 Task: Search one way flight ticket for 3 adults, 3 children in premium economy from Daytona Beach: Daytona Beach International Airport to South Bend: South Bend International Airport on 8-6-2023. Choice of flights is Westjet. Number of bags: 1 carry on bag. Price is upto 108000. Outbound departure time preference is 18:30.
Action: Mouse moved to (315, 447)
Screenshot: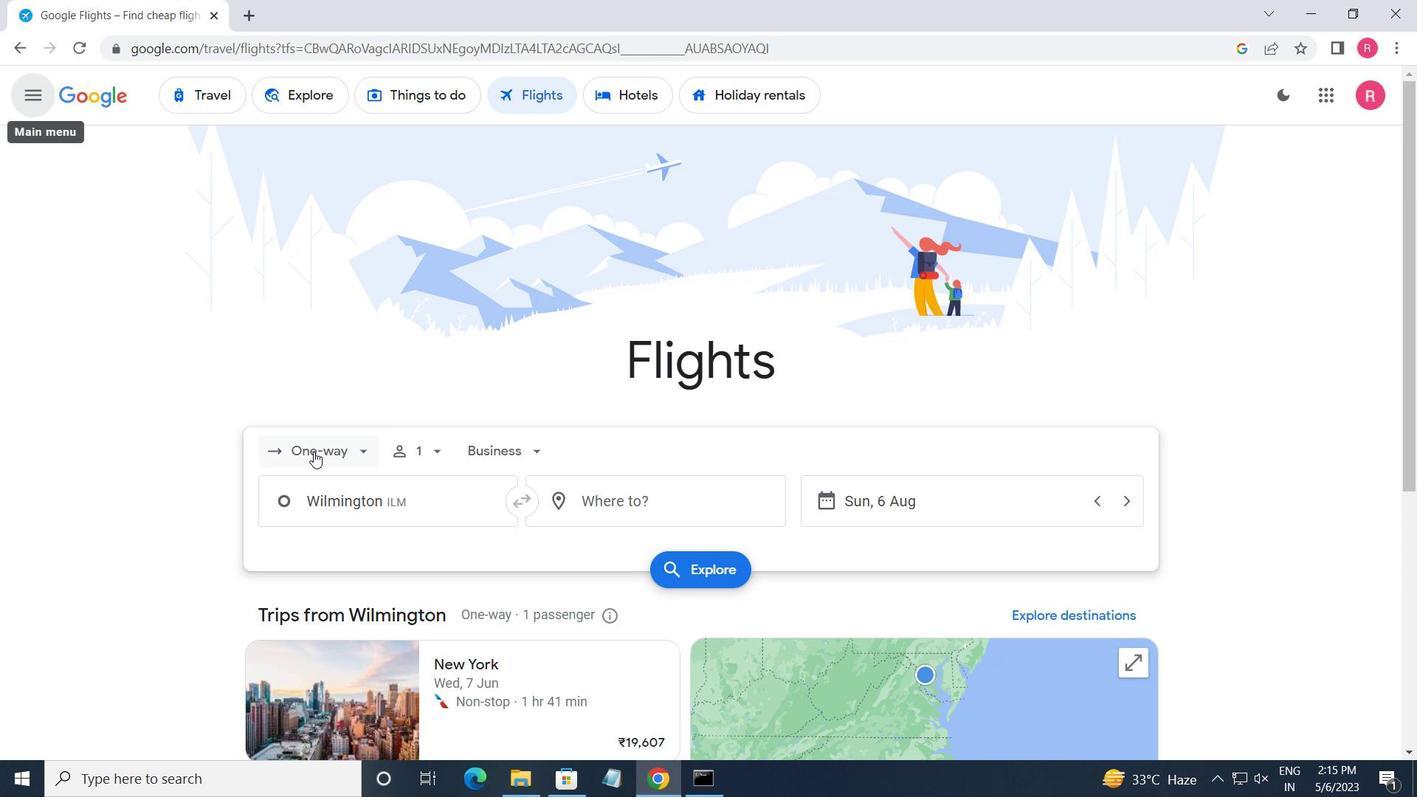 
Action: Mouse pressed left at (315, 447)
Screenshot: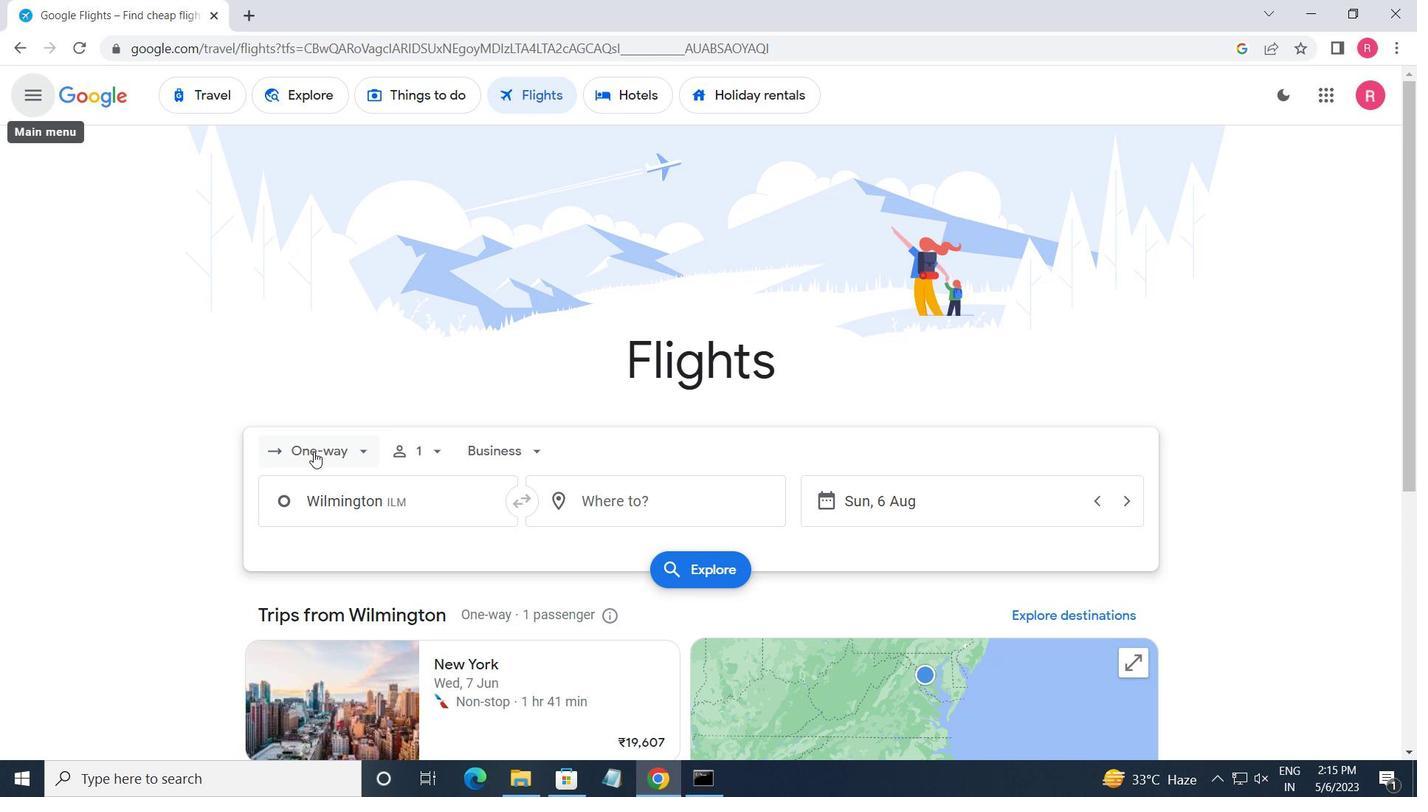 
Action: Mouse moved to (335, 547)
Screenshot: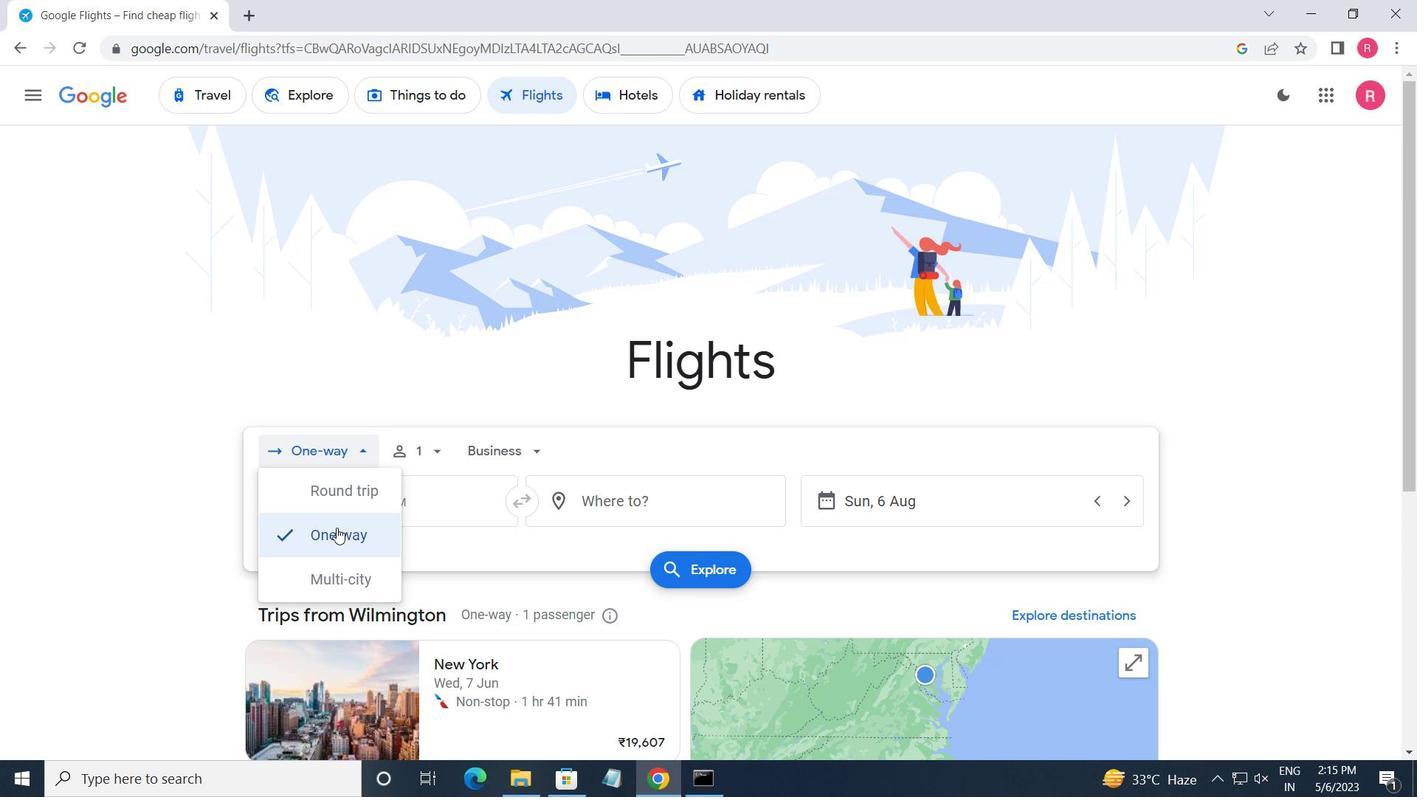 
Action: Mouse pressed left at (335, 547)
Screenshot: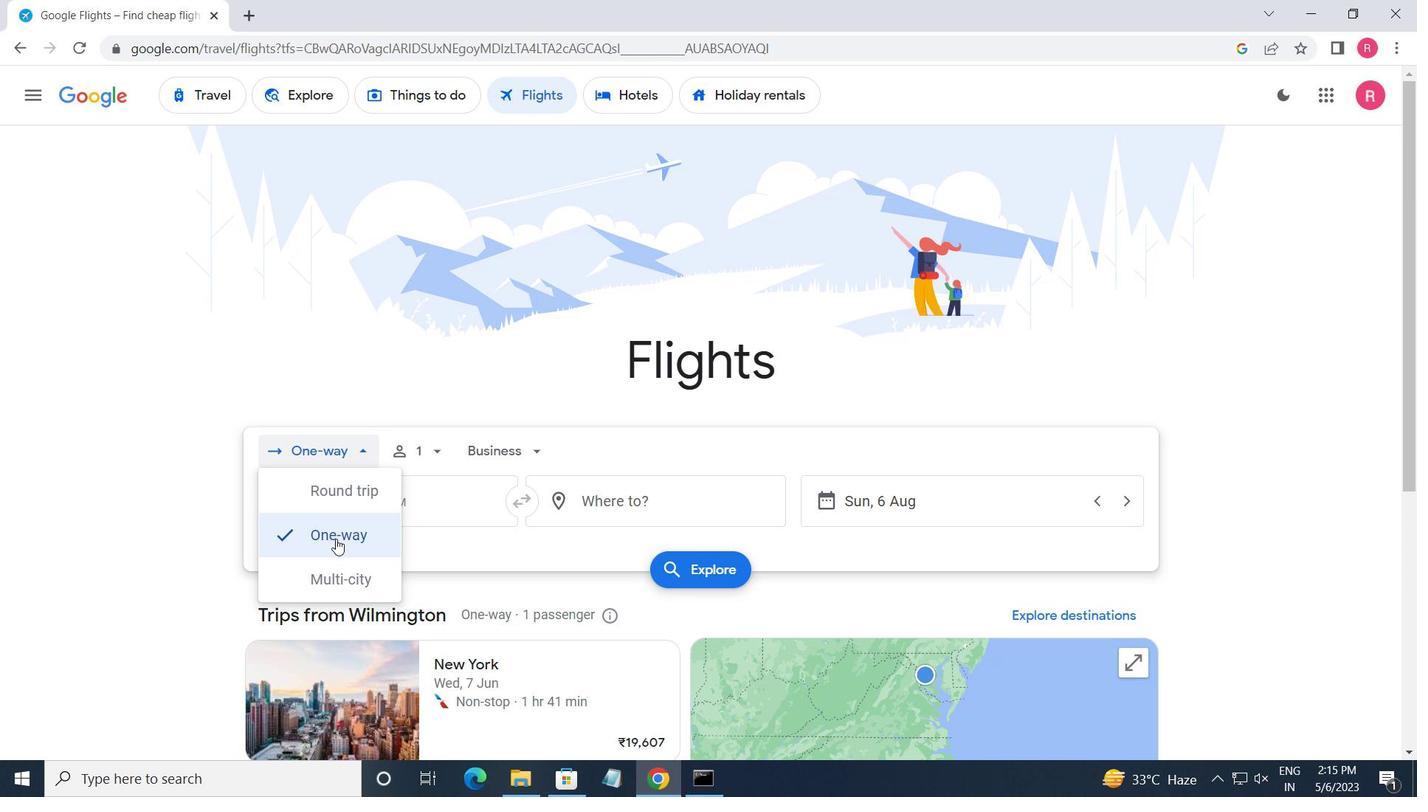 
Action: Mouse moved to (396, 446)
Screenshot: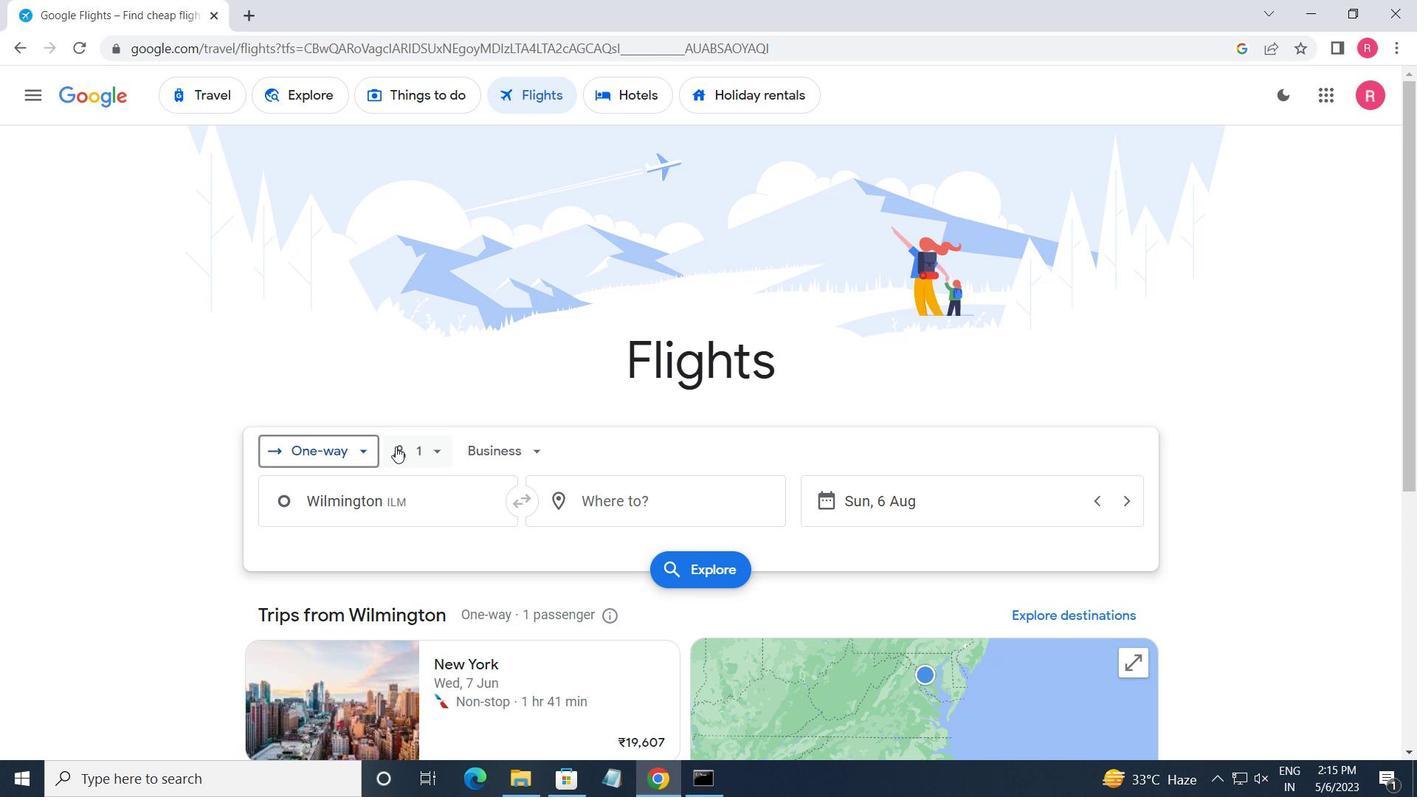 
Action: Mouse pressed left at (396, 446)
Screenshot: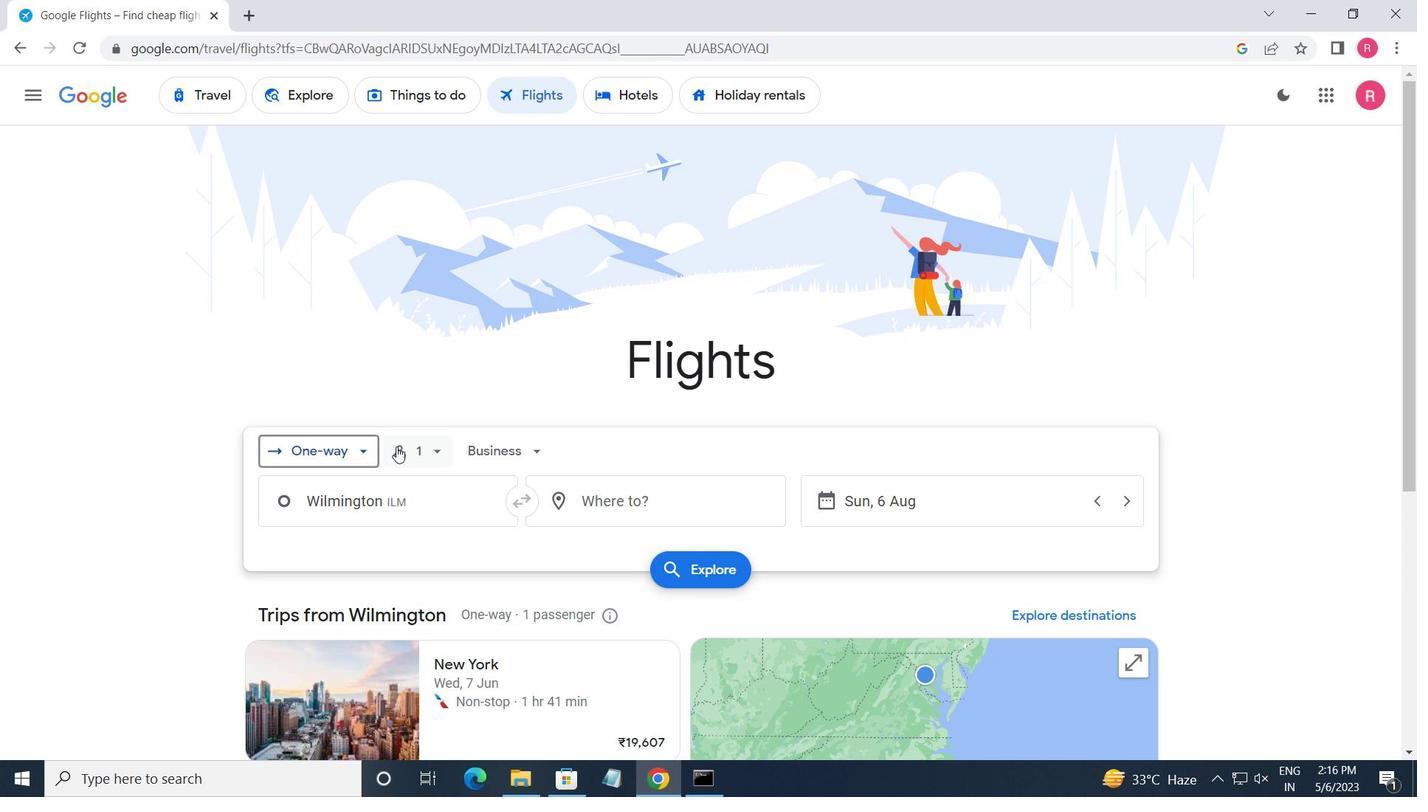 
Action: Mouse moved to (575, 496)
Screenshot: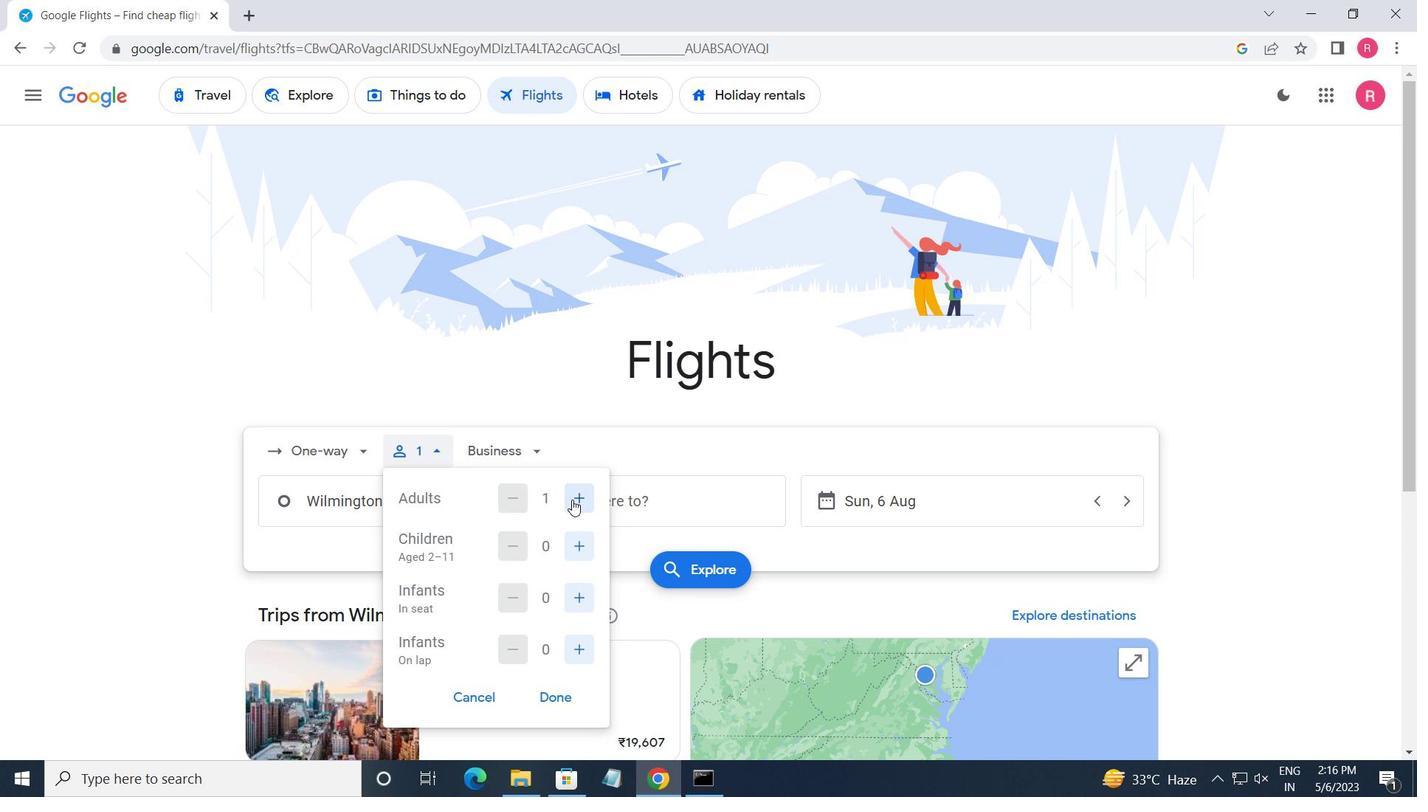 
Action: Mouse pressed left at (575, 496)
Screenshot: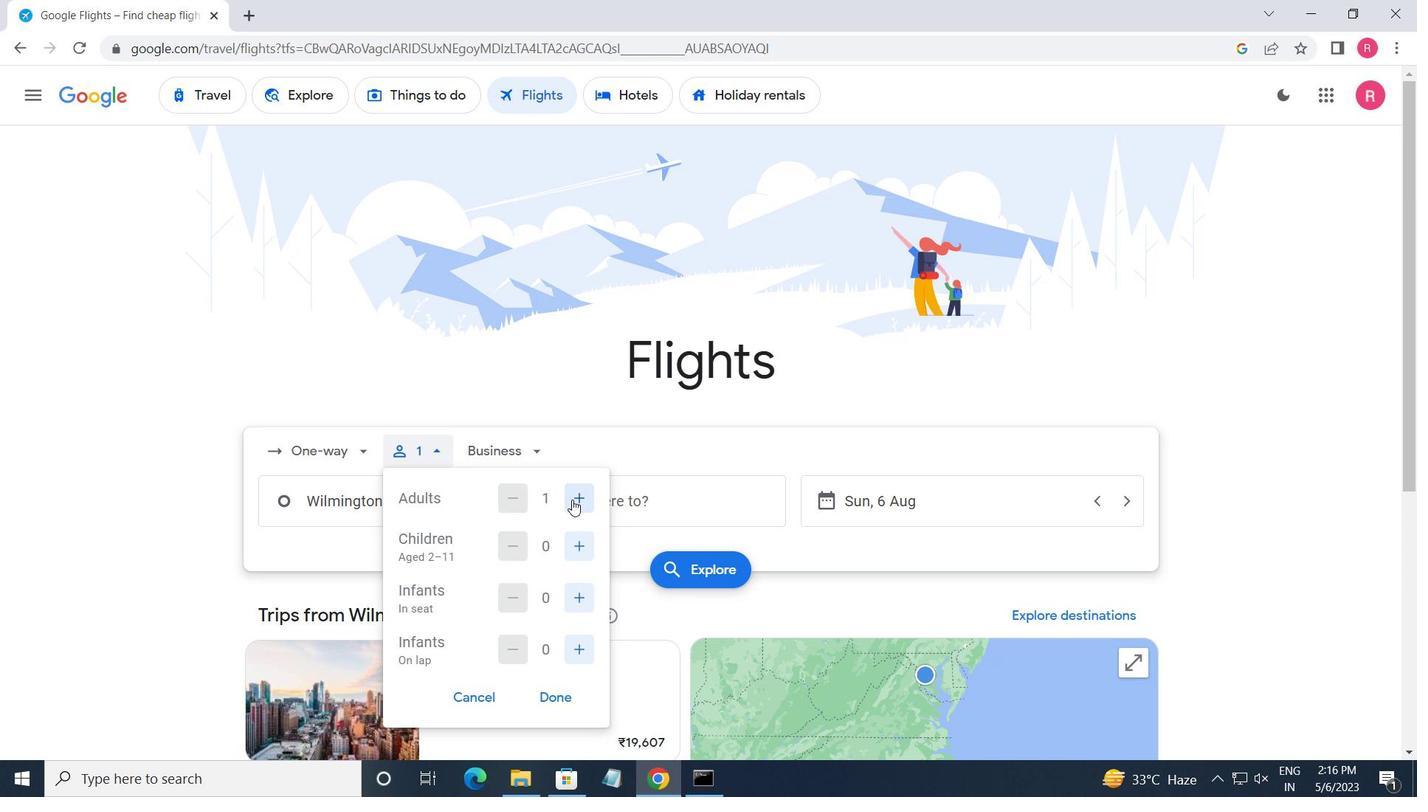 
Action: Mouse pressed left at (575, 496)
Screenshot: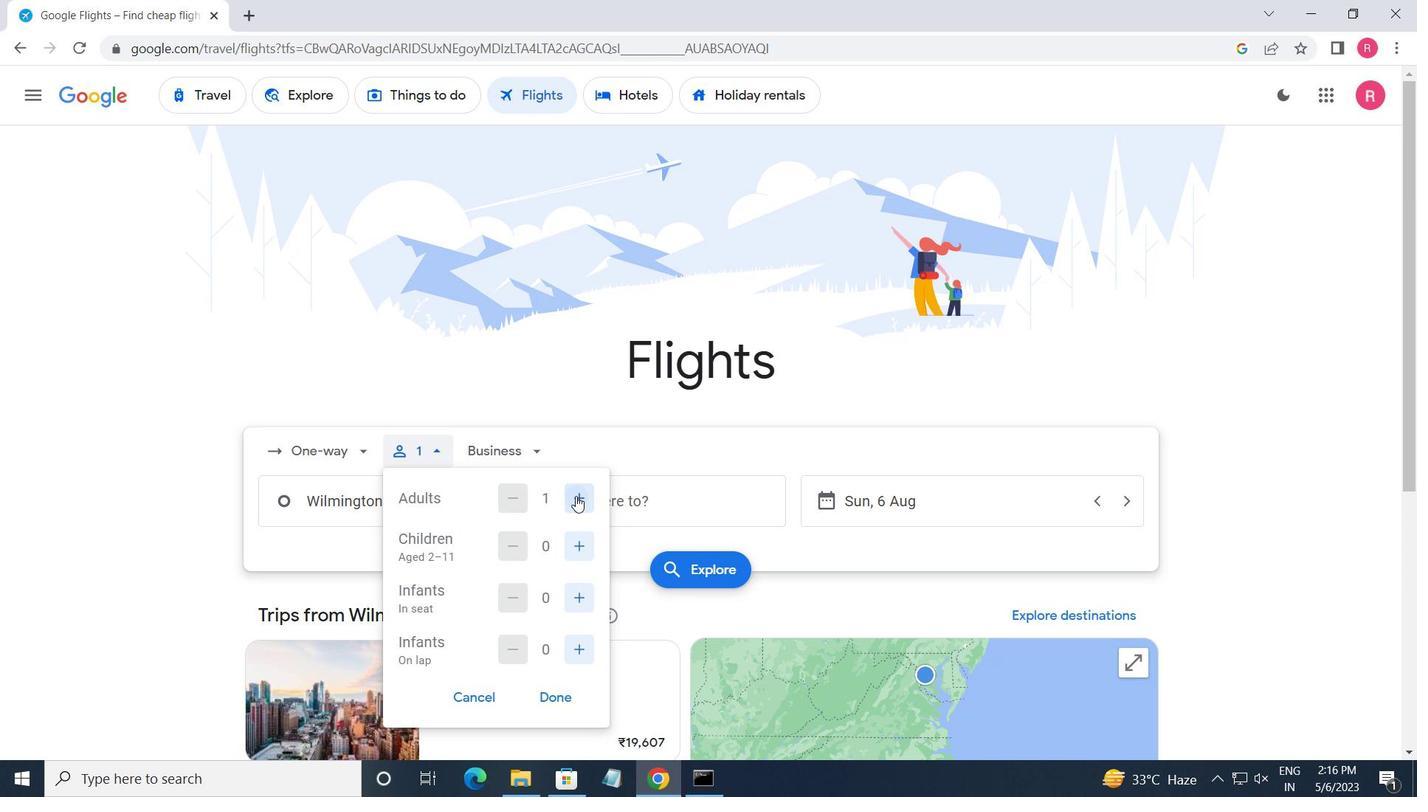 
Action: Mouse moved to (573, 542)
Screenshot: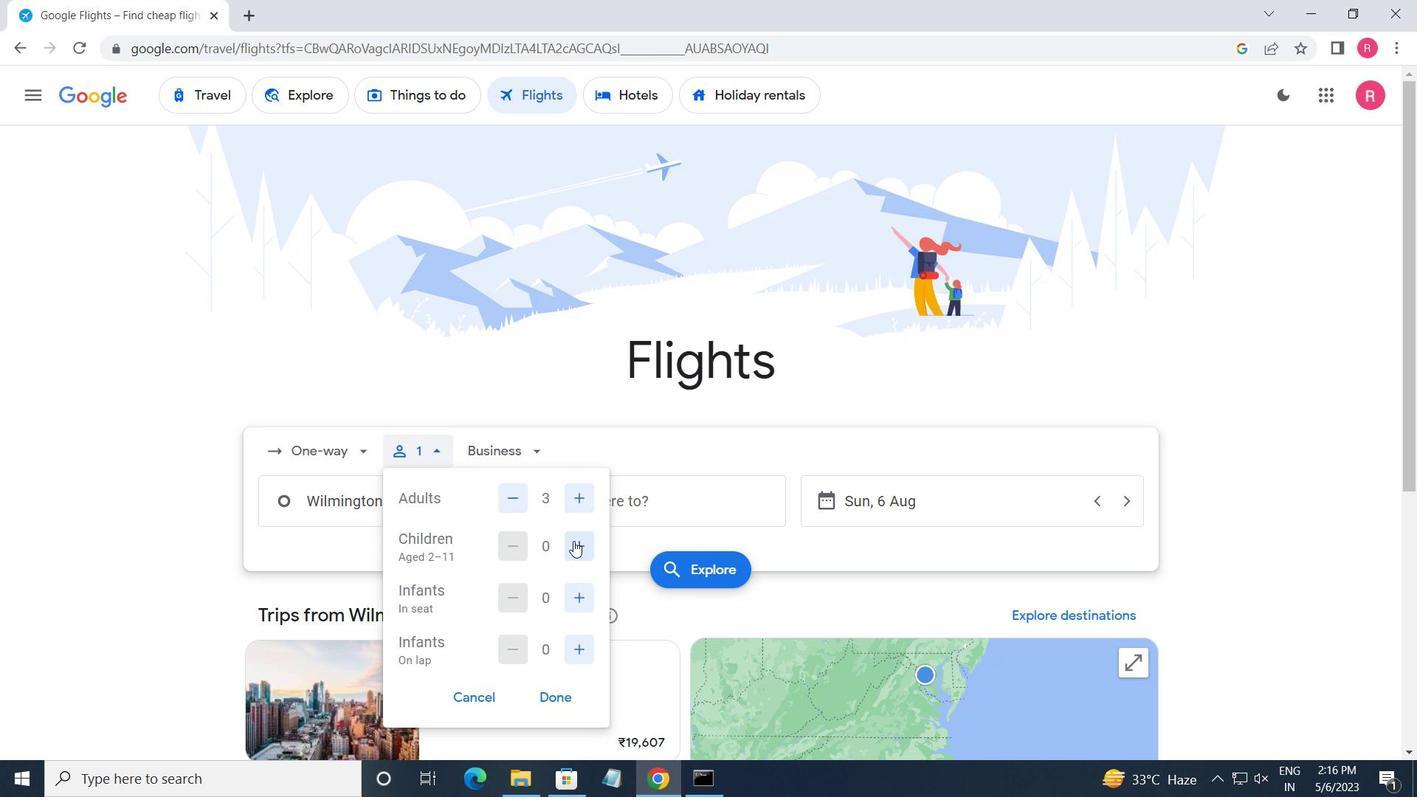 
Action: Mouse pressed left at (573, 542)
Screenshot: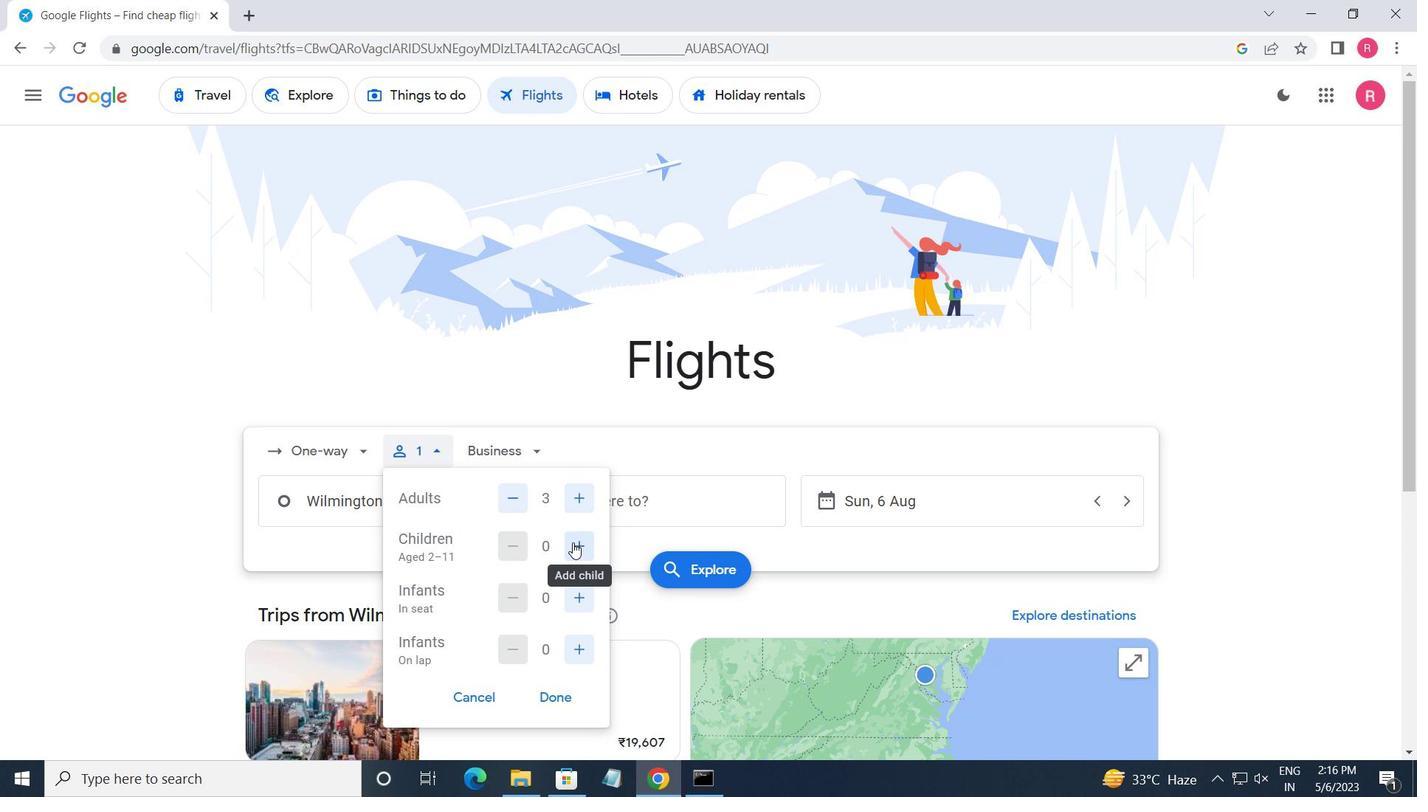 
Action: Mouse pressed left at (573, 542)
Screenshot: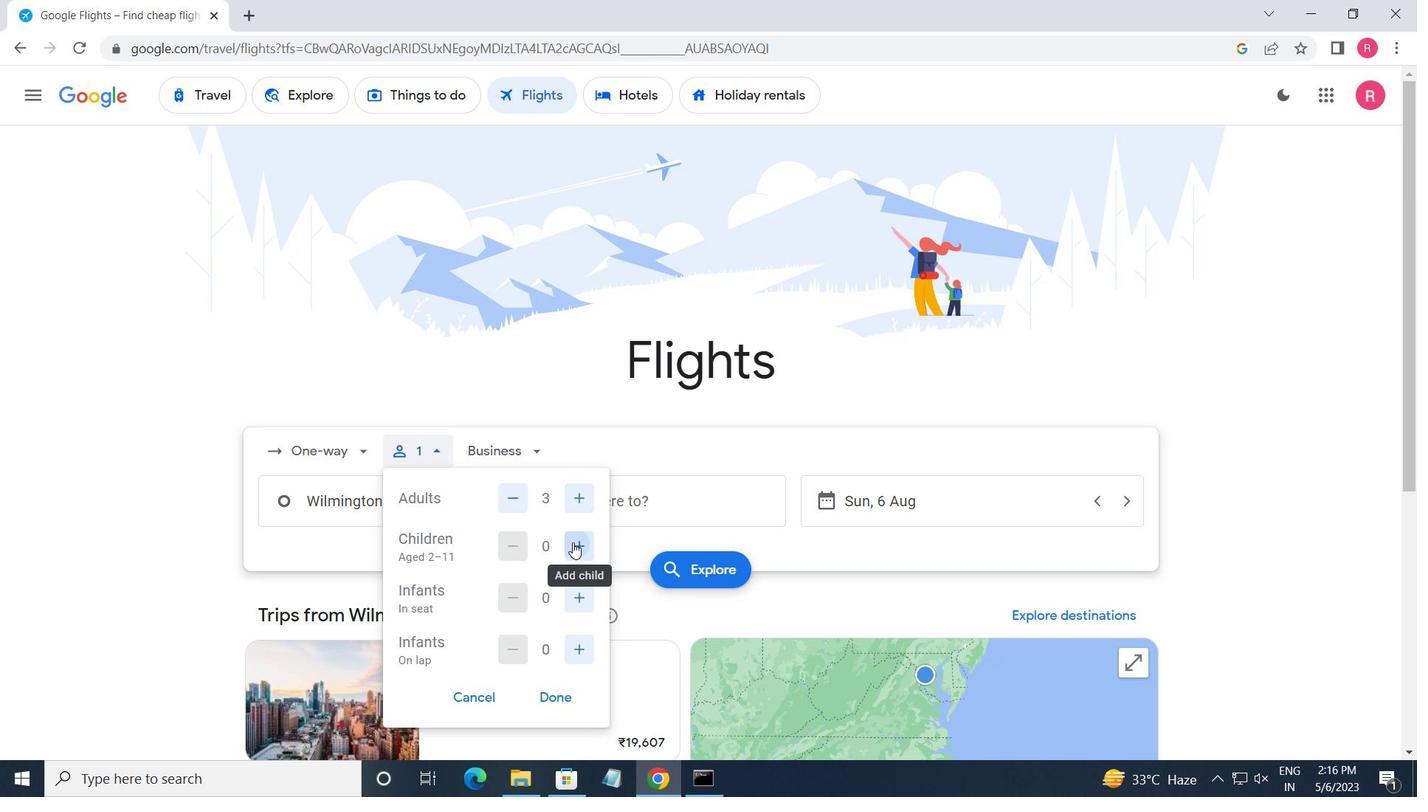 
Action: Mouse moved to (567, 553)
Screenshot: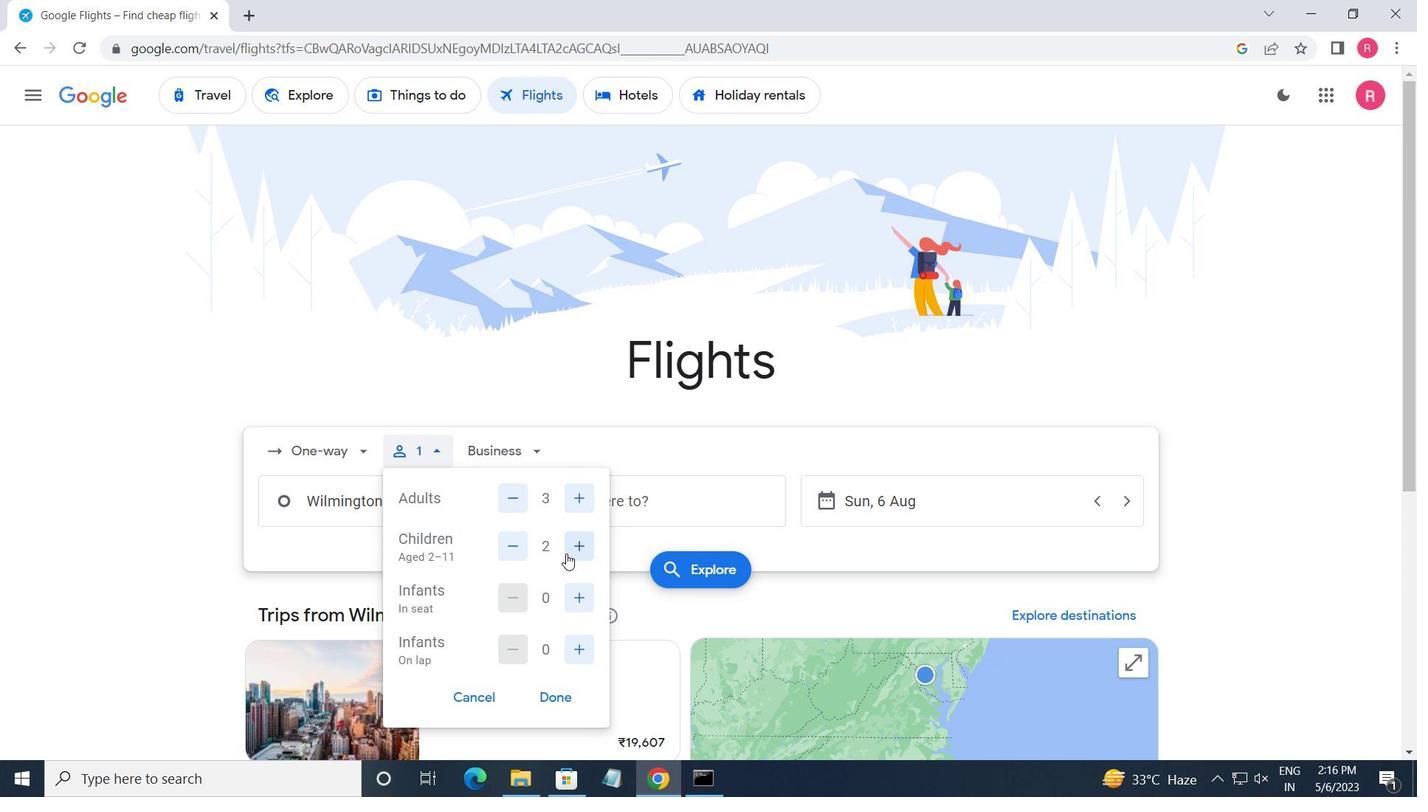 
Action: Mouse pressed left at (567, 553)
Screenshot: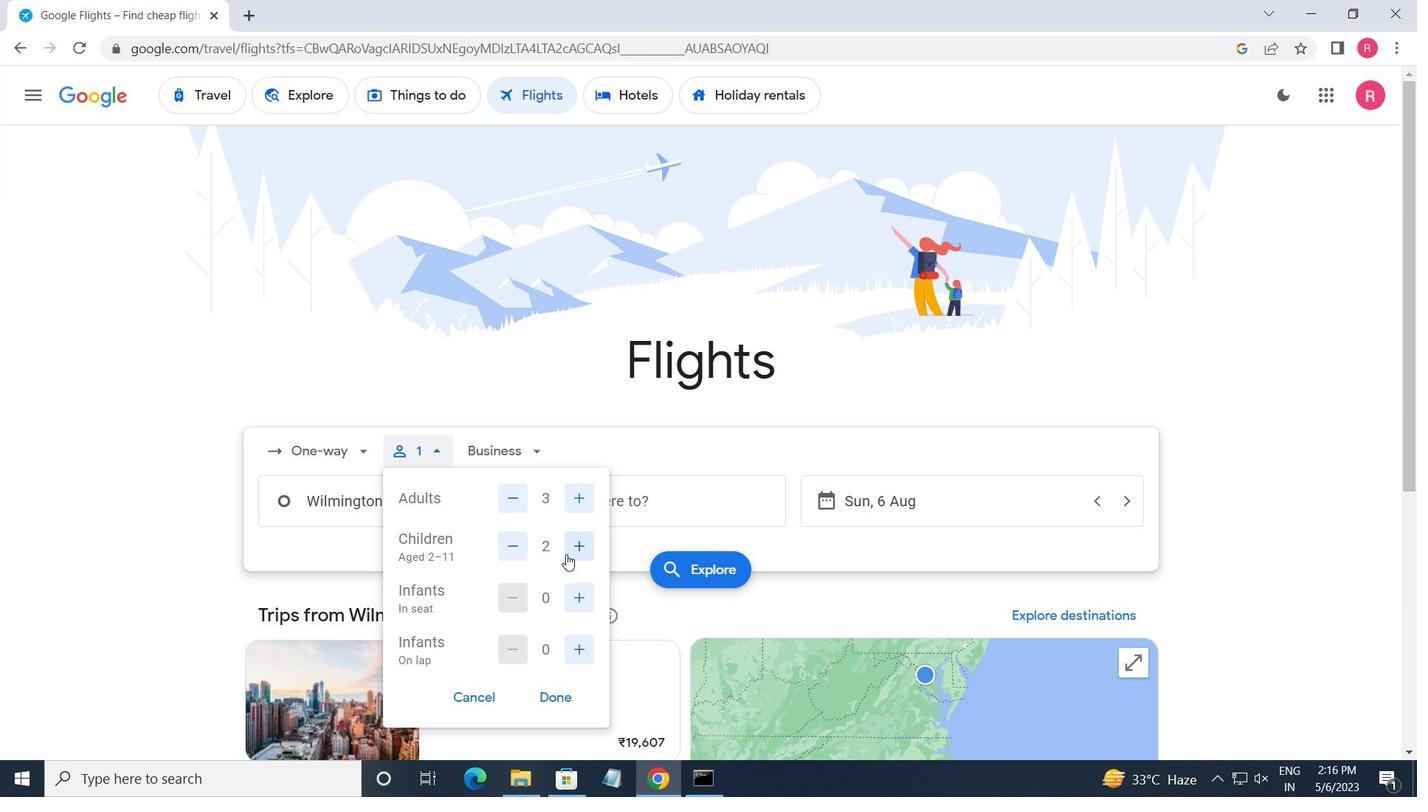 
Action: Mouse moved to (561, 701)
Screenshot: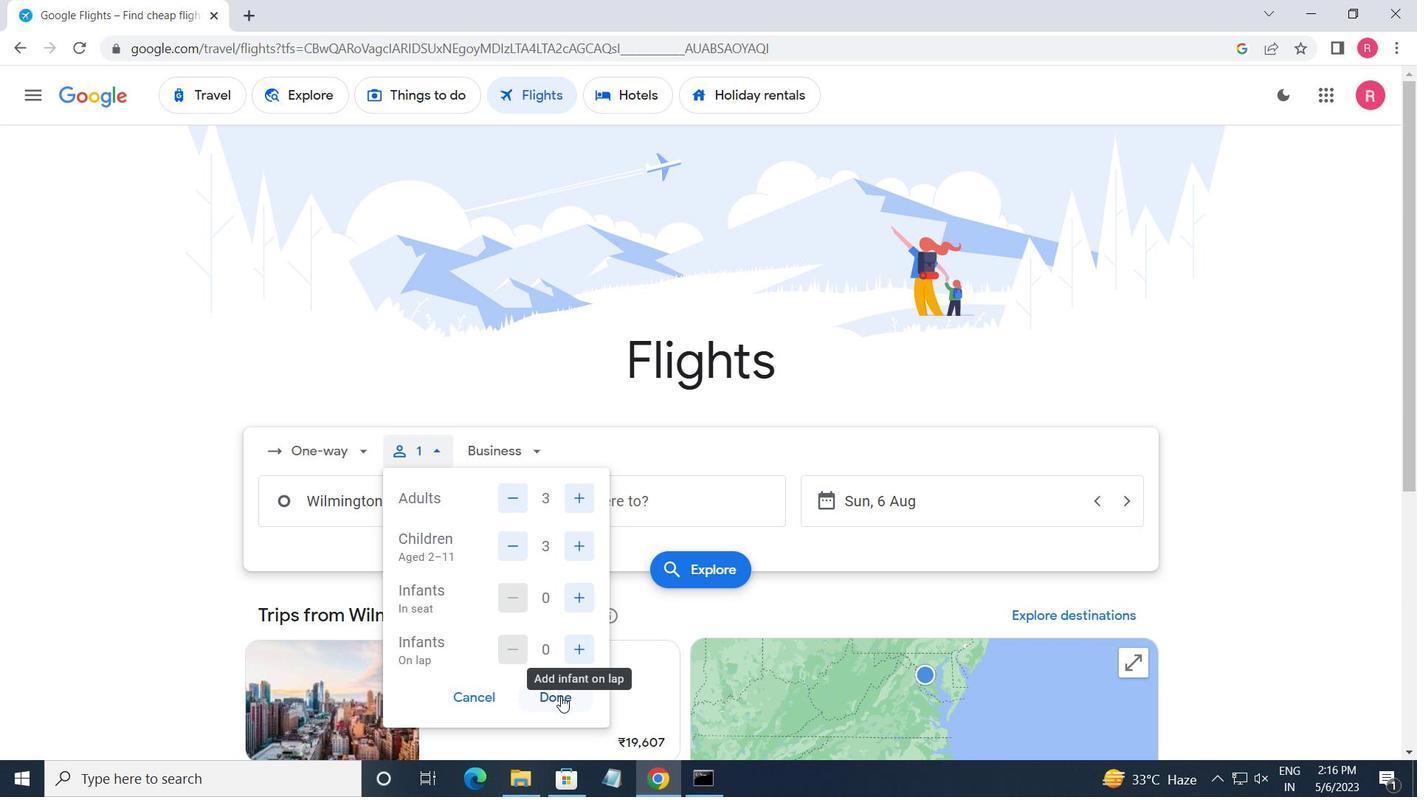 
Action: Mouse pressed left at (561, 701)
Screenshot: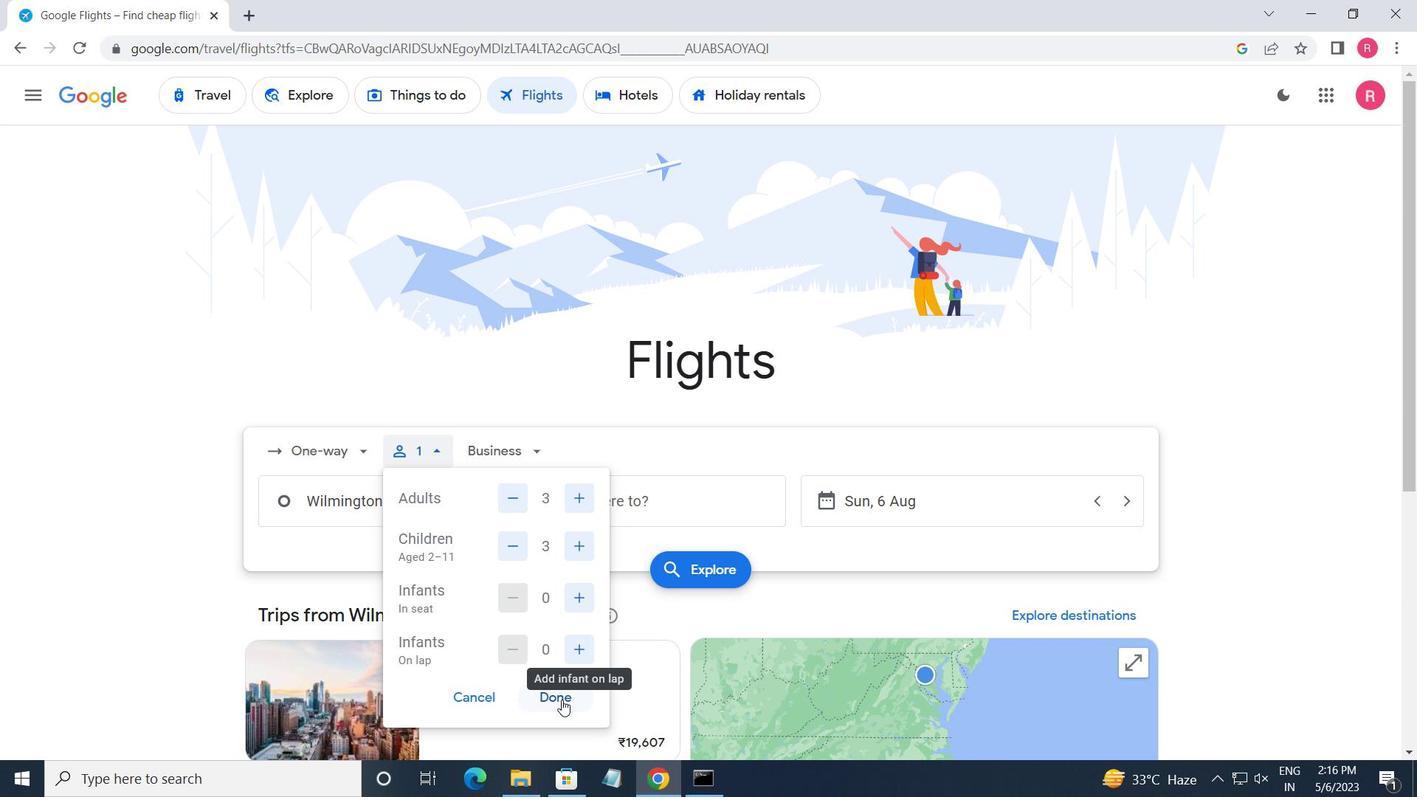 
Action: Mouse moved to (511, 459)
Screenshot: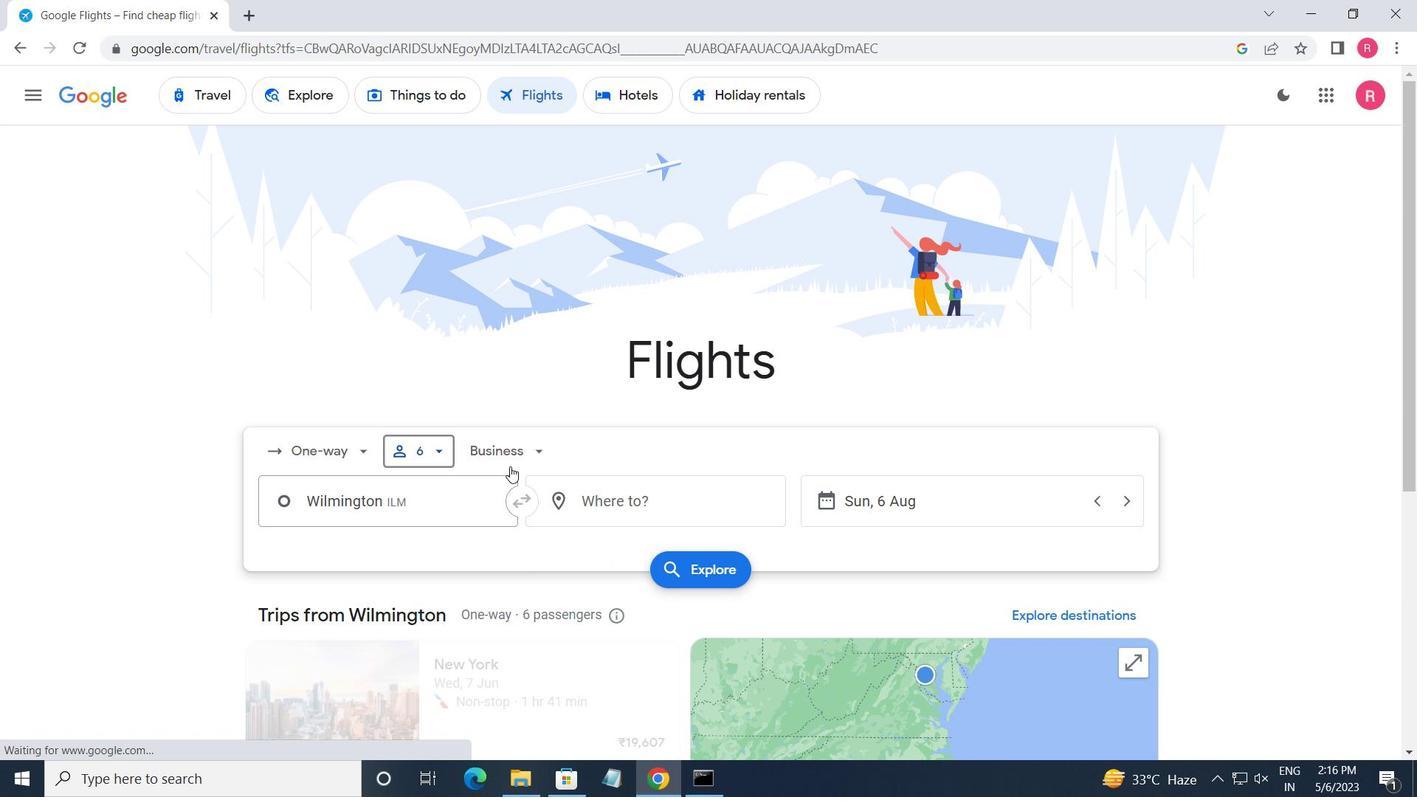 
Action: Mouse pressed left at (511, 459)
Screenshot: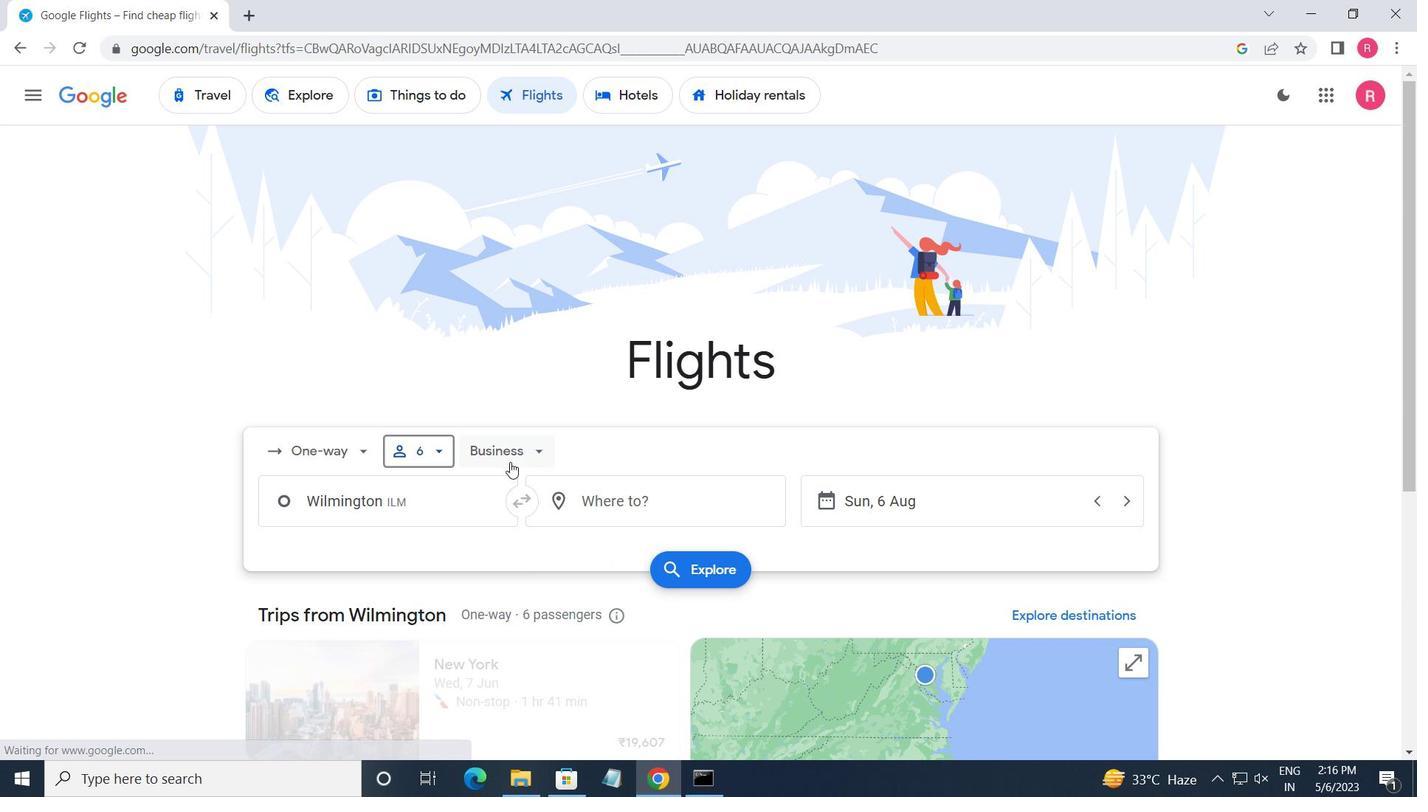 
Action: Mouse moved to (564, 546)
Screenshot: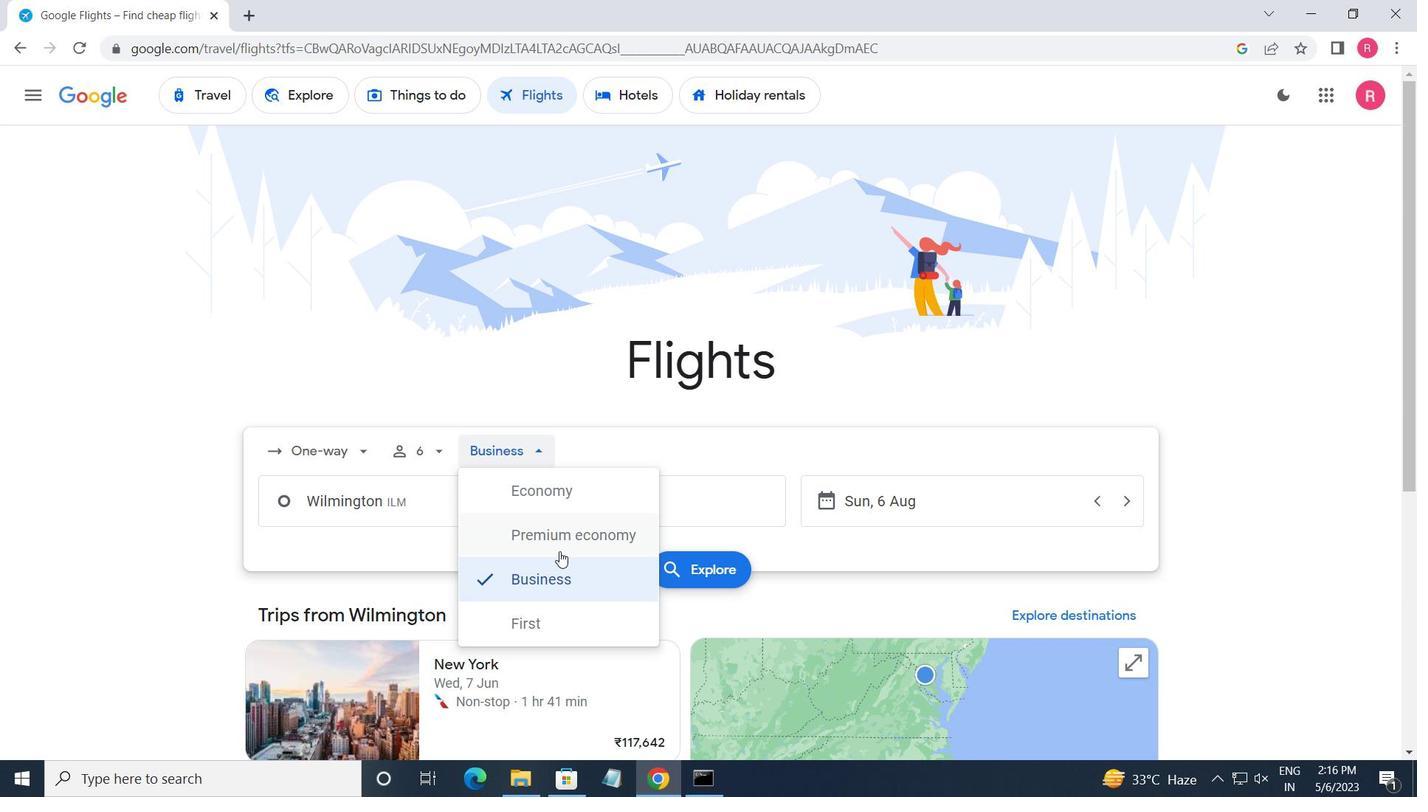 
Action: Mouse pressed left at (564, 546)
Screenshot: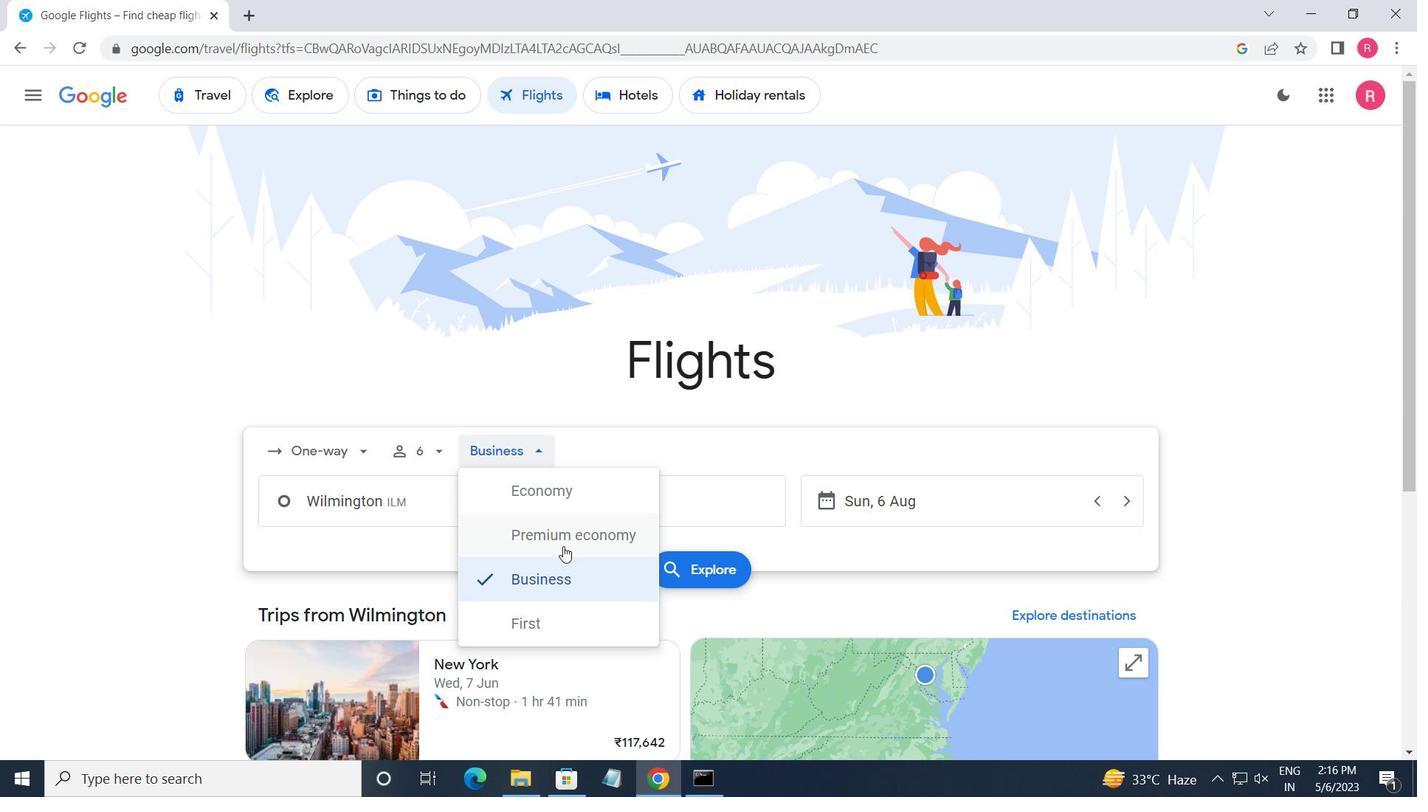 
Action: Mouse moved to (402, 505)
Screenshot: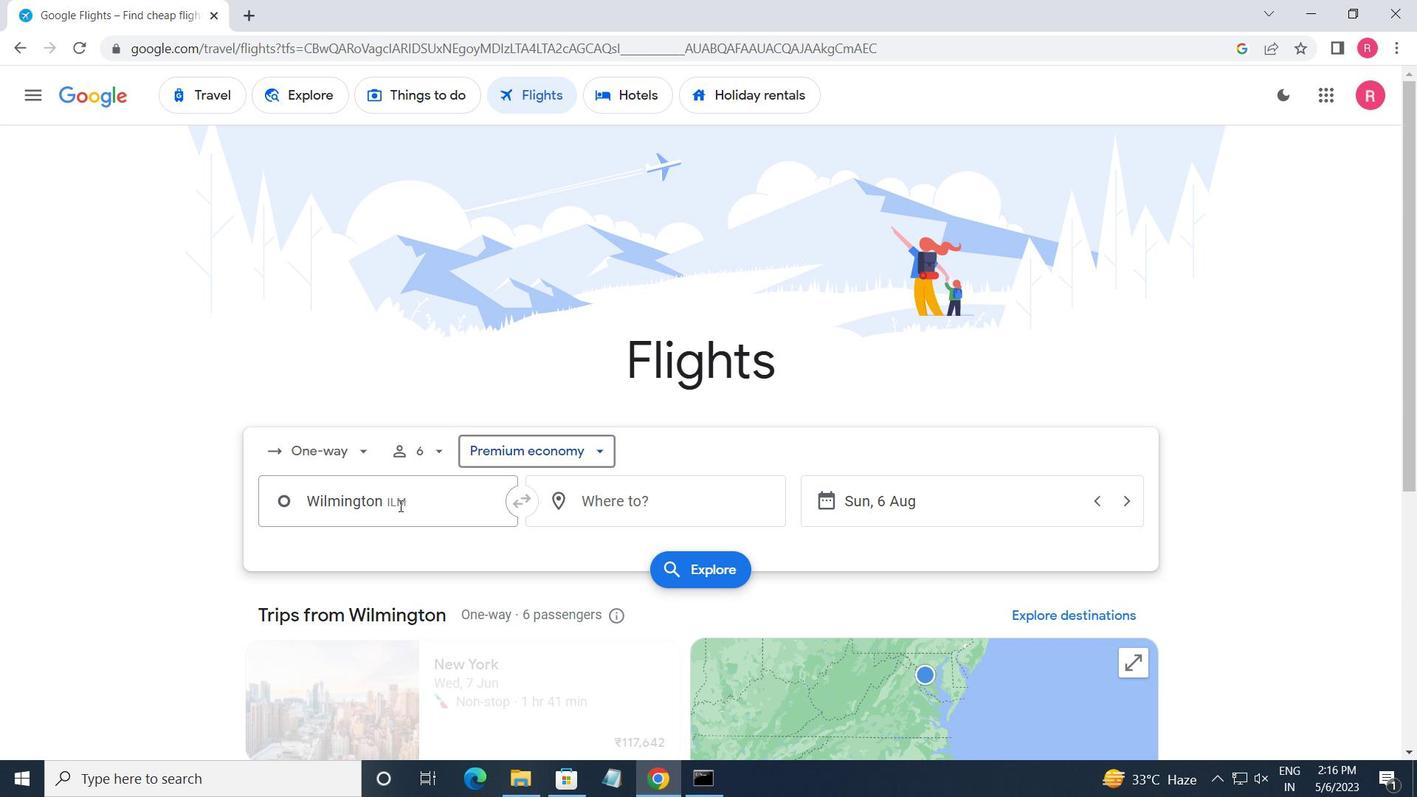 
Action: Mouse pressed left at (402, 505)
Screenshot: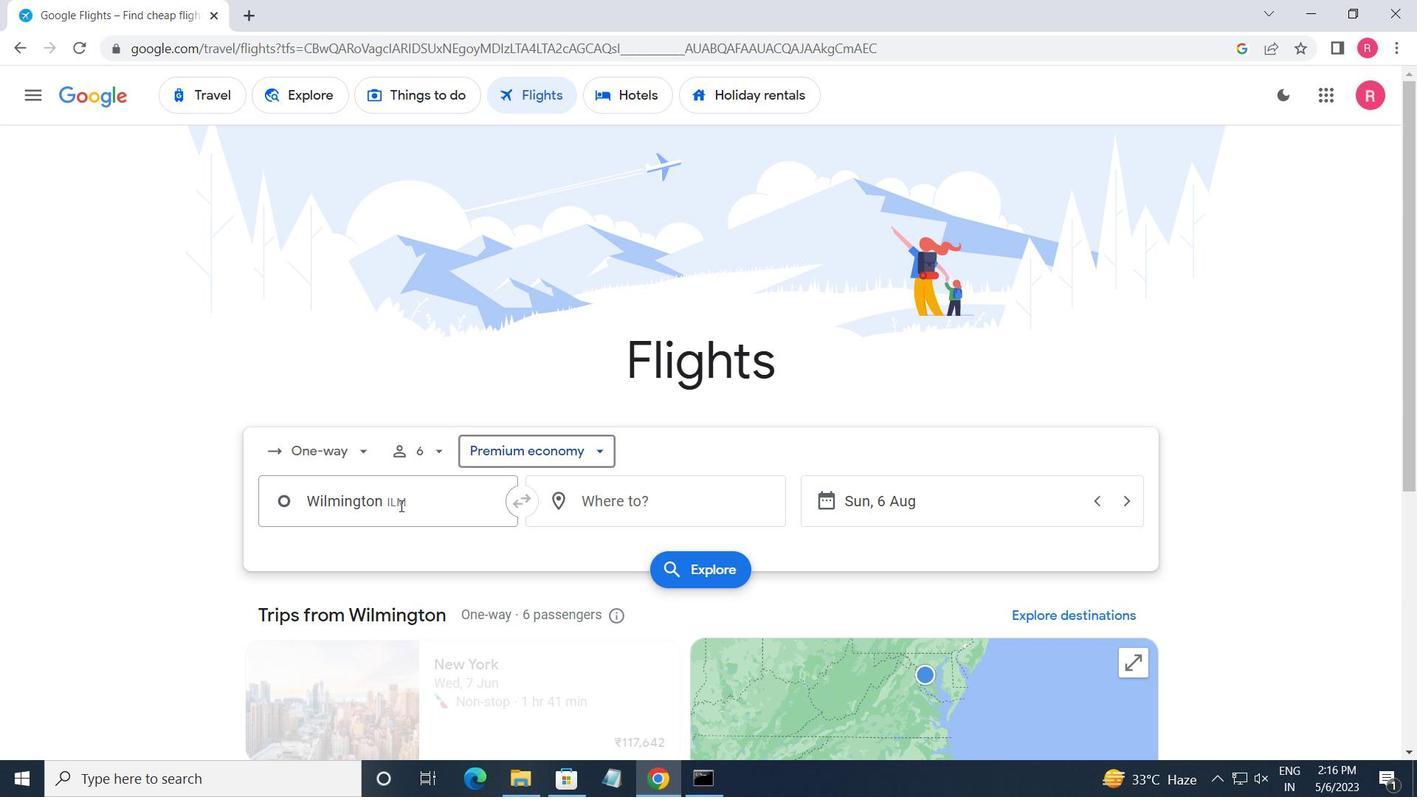 
Action: Mouse moved to (403, 516)
Screenshot: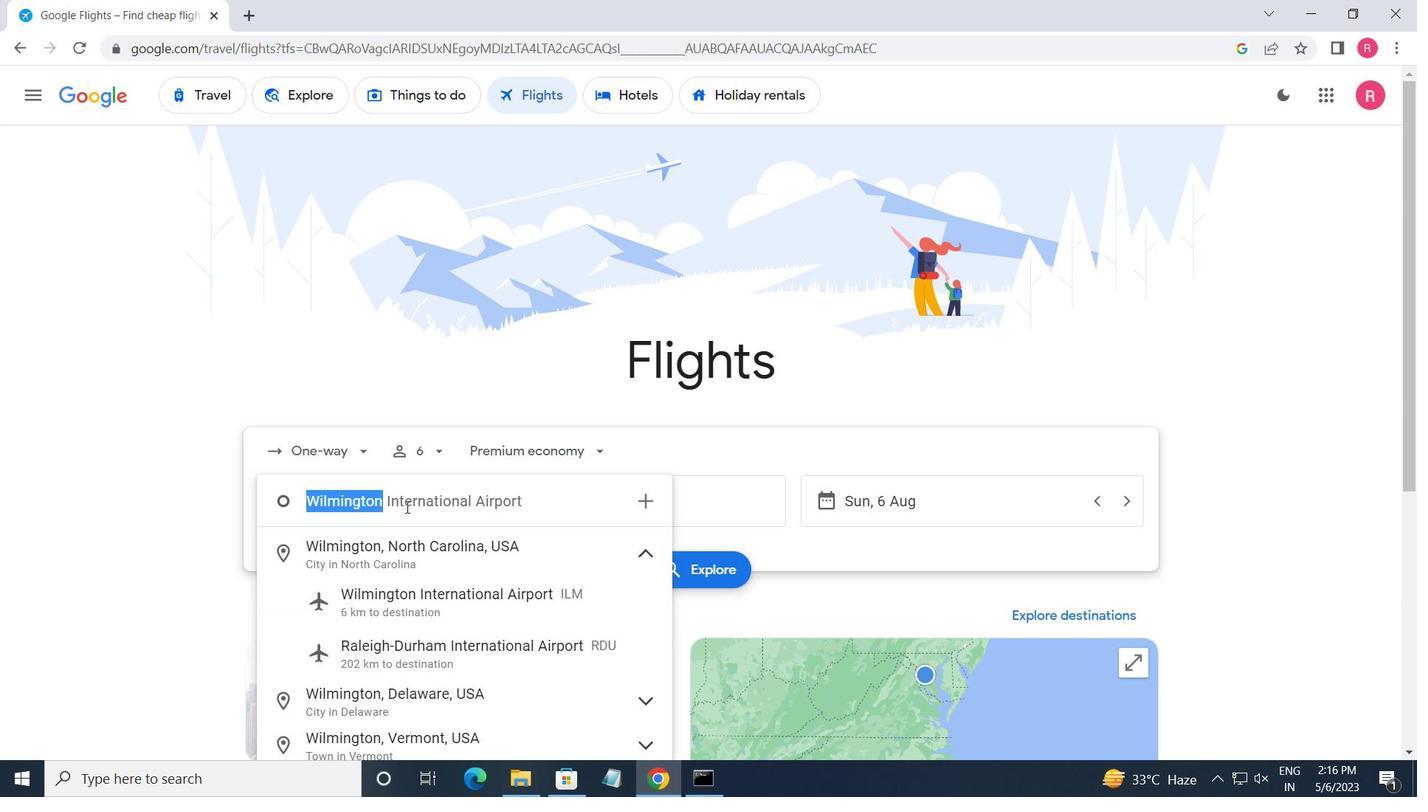 
Action: Key pressed <Key.shift>DAYTO
Screenshot: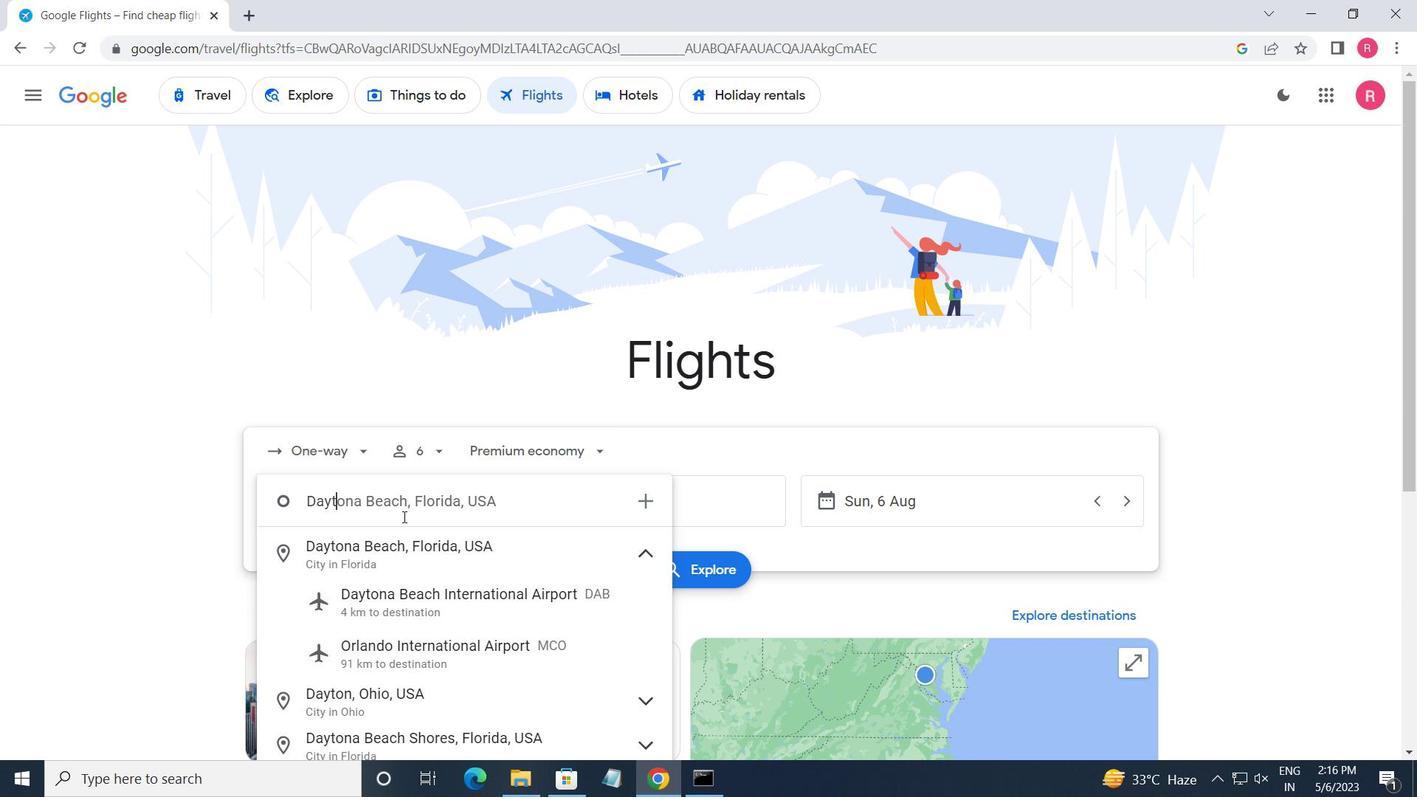 
Action: Mouse moved to (403, 516)
Screenshot: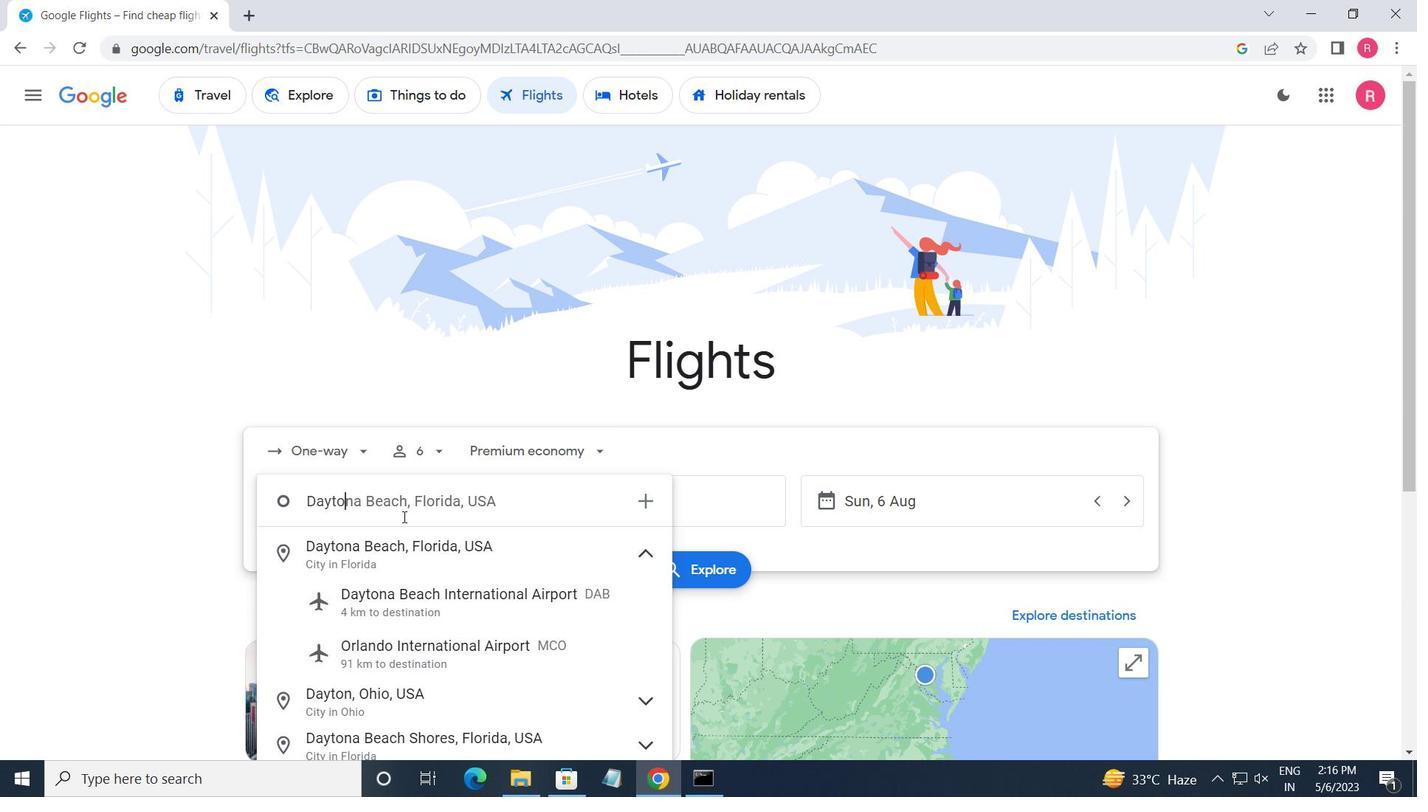 
Action: Key pressed NA
Screenshot: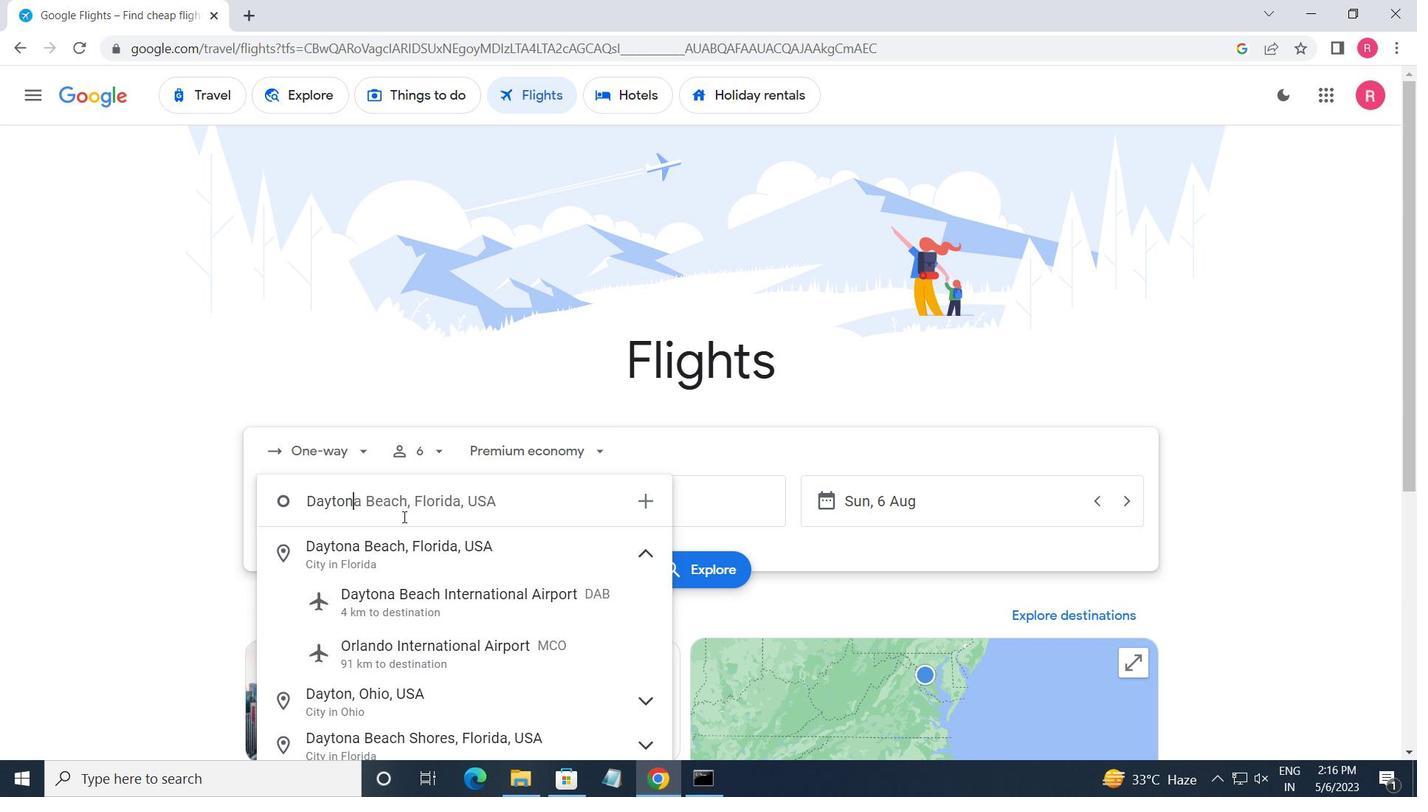 
Action: Mouse moved to (424, 606)
Screenshot: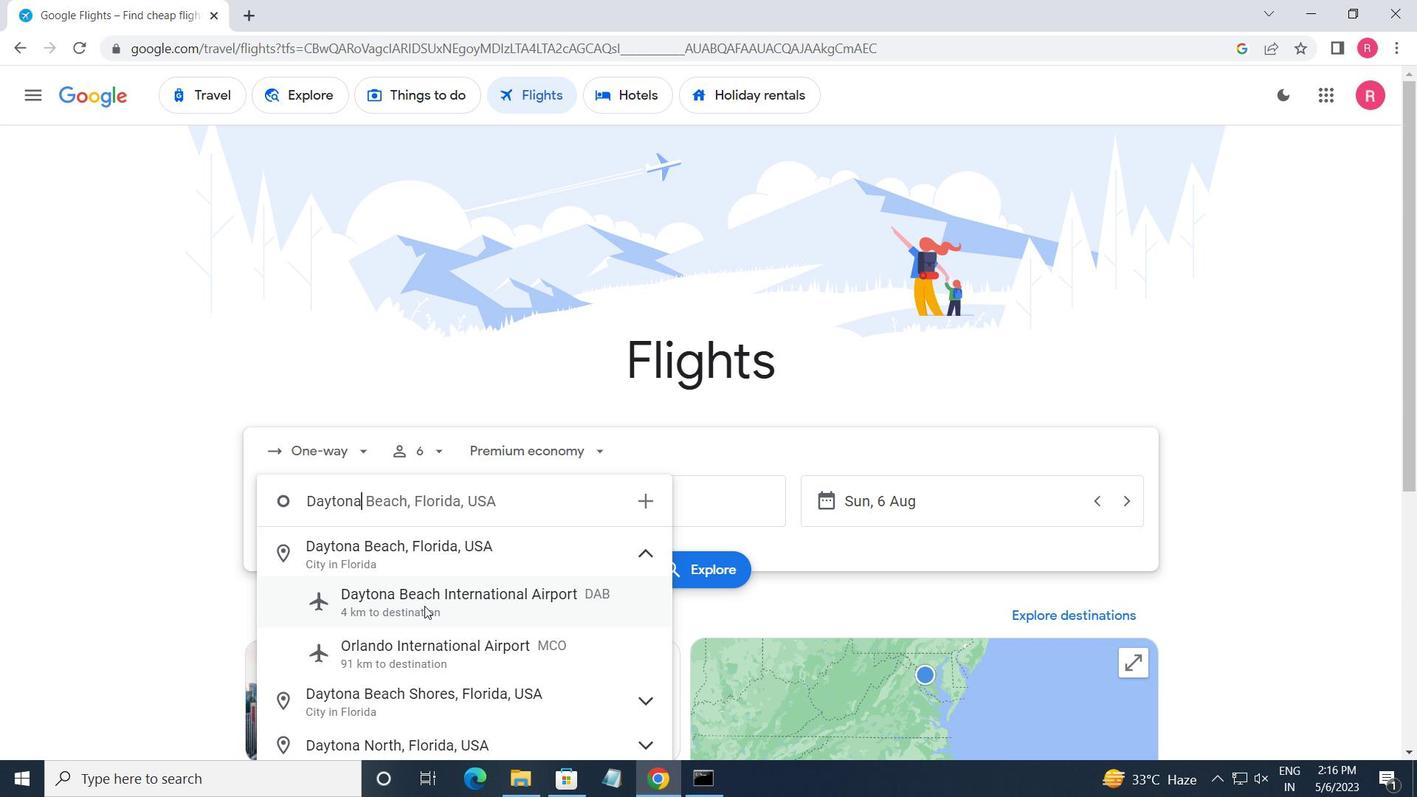 
Action: Mouse pressed left at (424, 606)
Screenshot: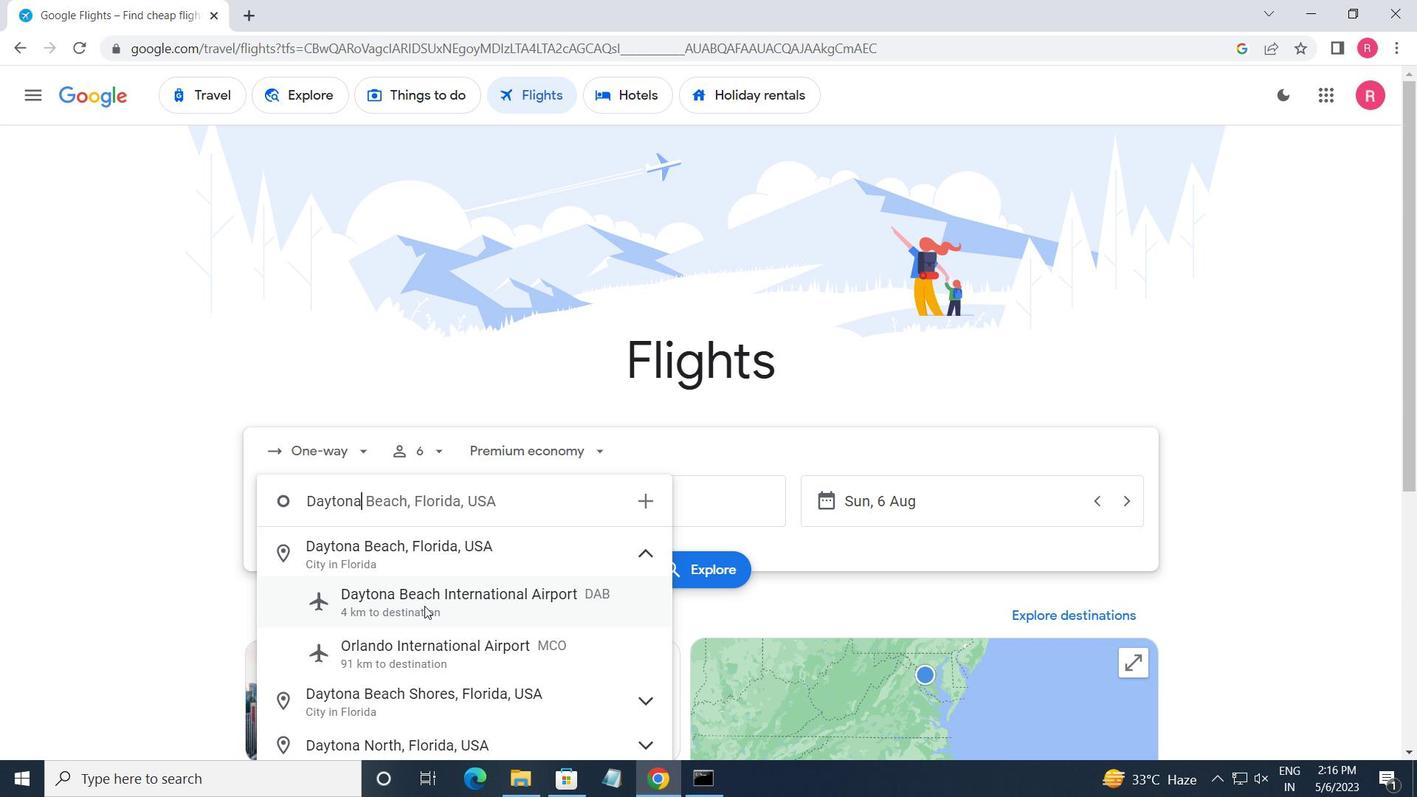 
Action: Mouse moved to (644, 491)
Screenshot: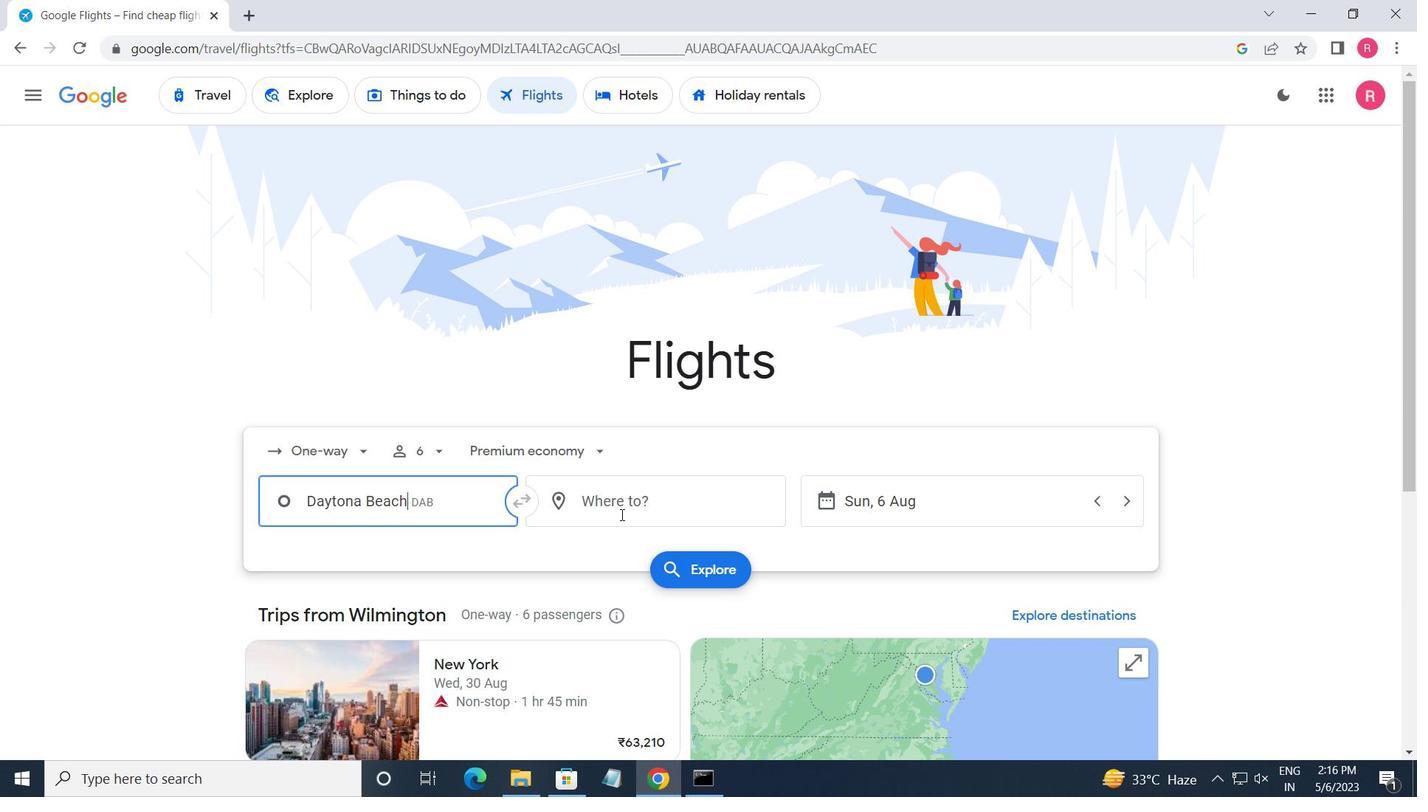 
Action: Mouse pressed left at (644, 491)
Screenshot: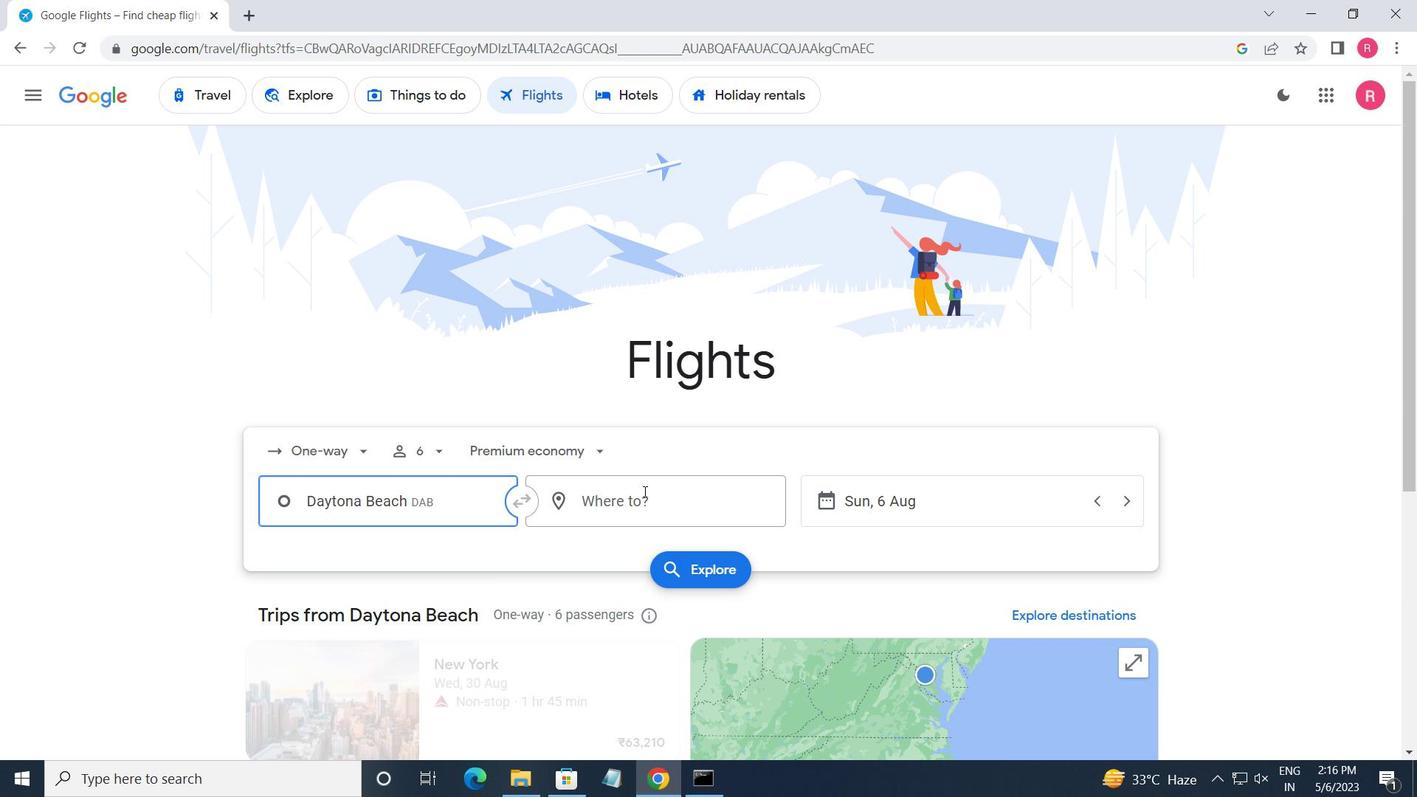 
Action: Mouse moved to (646, 491)
Screenshot: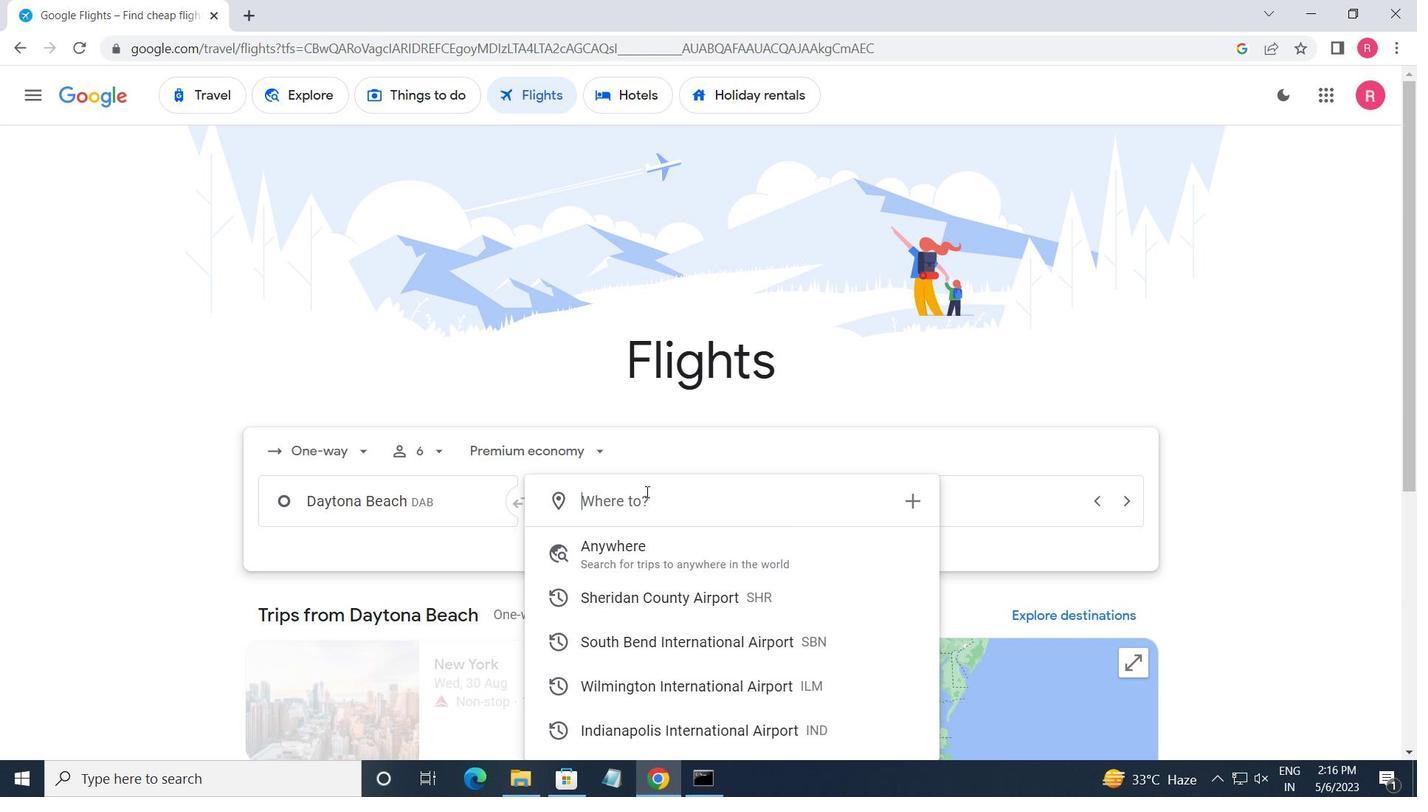 
Action: Key pressed <Key.shift>WEL<Key.backspace><Key.backspace>ILMIG<Key.backspace><Key.backspace>IN
Screenshot: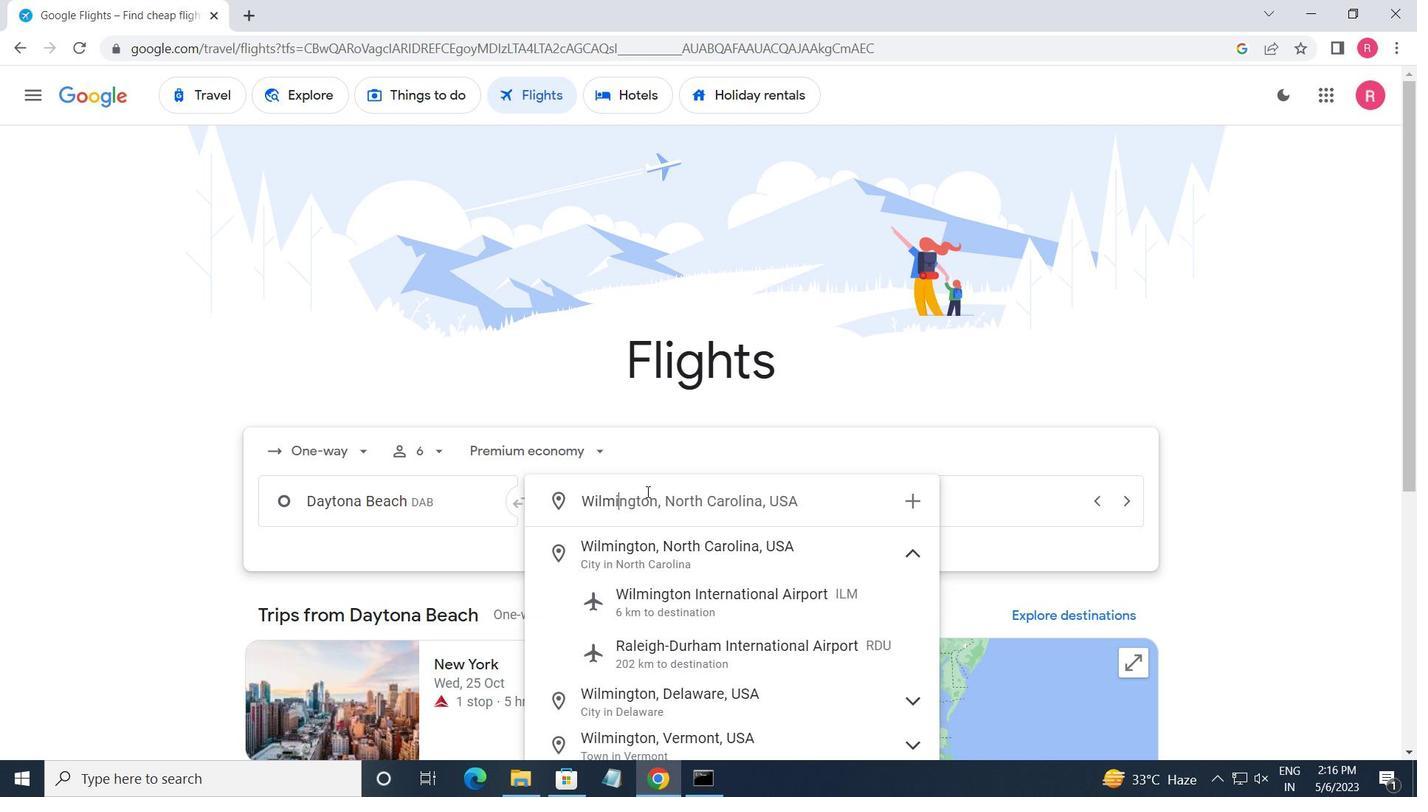 
Action: Mouse moved to (704, 606)
Screenshot: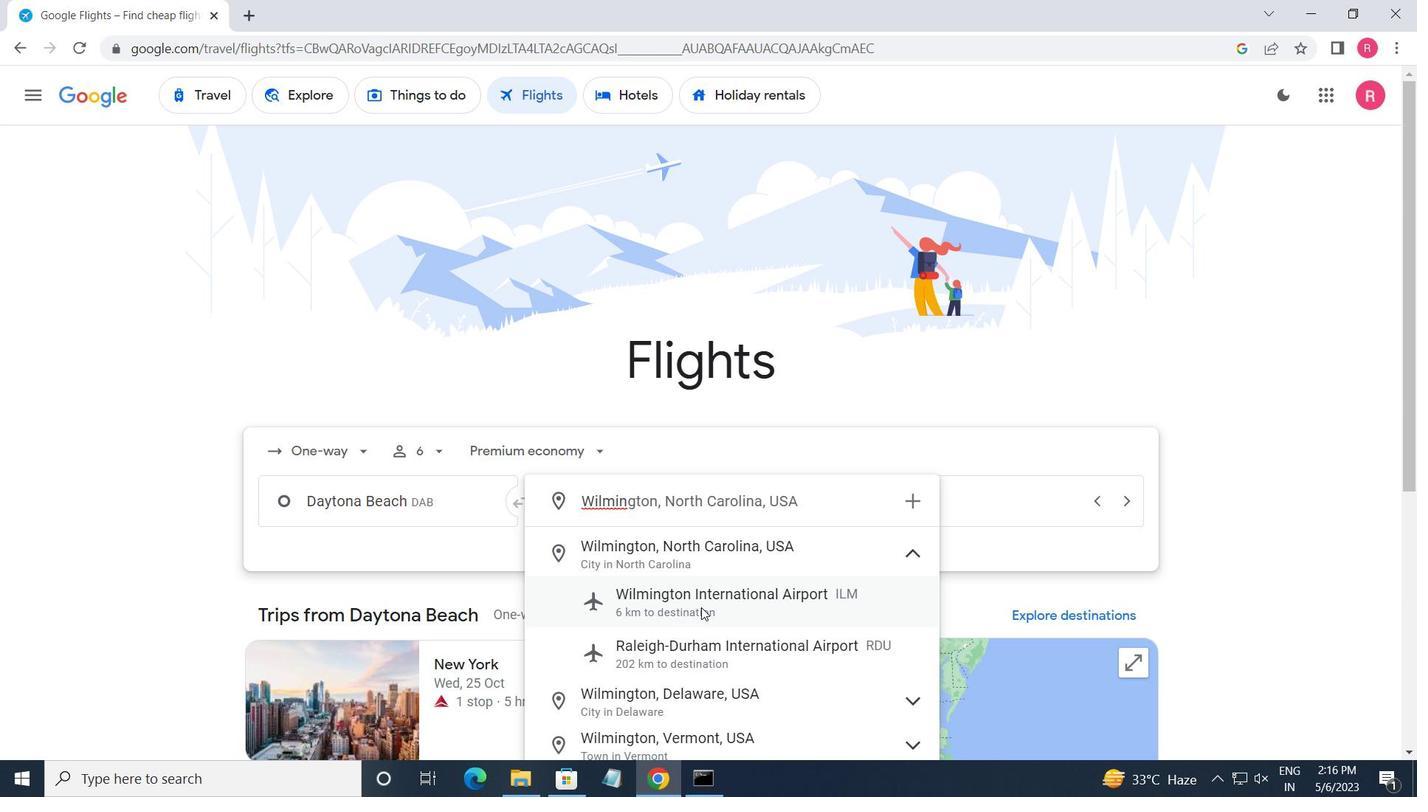
Action: Mouse pressed left at (704, 606)
Screenshot: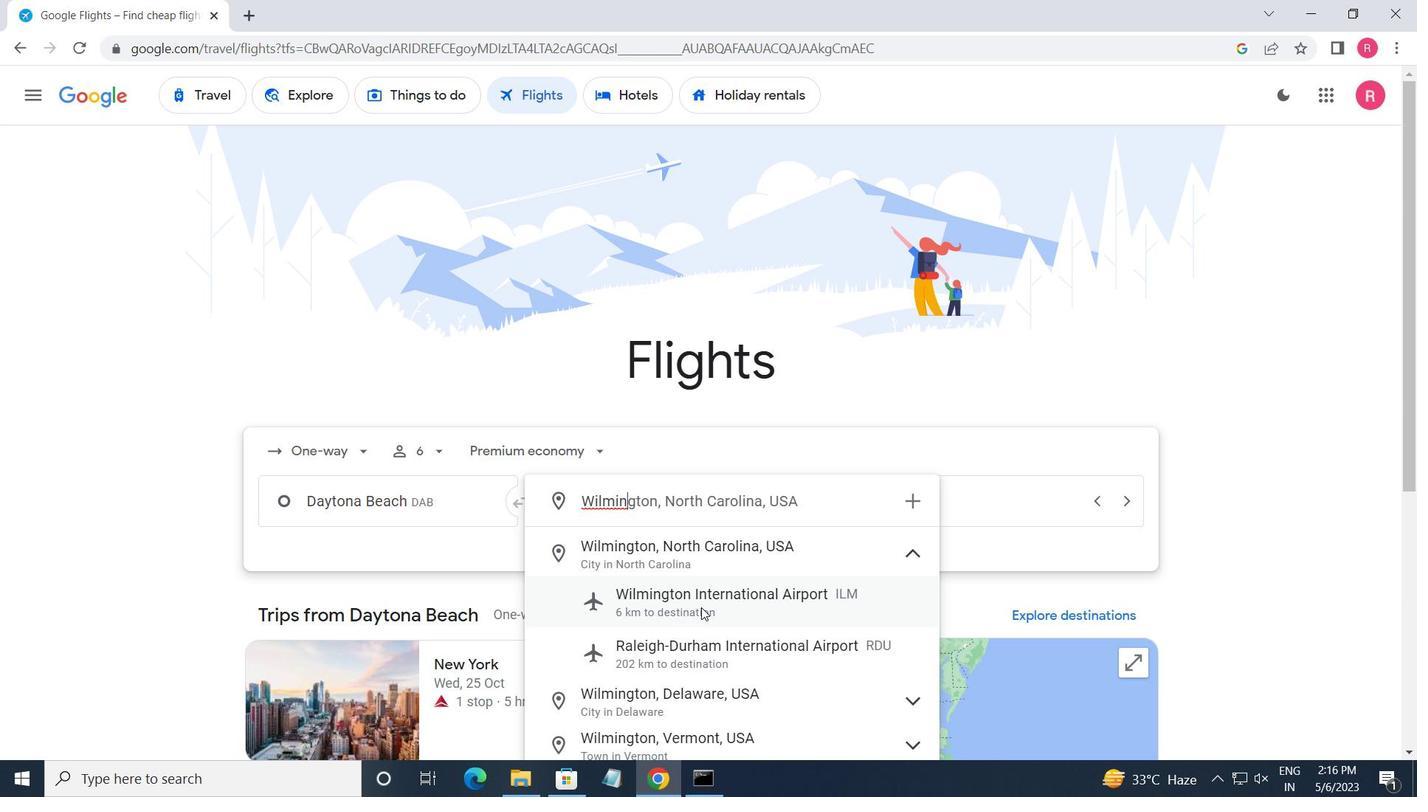 
Action: Mouse moved to (1000, 508)
Screenshot: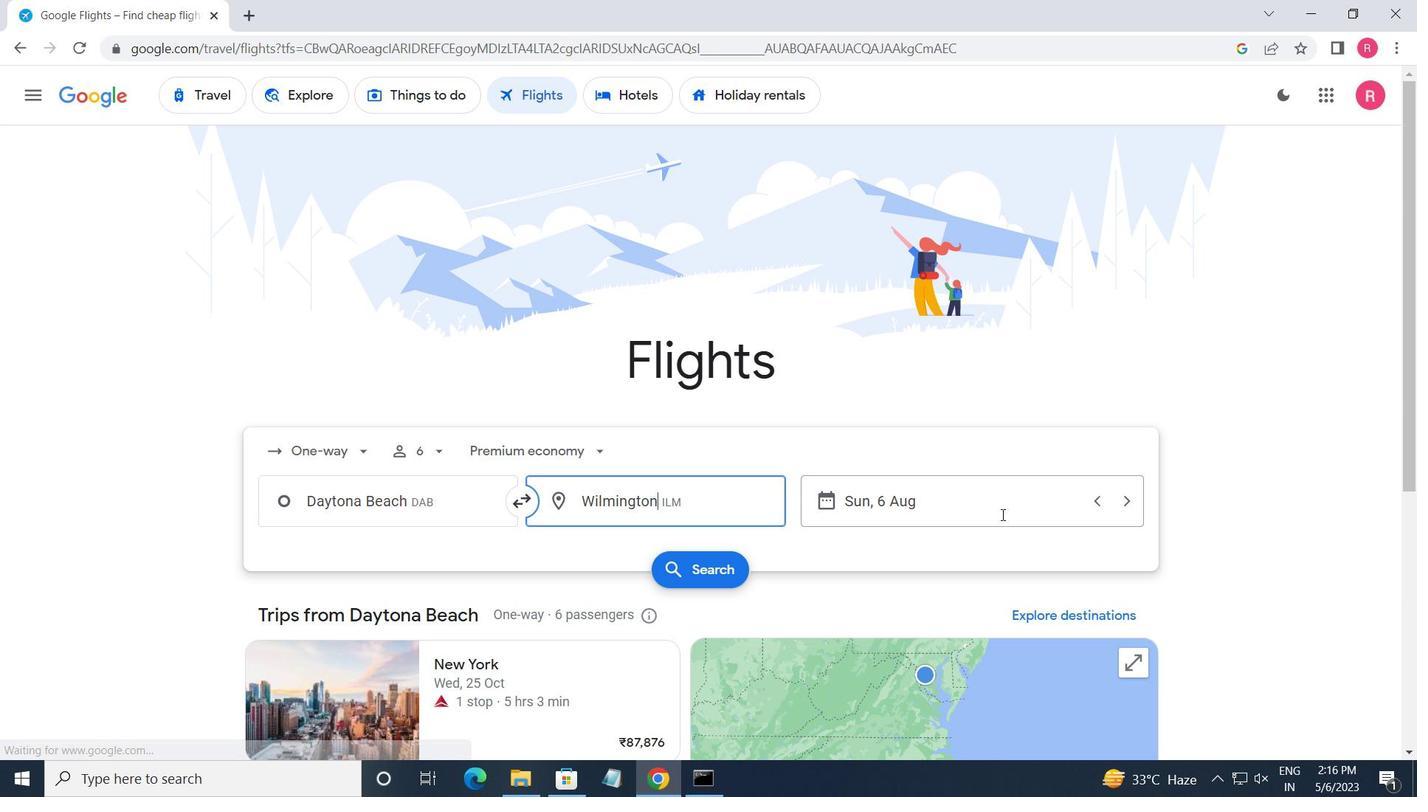 
Action: Mouse pressed left at (1000, 508)
Screenshot: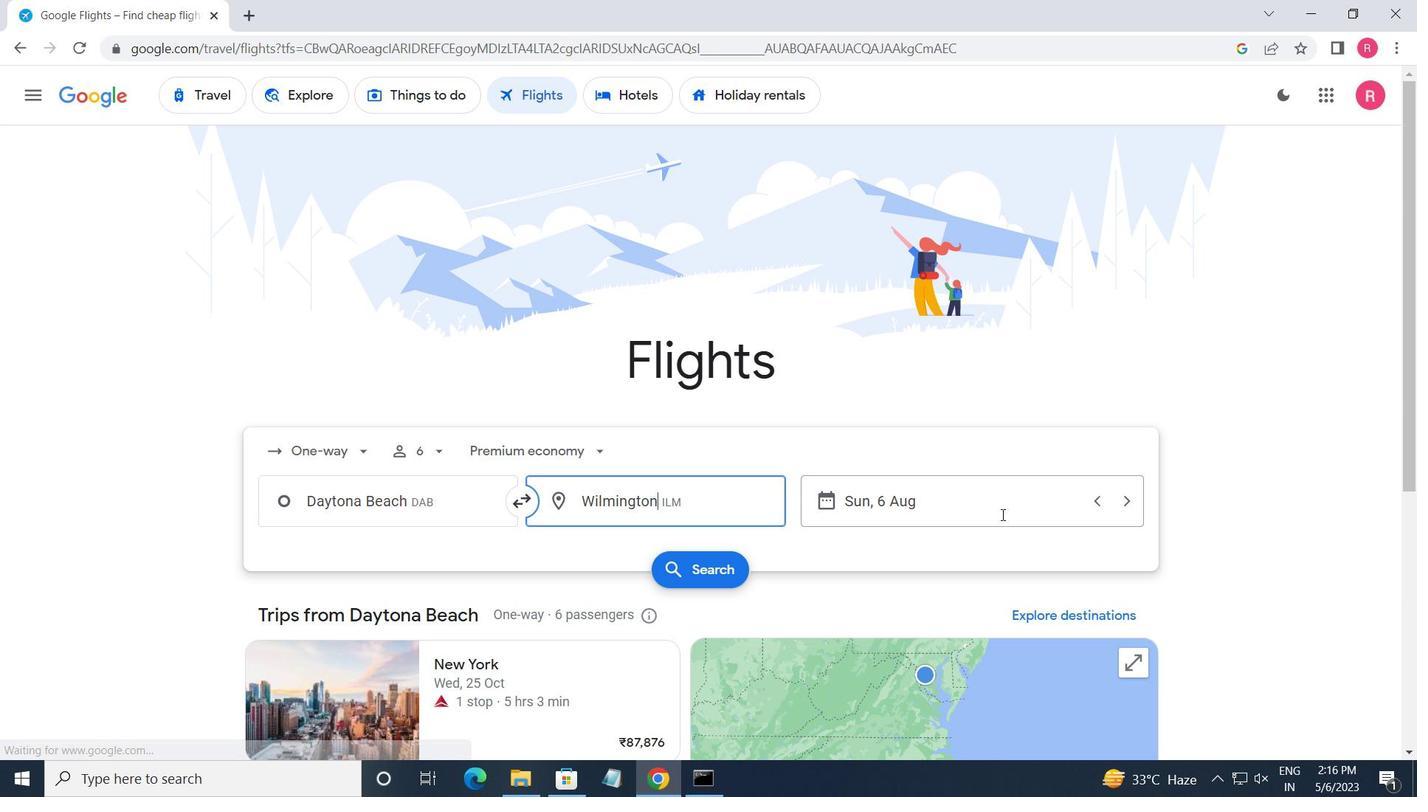 
Action: Mouse moved to (471, 477)
Screenshot: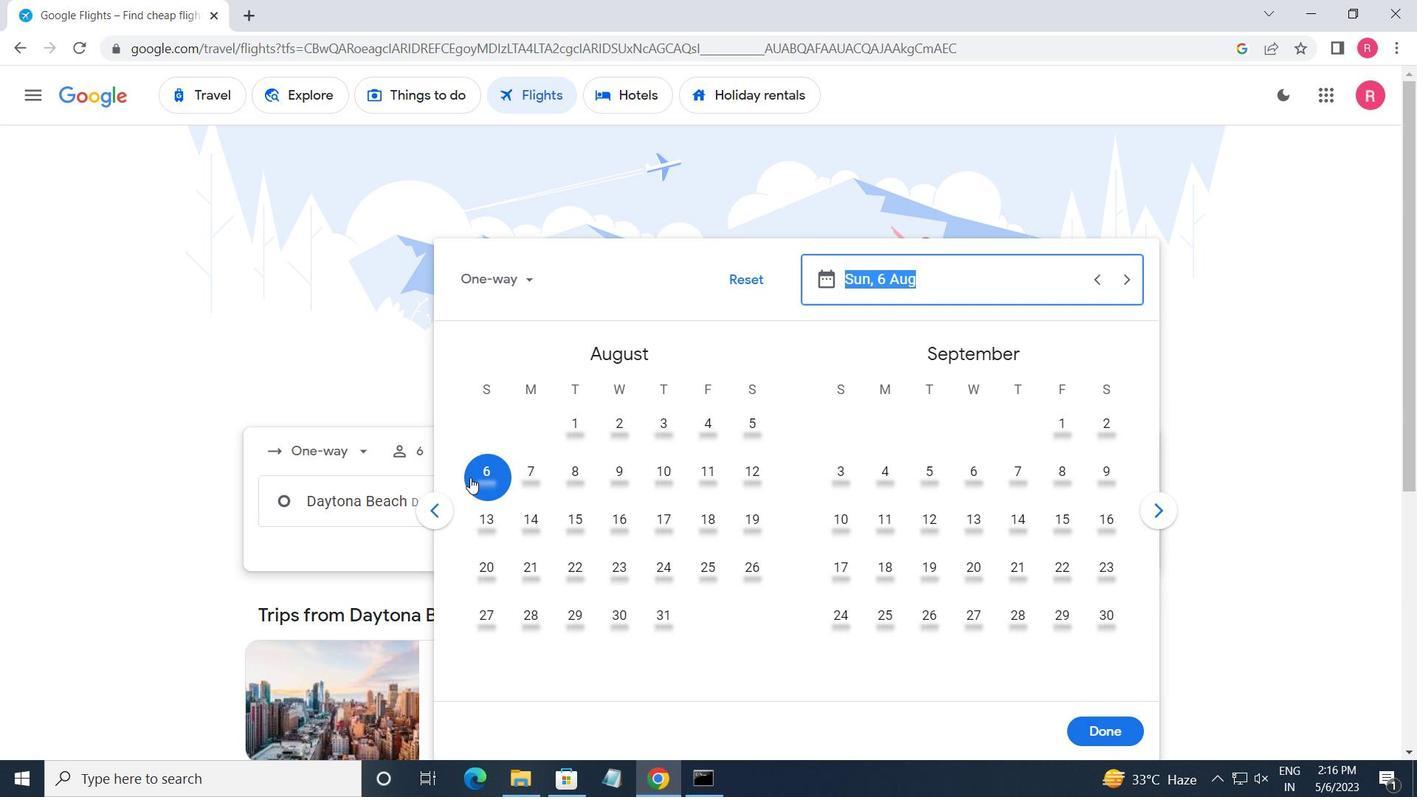 
Action: Mouse pressed left at (471, 477)
Screenshot: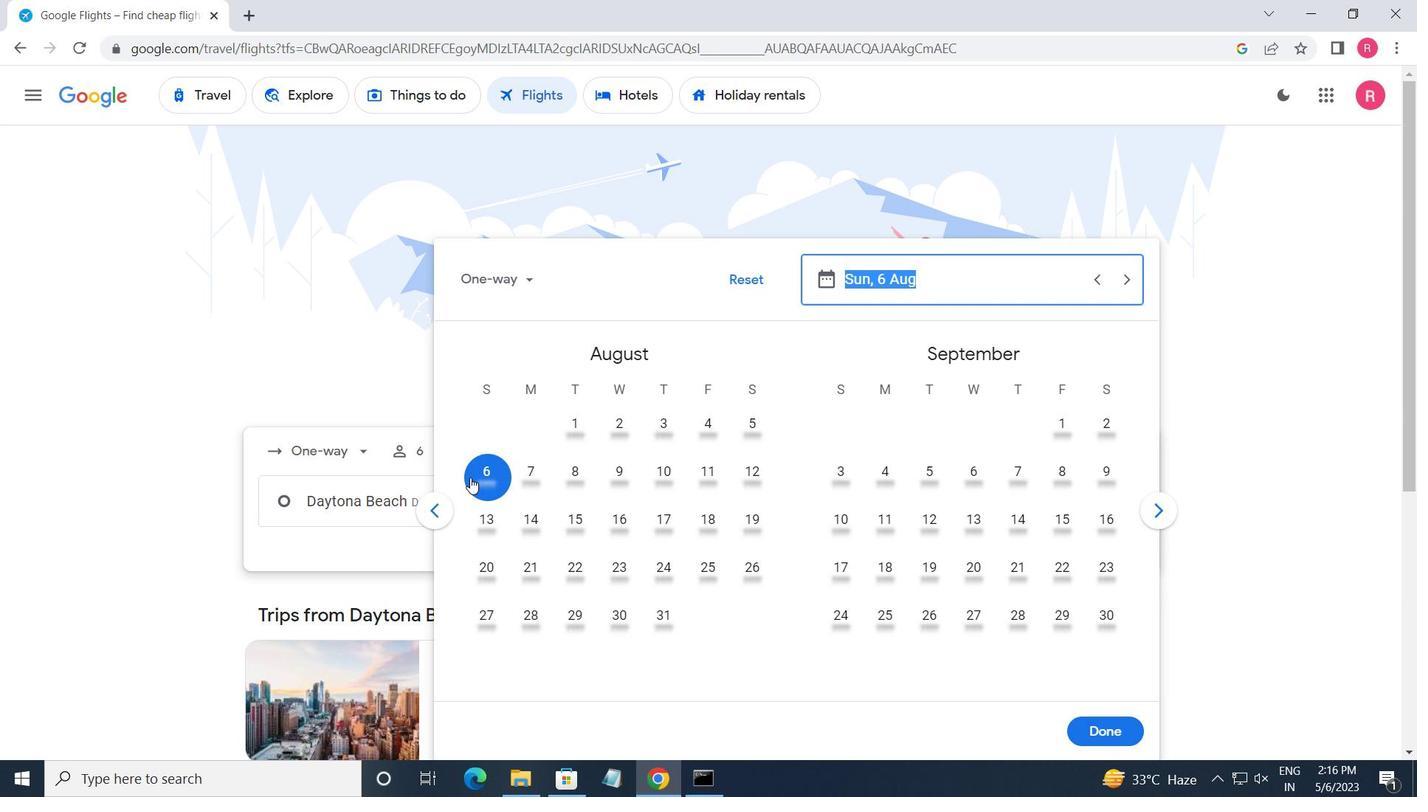 
Action: Mouse moved to (1086, 723)
Screenshot: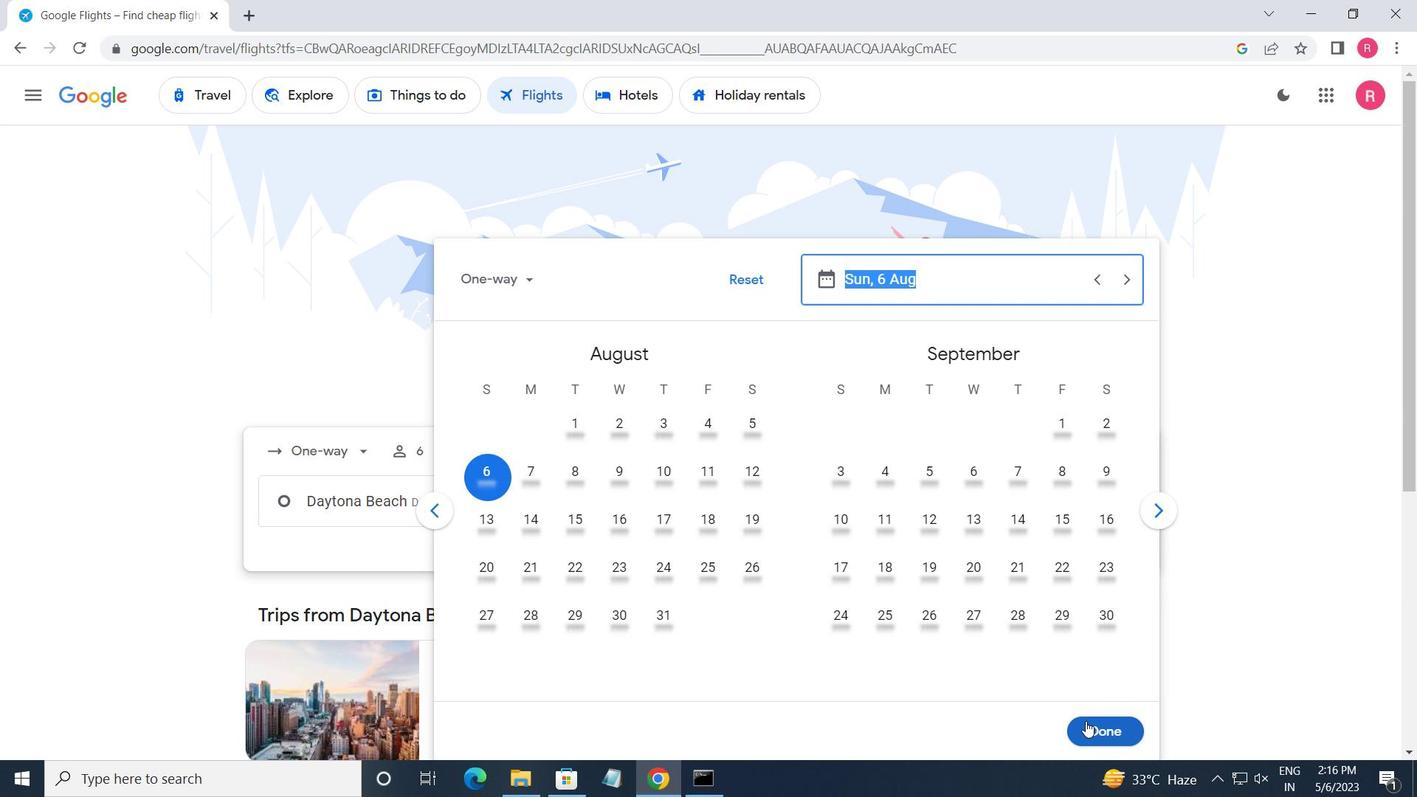 
Action: Mouse pressed left at (1086, 723)
Screenshot: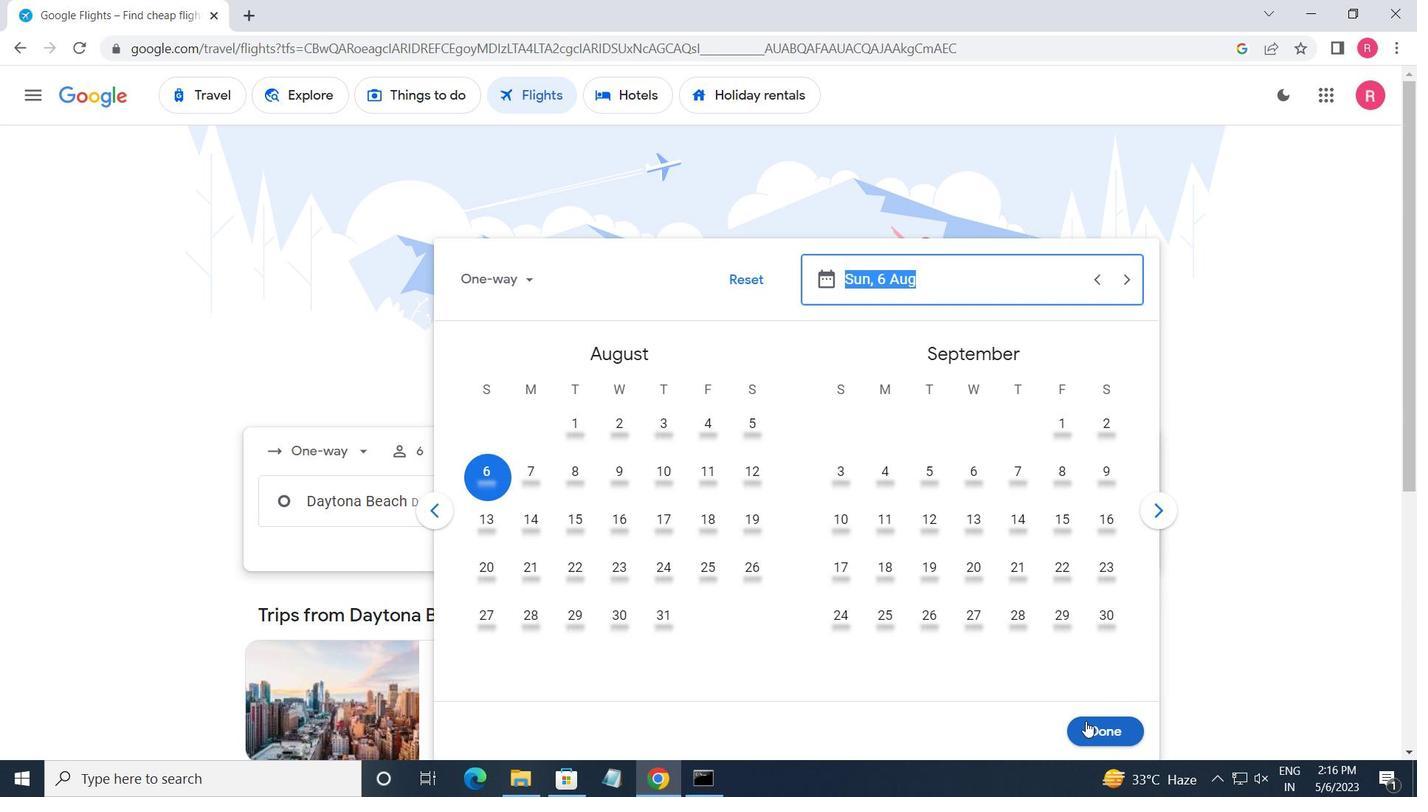 
Action: Mouse moved to (724, 568)
Screenshot: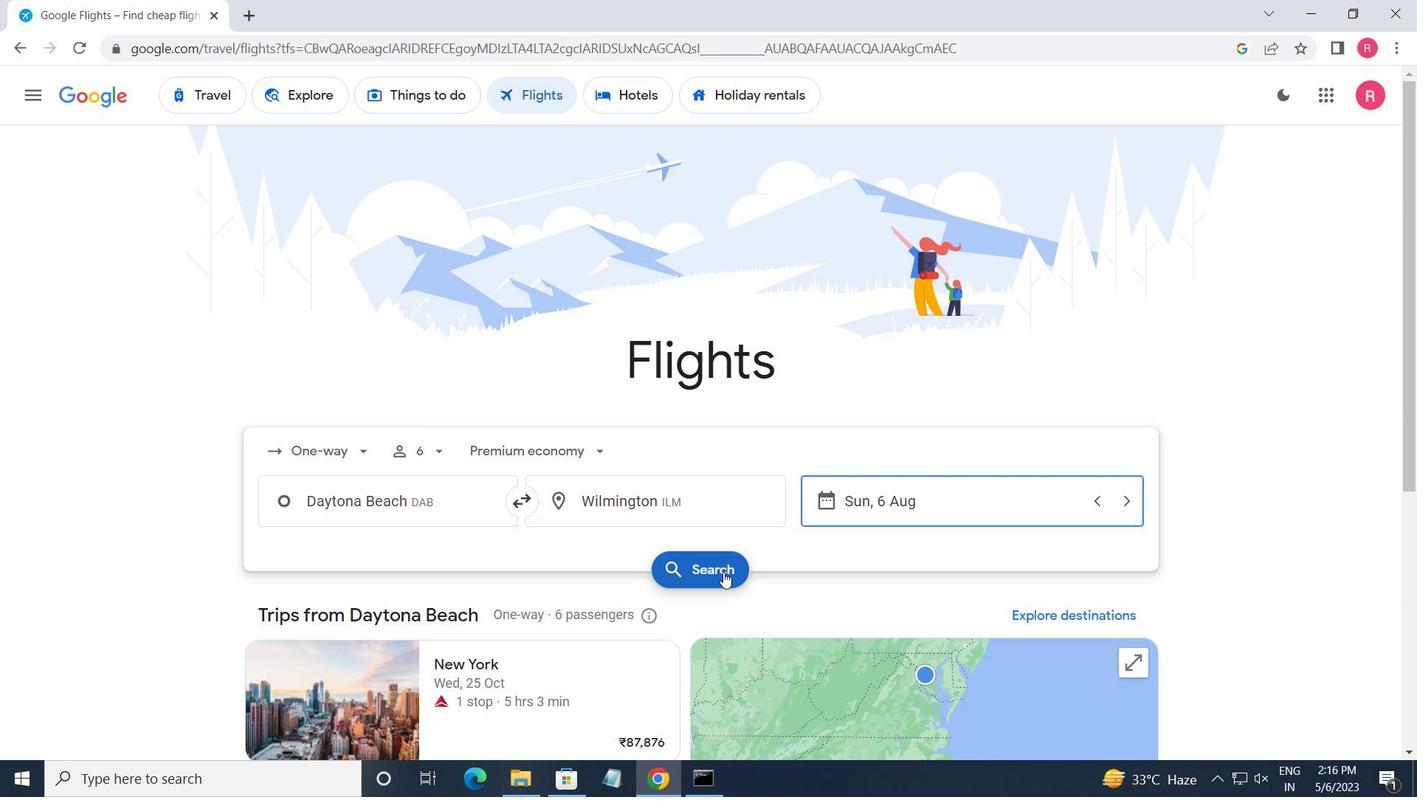 
Action: Mouse pressed left at (724, 568)
Screenshot: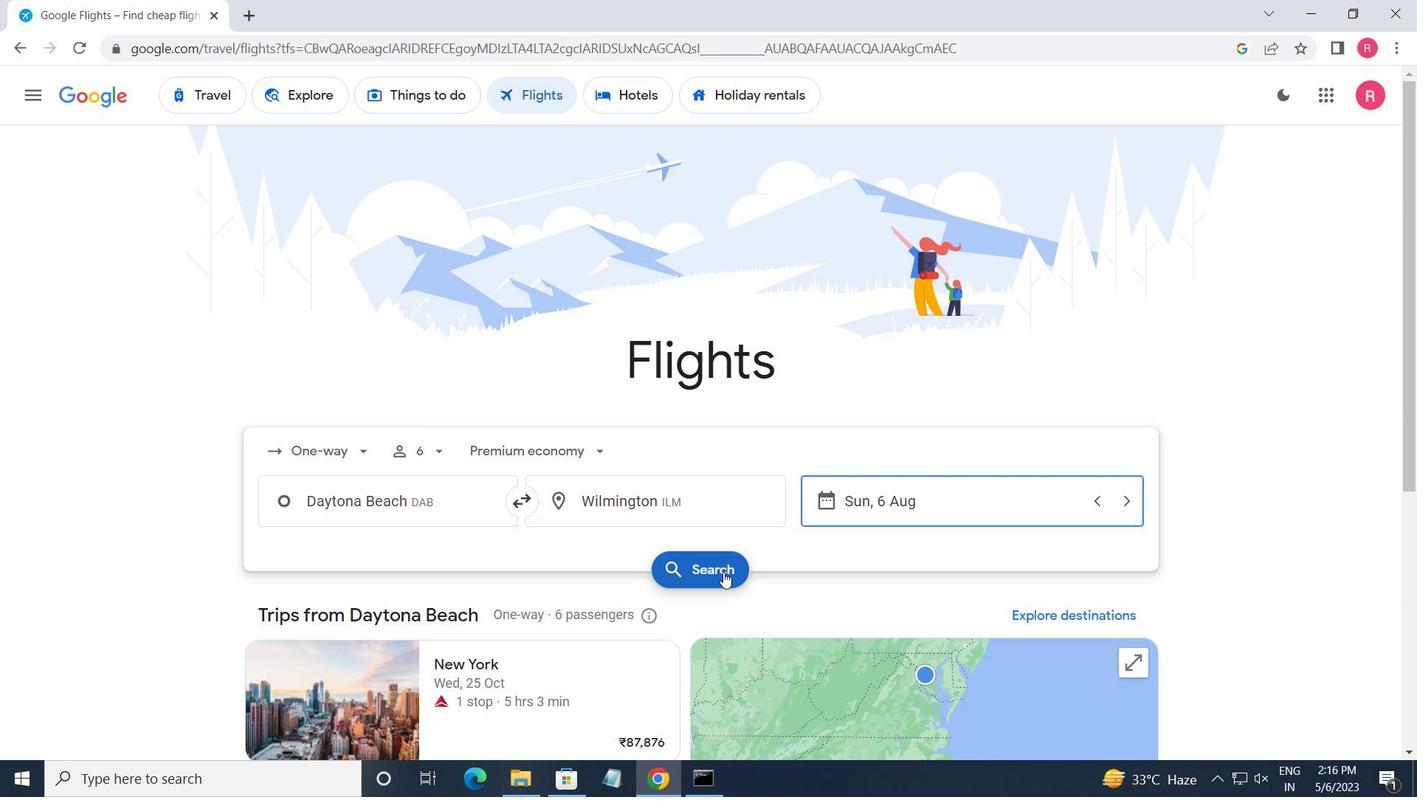 
Action: Mouse moved to (297, 267)
Screenshot: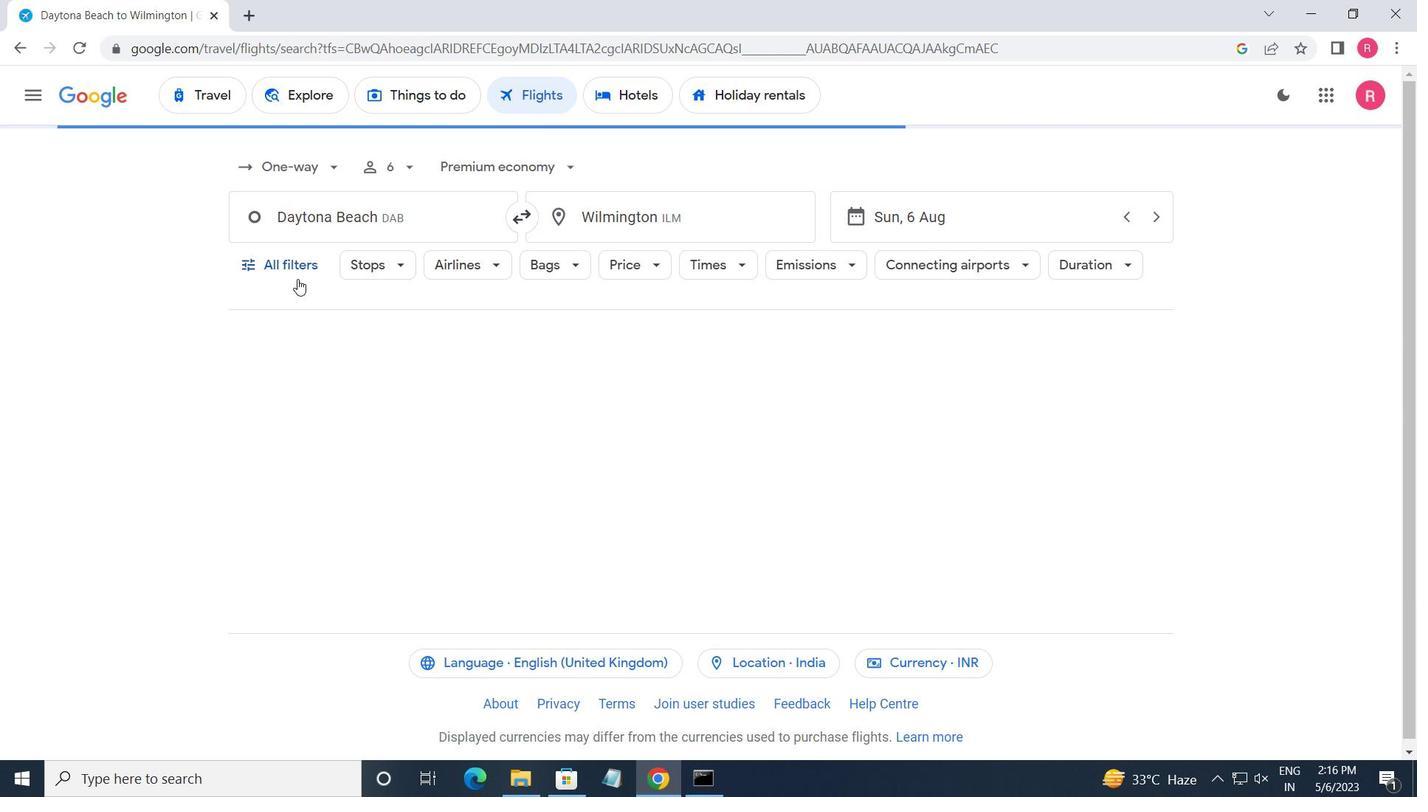 
Action: Mouse pressed left at (297, 267)
Screenshot: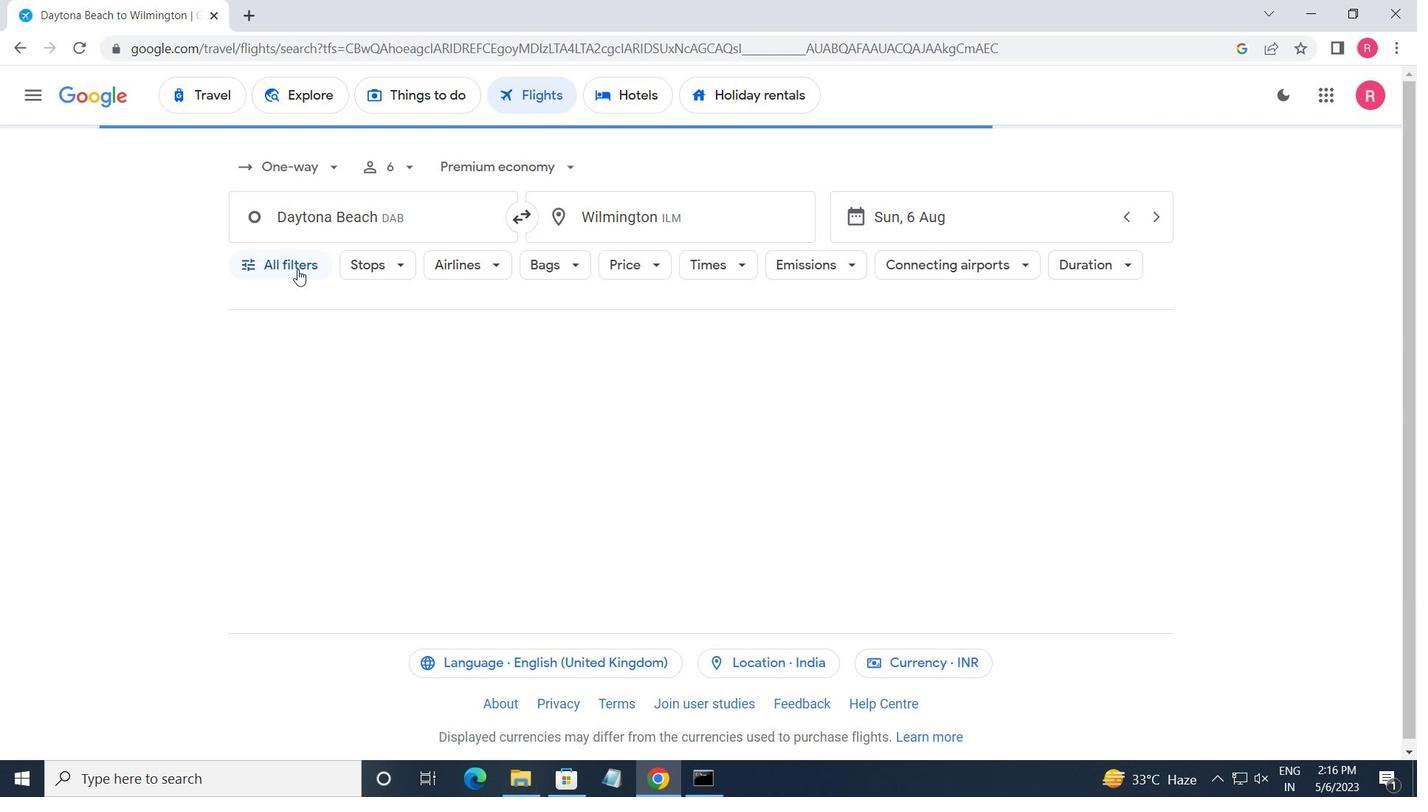 
Action: Mouse moved to (385, 451)
Screenshot: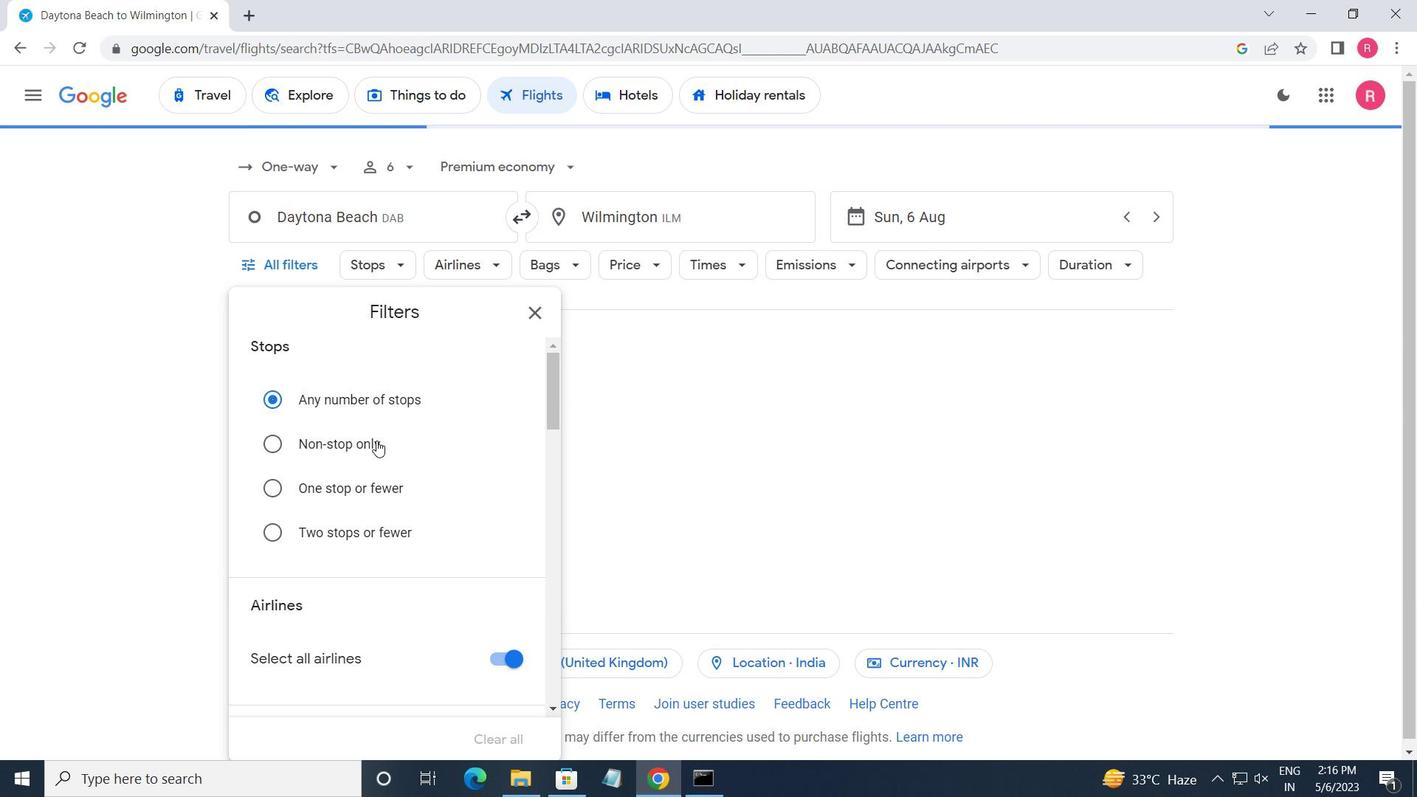 
Action: Mouse scrolled (385, 450) with delta (0, 0)
Screenshot: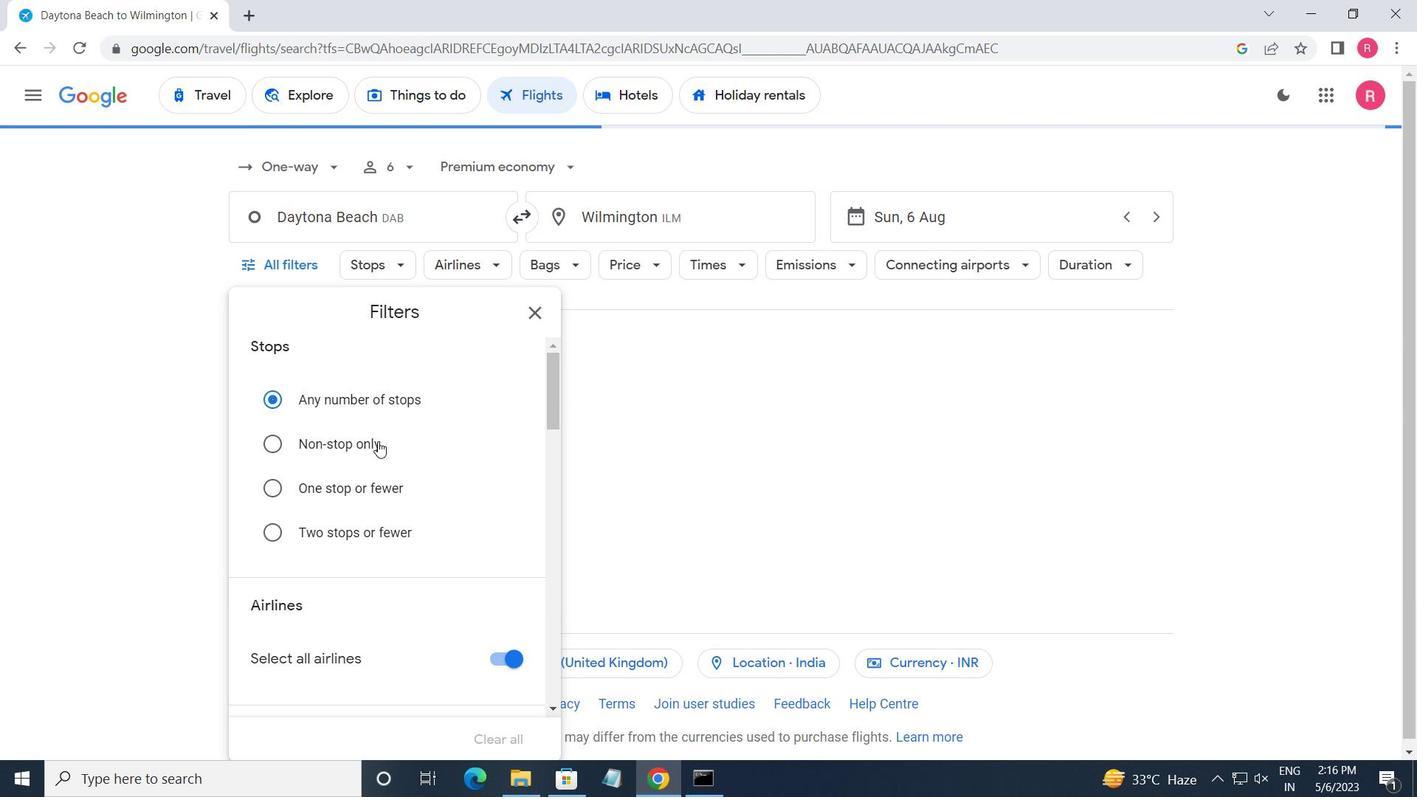 
Action: Mouse moved to (386, 451)
Screenshot: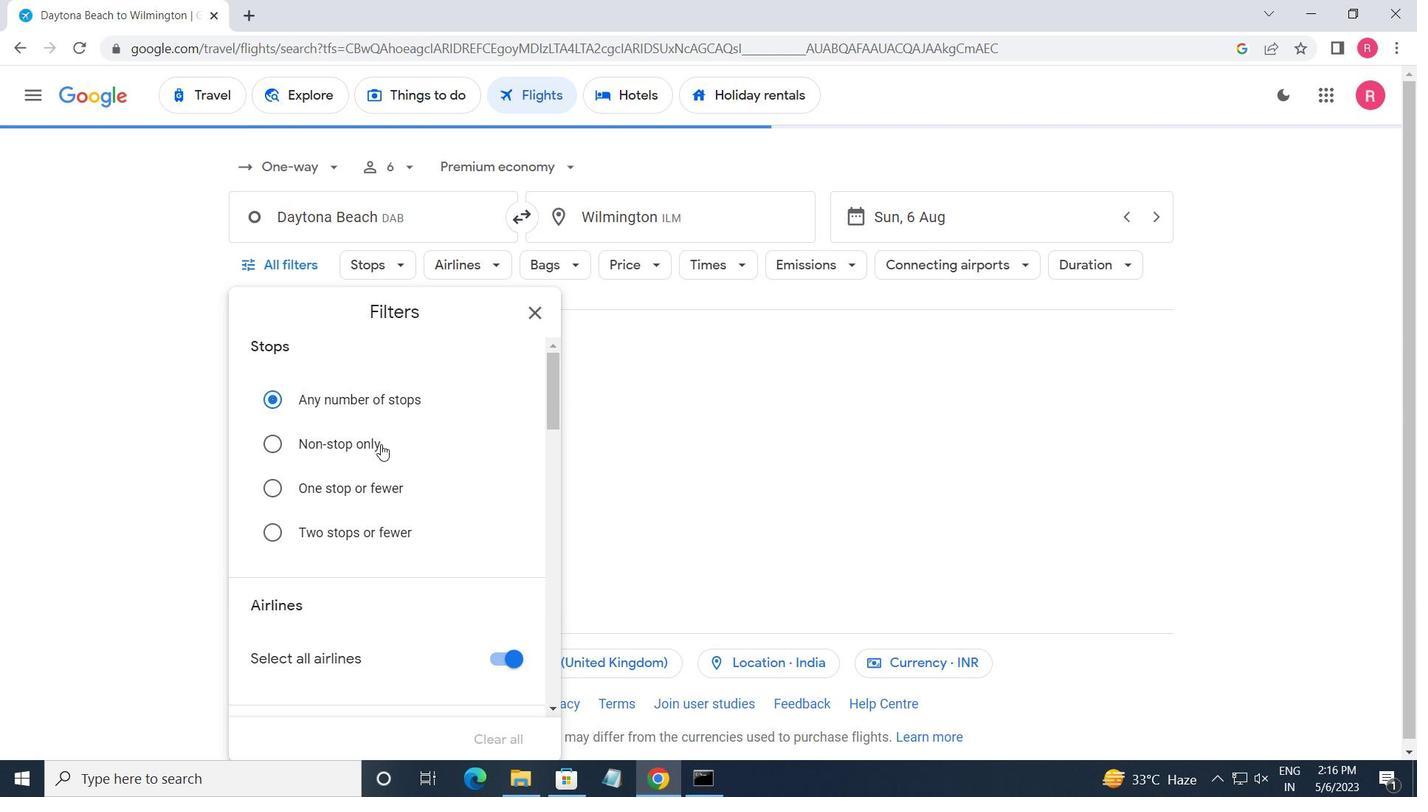 
Action: Mouse scrolled (386, 451) with delta (0, 0)
Screenshot: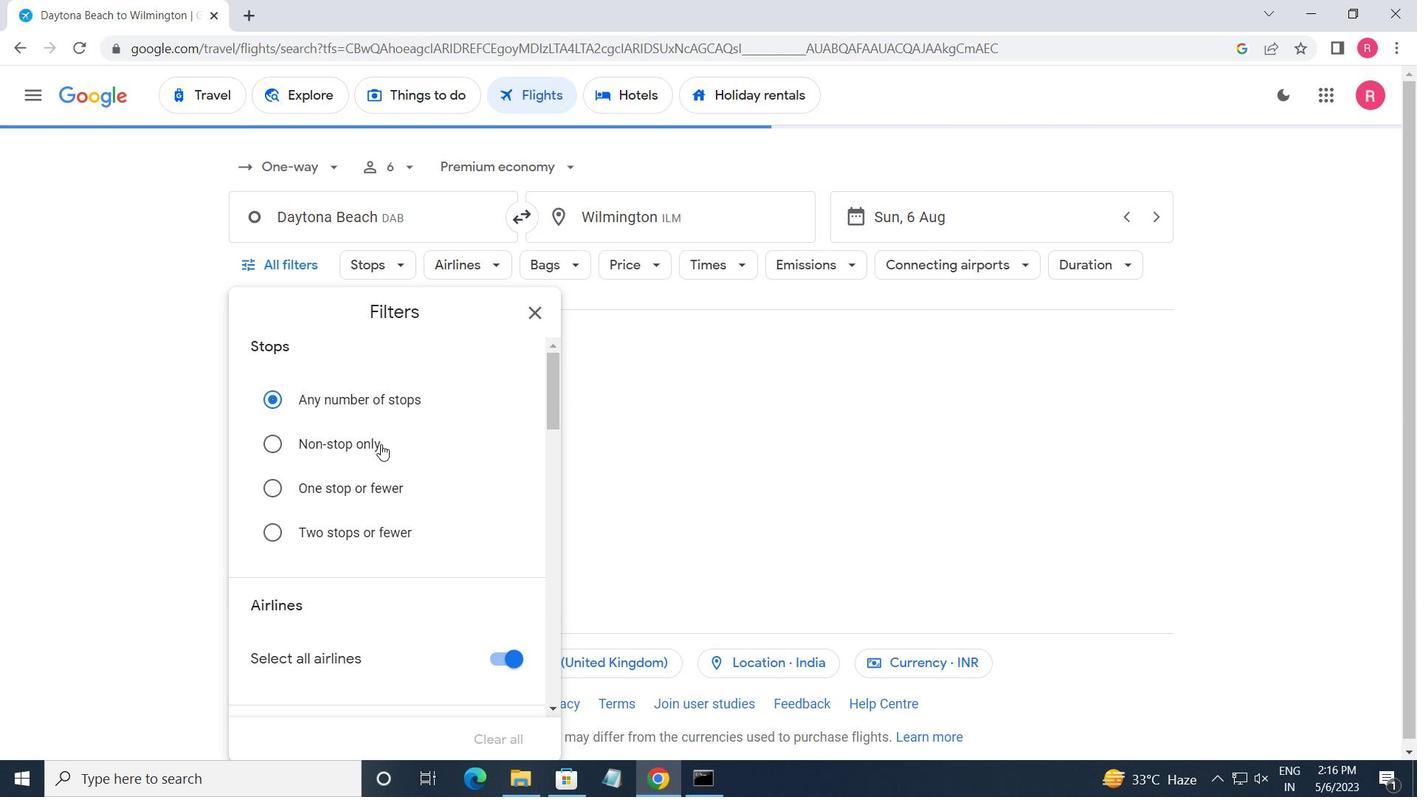 
Action: Mouse moved to (417, 491)
Screenshot: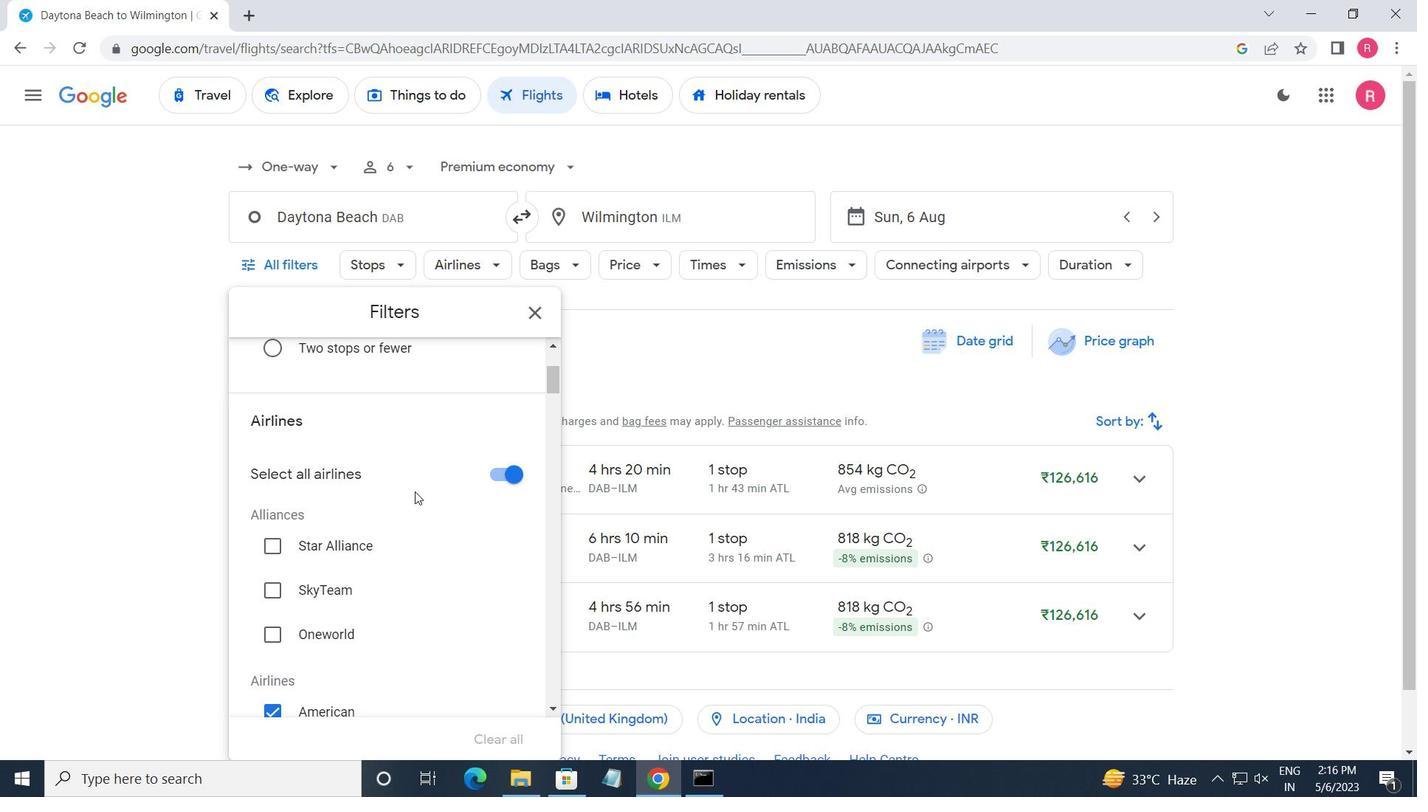 
Action: Mouse scrolled (417, 490) with delta (0, 0)
Screenshot: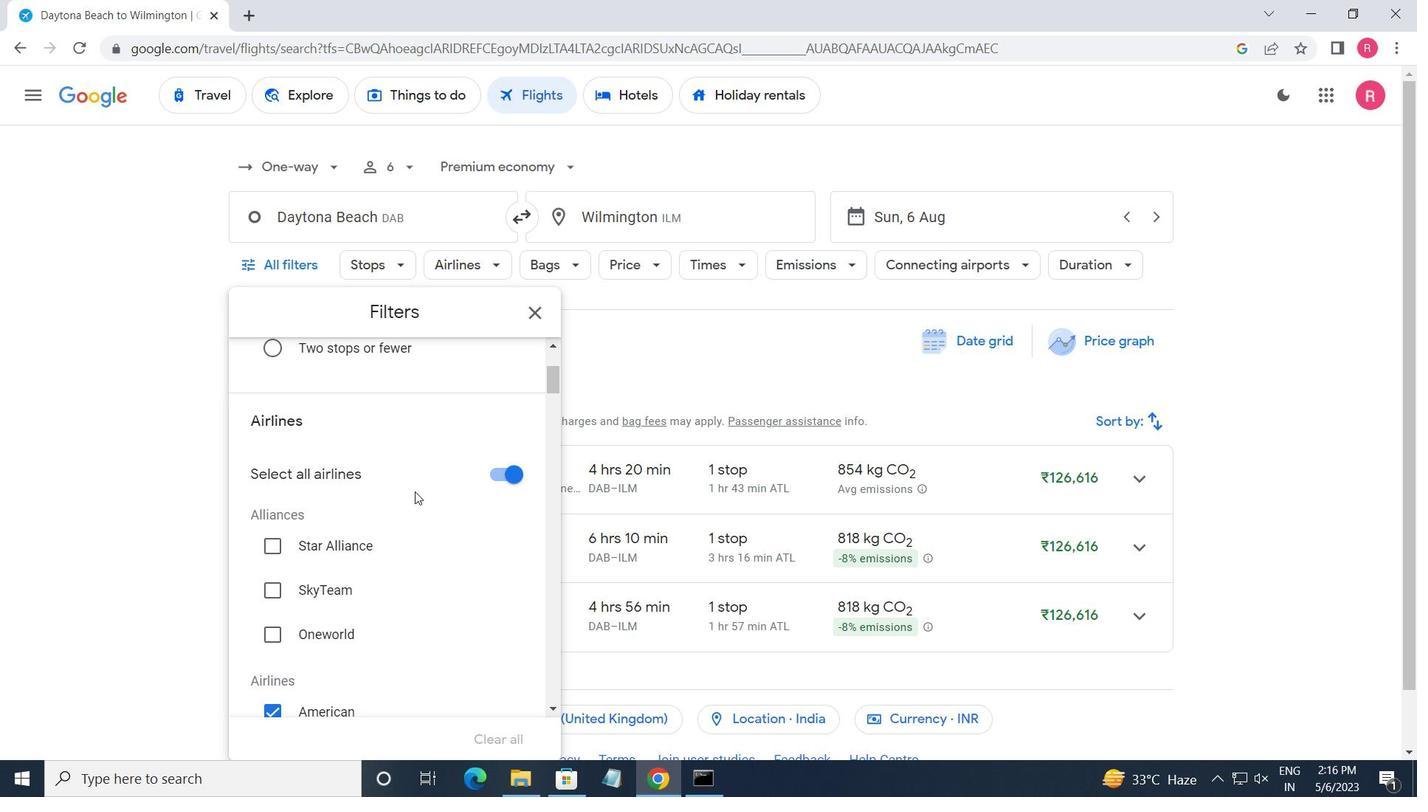 
Action: Mouse moved to (419, 489)
Screenshot: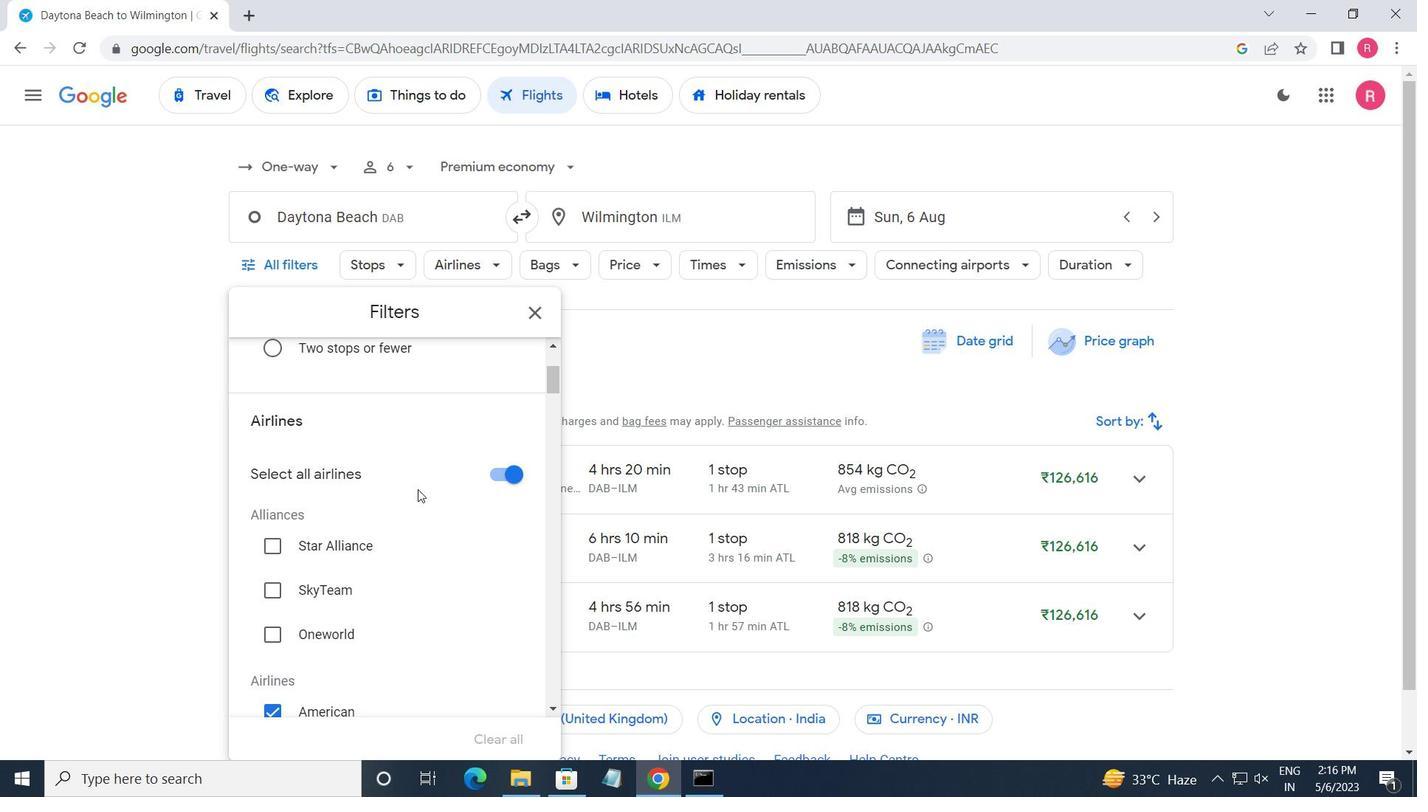 
Action: Mouse scrolled (419, 488) with delta (0, 0)
Screenshot: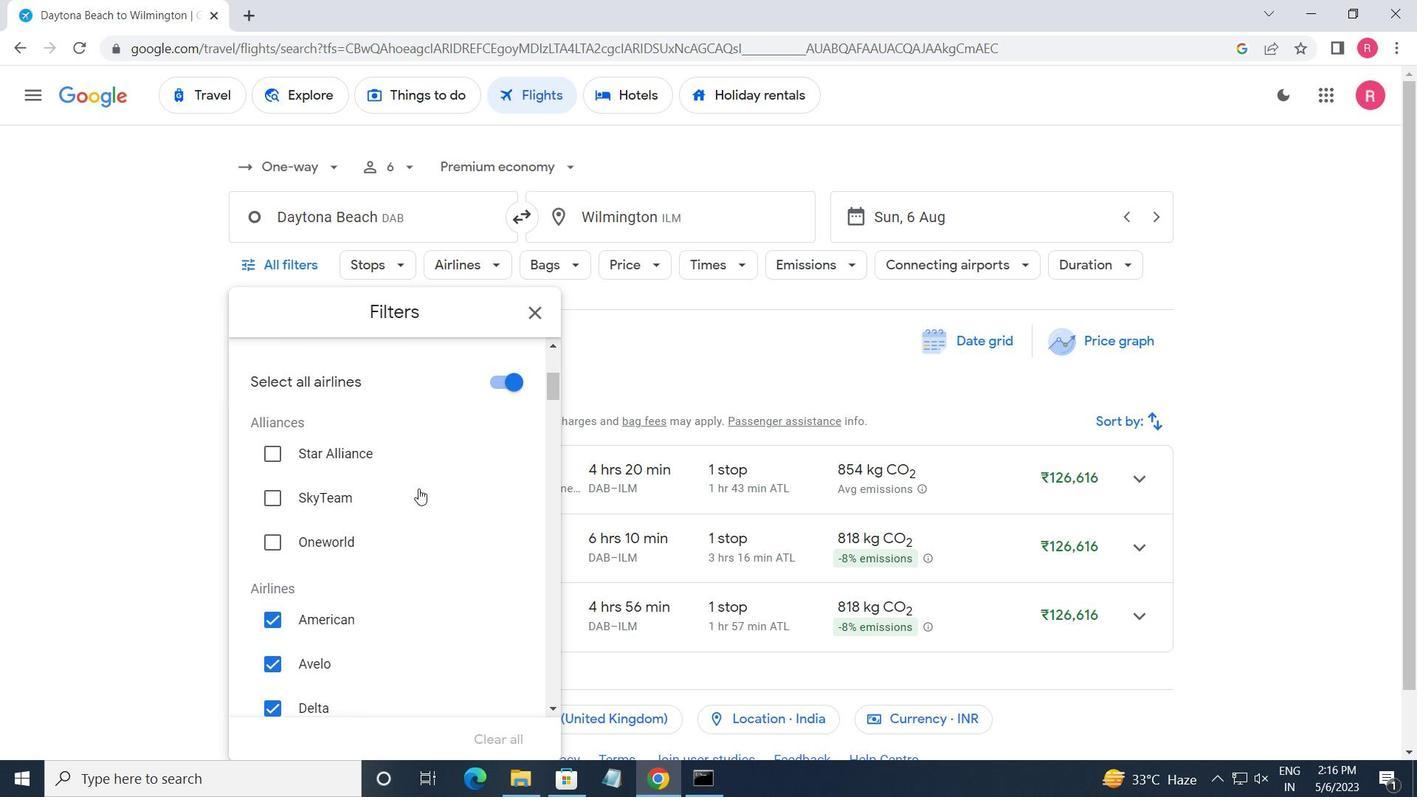 
Action: Mouse moved to (419, 492)
Screenshot: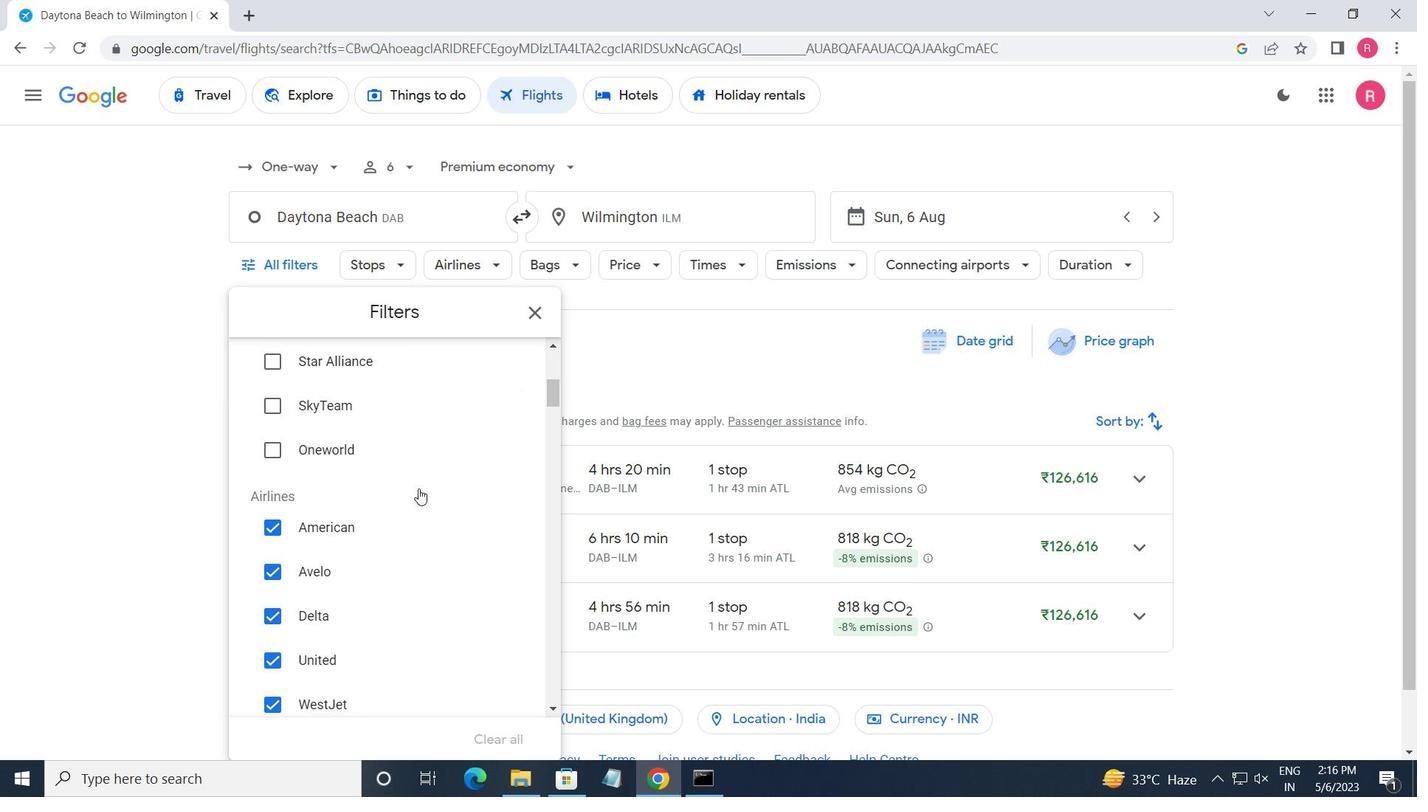 
Action: Mouse scrolled (419, 491) with delta (0, 0)
Screenshot: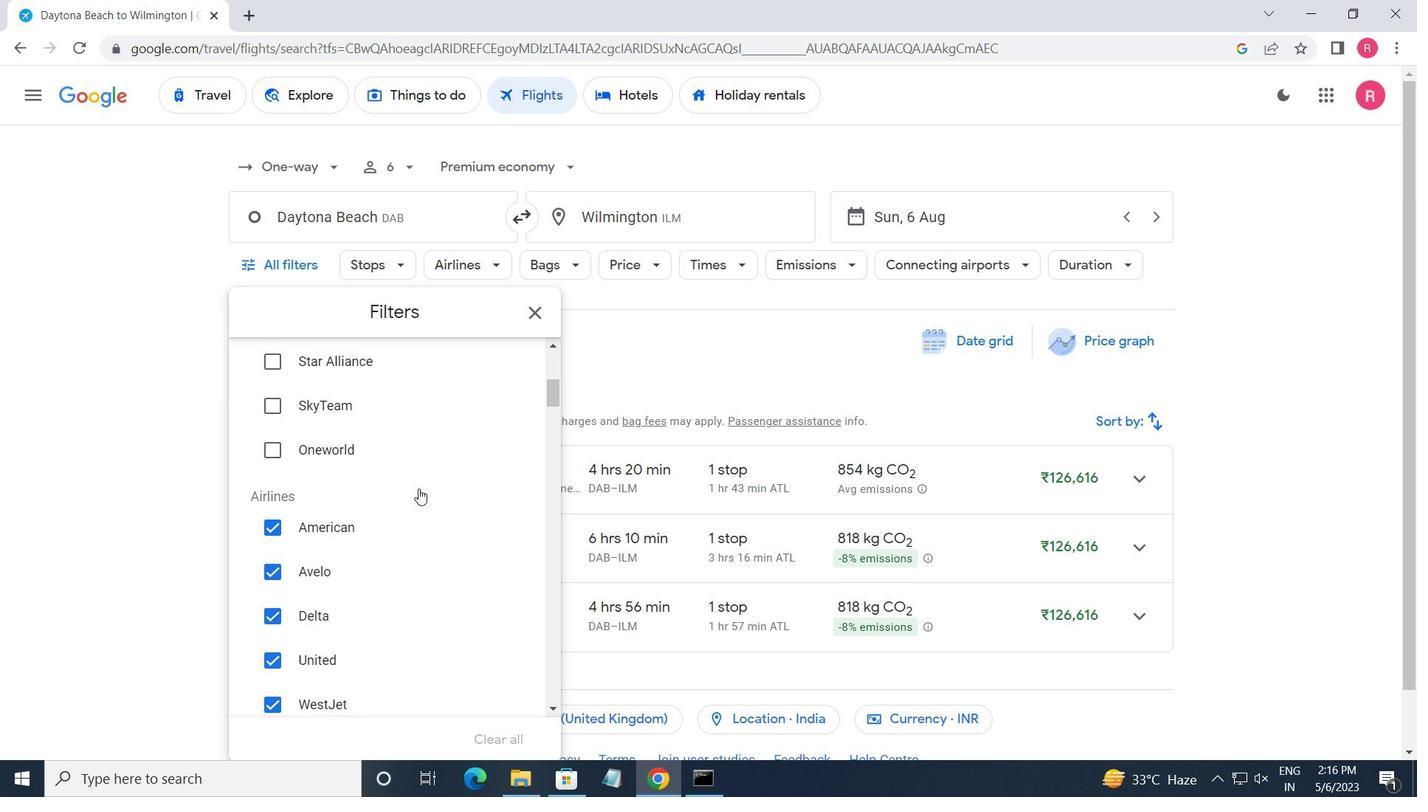 
Action: Mouse moved to (488, 622)
Screenshot: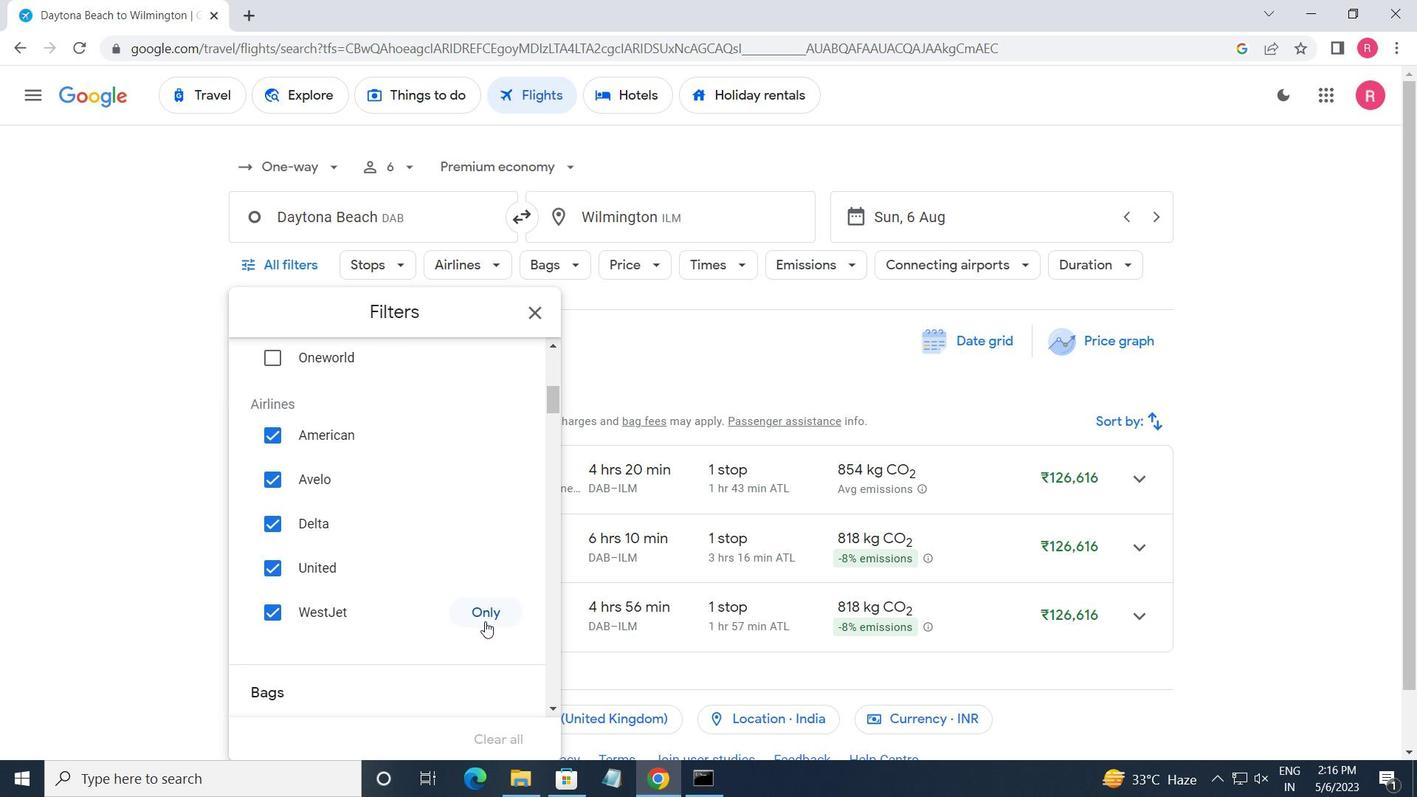 
Action: Mouse pressed left at (488, 622)
Screenshot: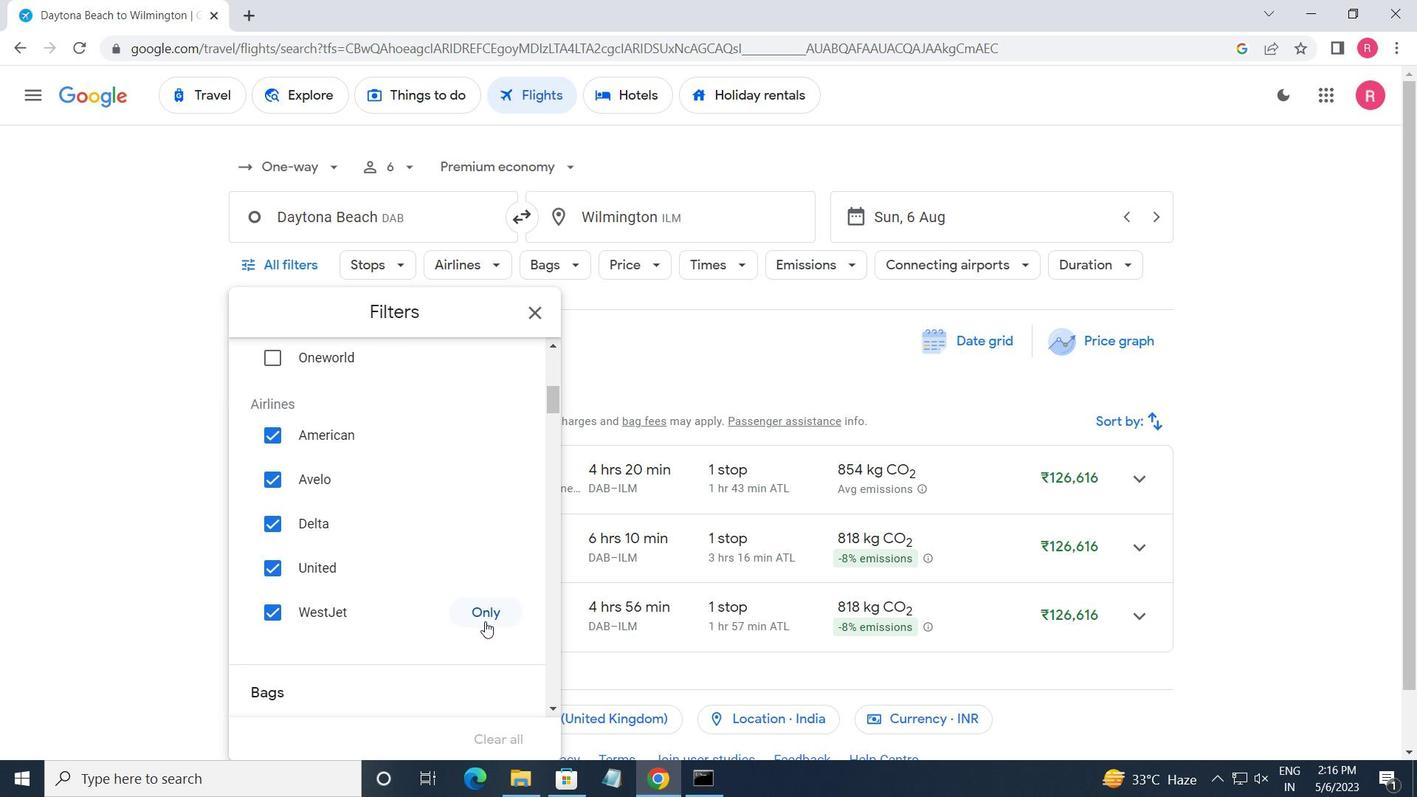 
Action: Mouse moved to (378, 525)
Screenshot: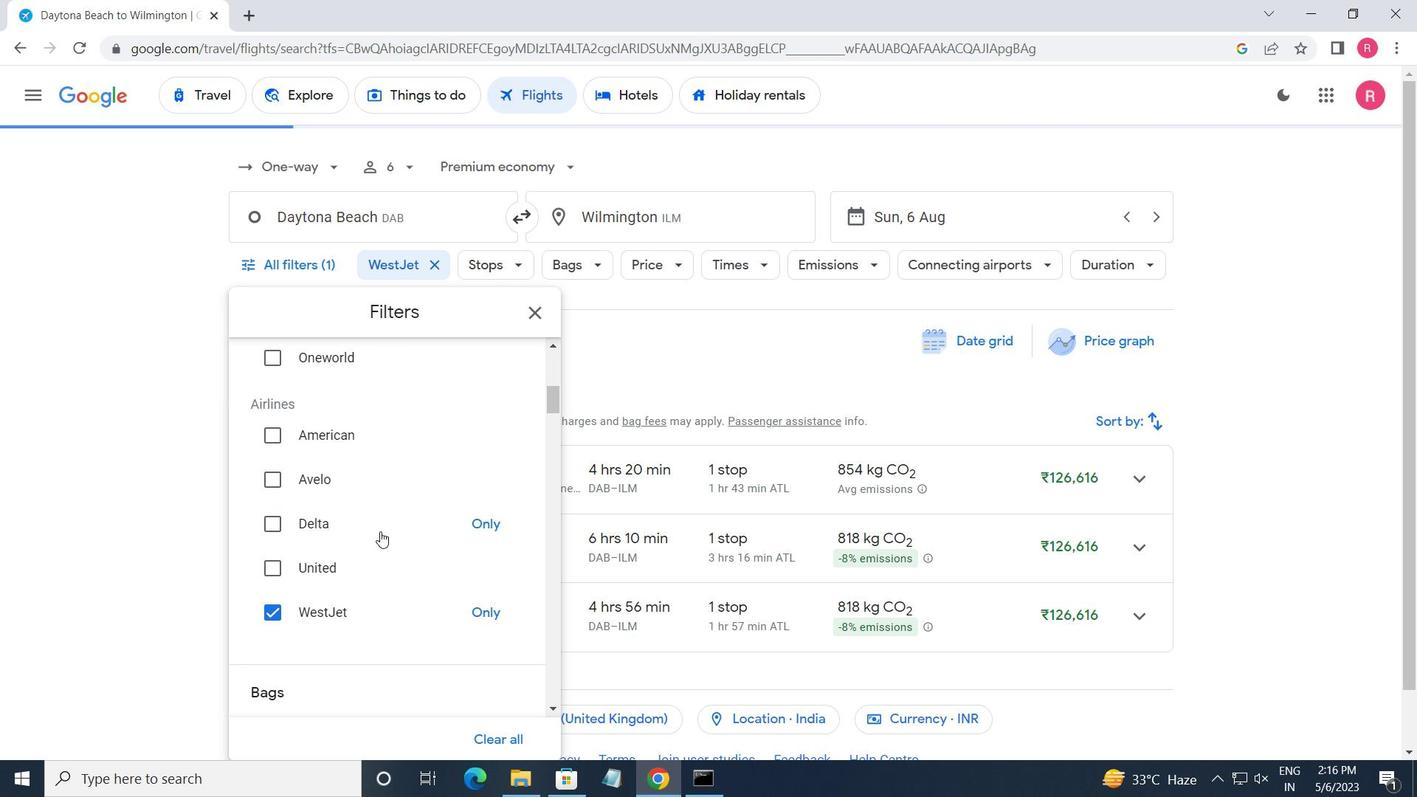 
Action: Mouse scrolled (378, 525) with delta (0, 0)
Screenshot: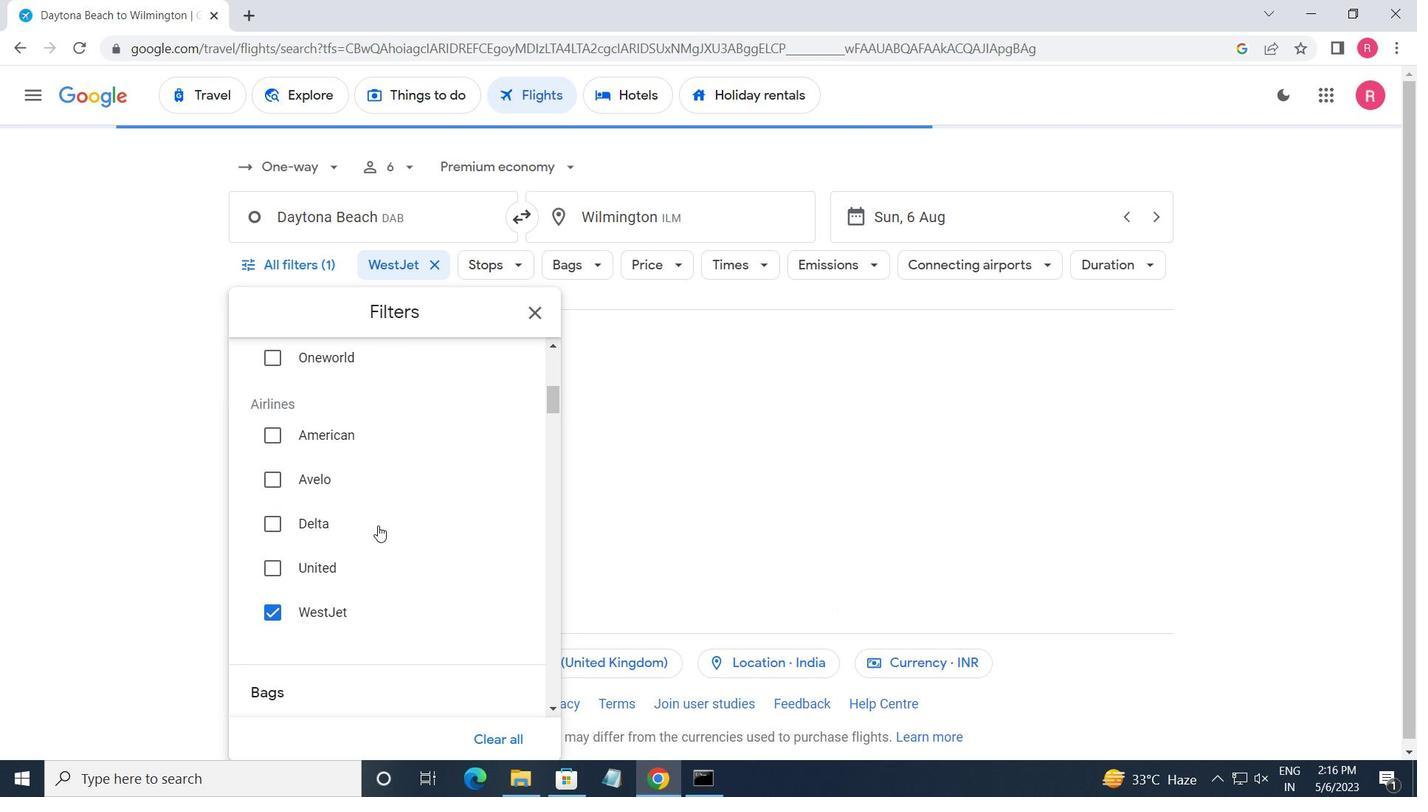 
Action: Mouse moved to (378, 519)
Screenshot: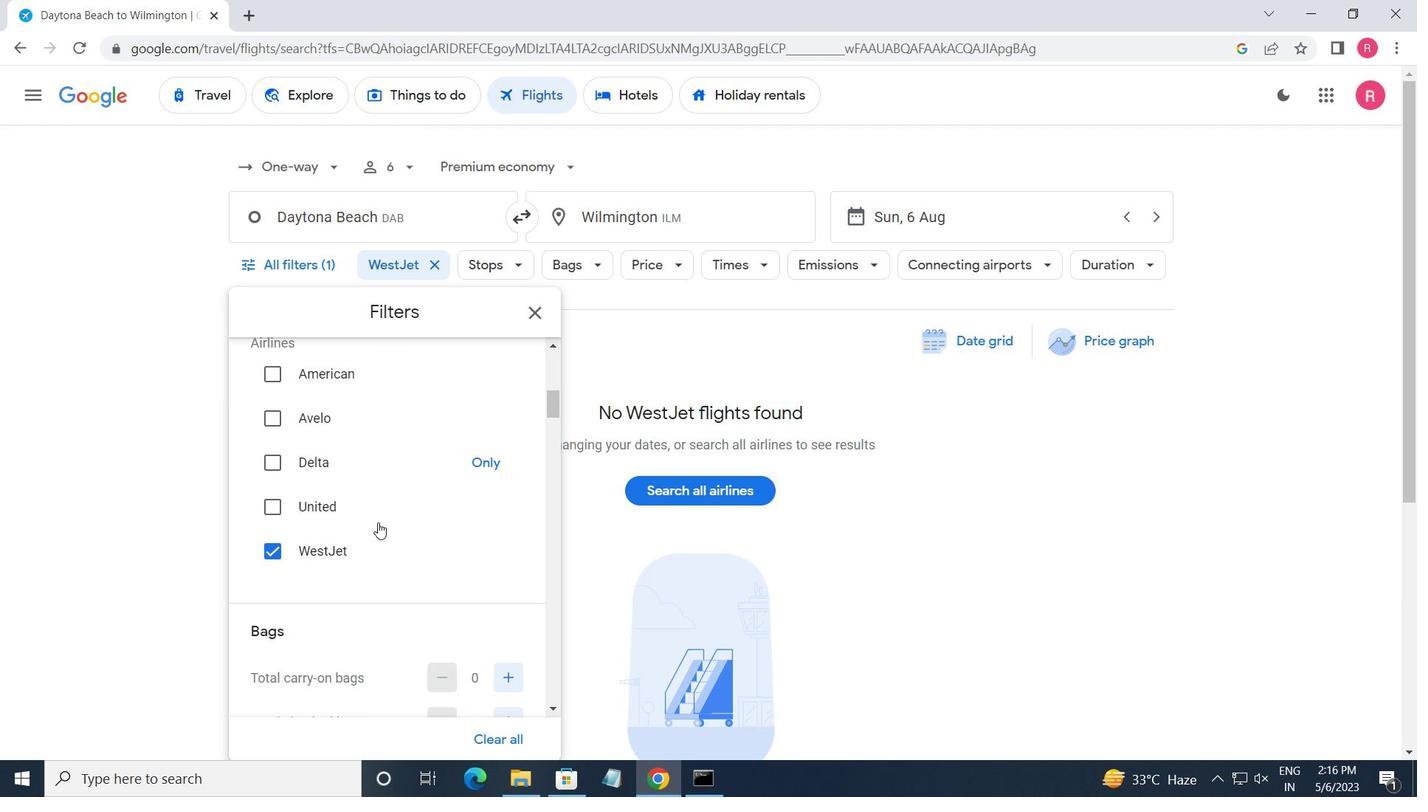 
Action: Mouse scrolled (378, 519) with delta (0, 0)
Screenshot: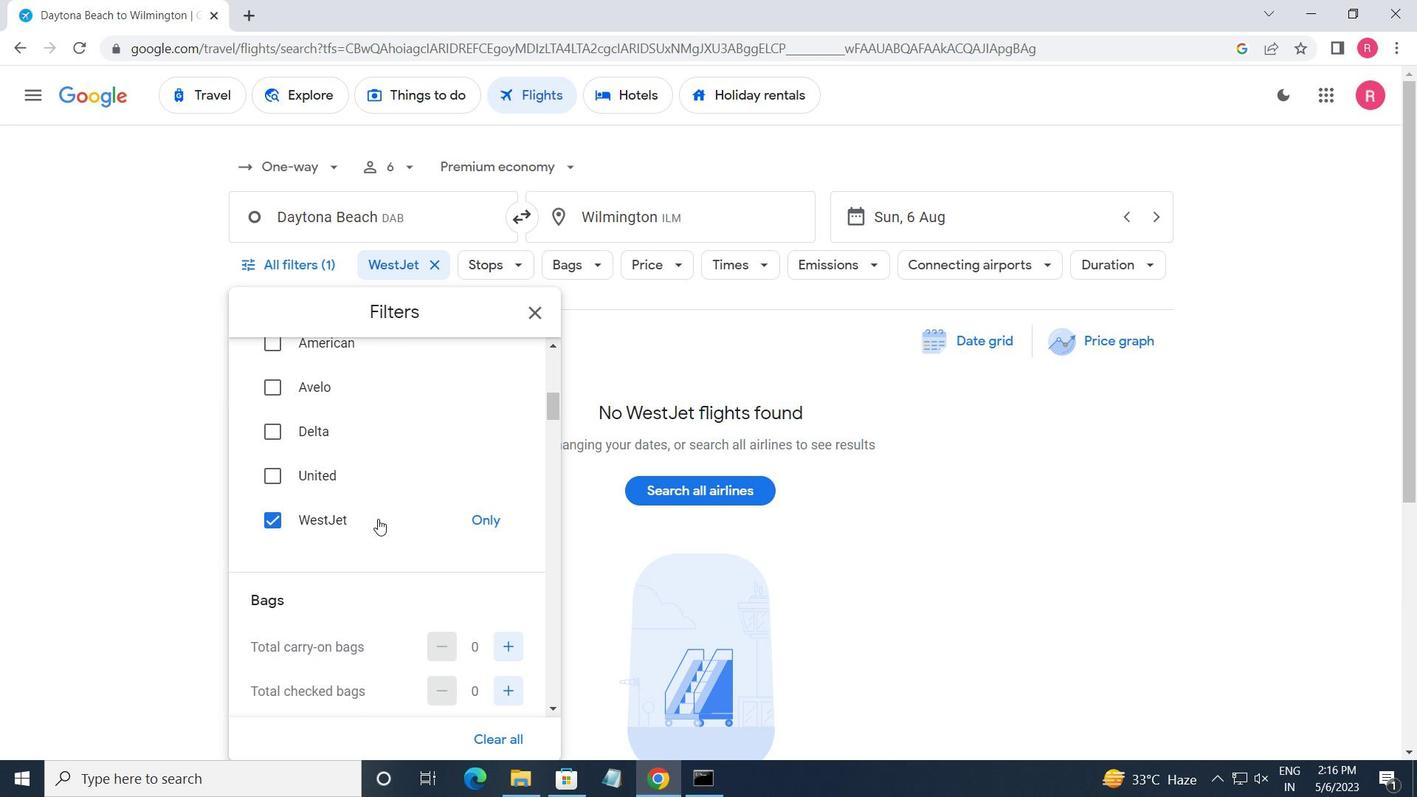
Action: Mouse moved to (511, 565)
Screenshot: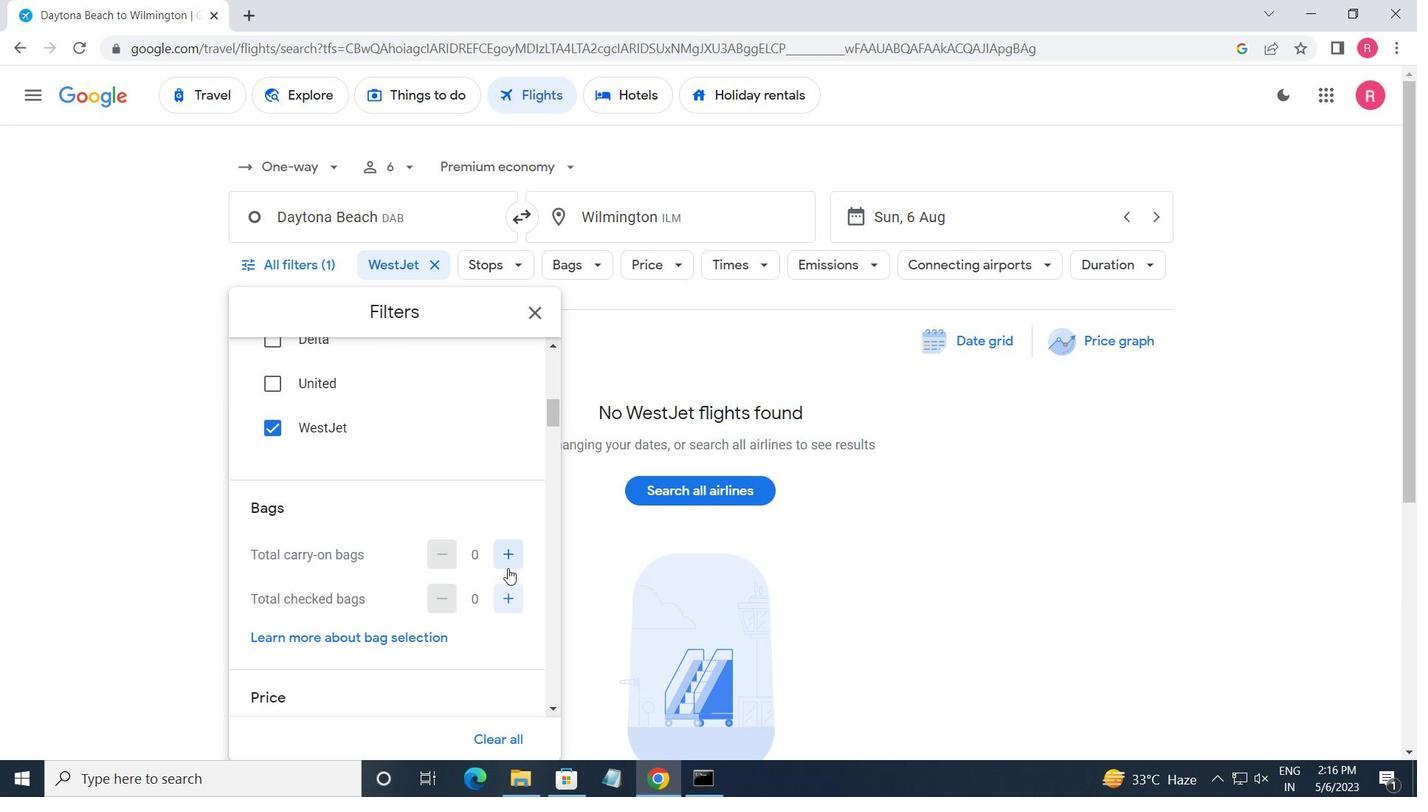 
Action: Mouse pressed left at (511, 565)
Screenshot: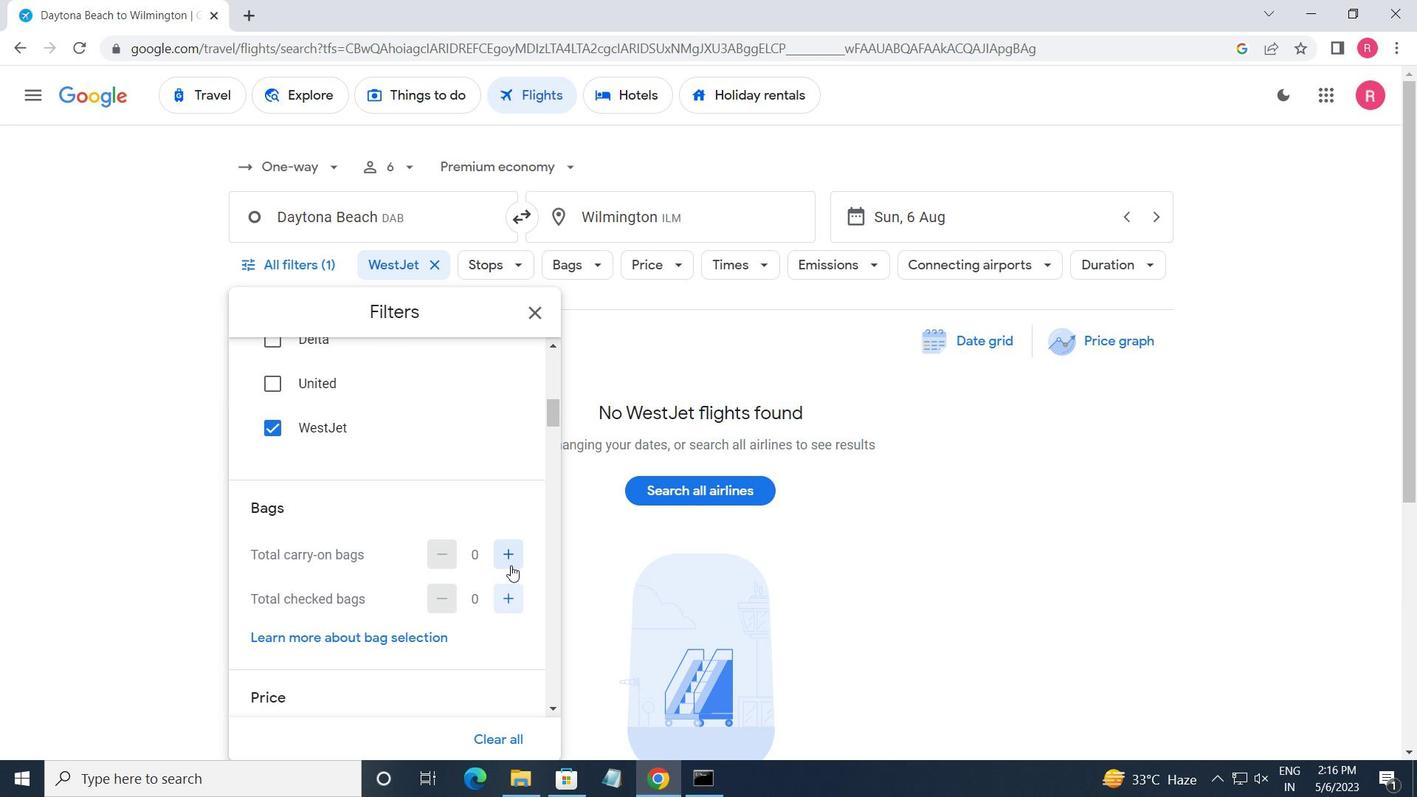 
Action: Mouse pressed left at (511, 565)
Screenshot: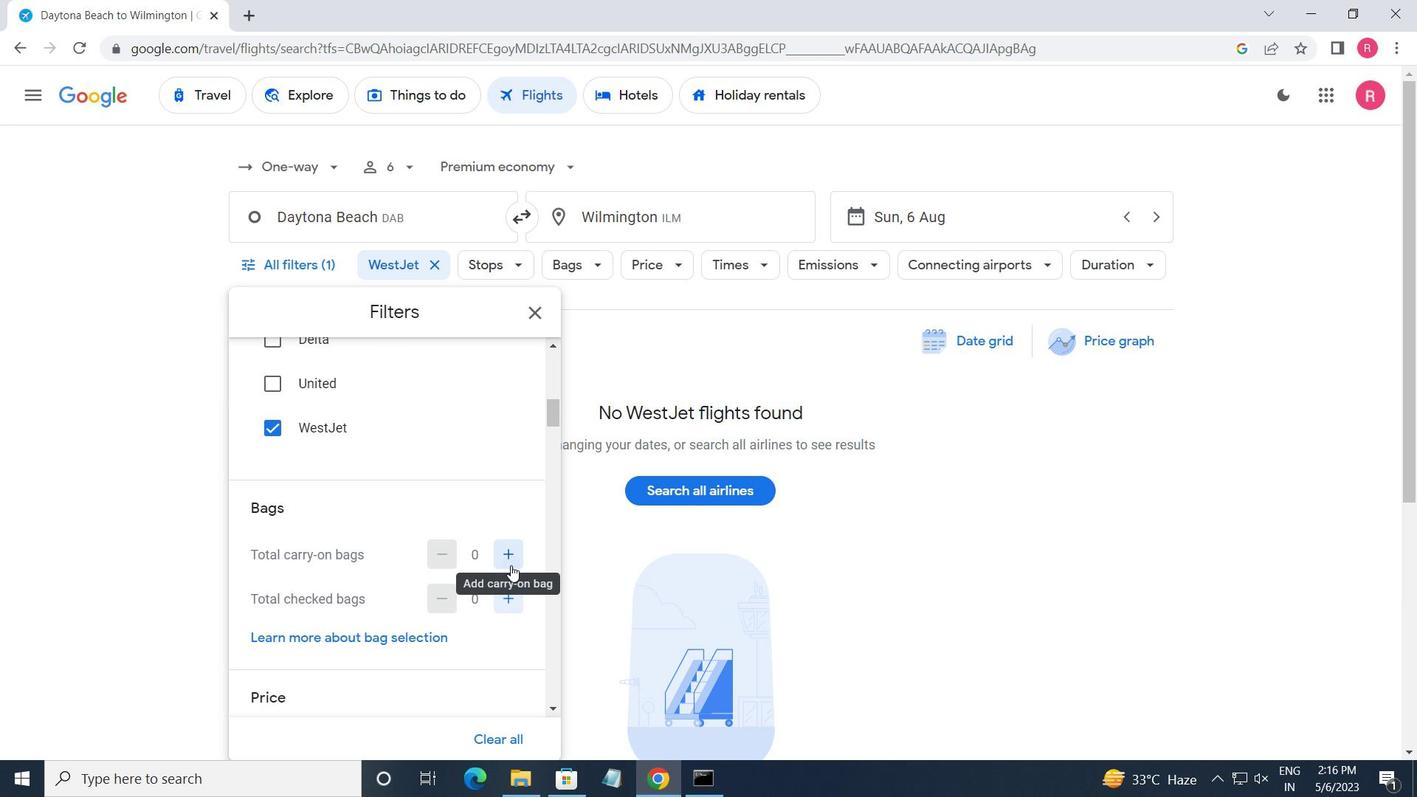
Action: Mouse moved to (457, 561)
Screenshot: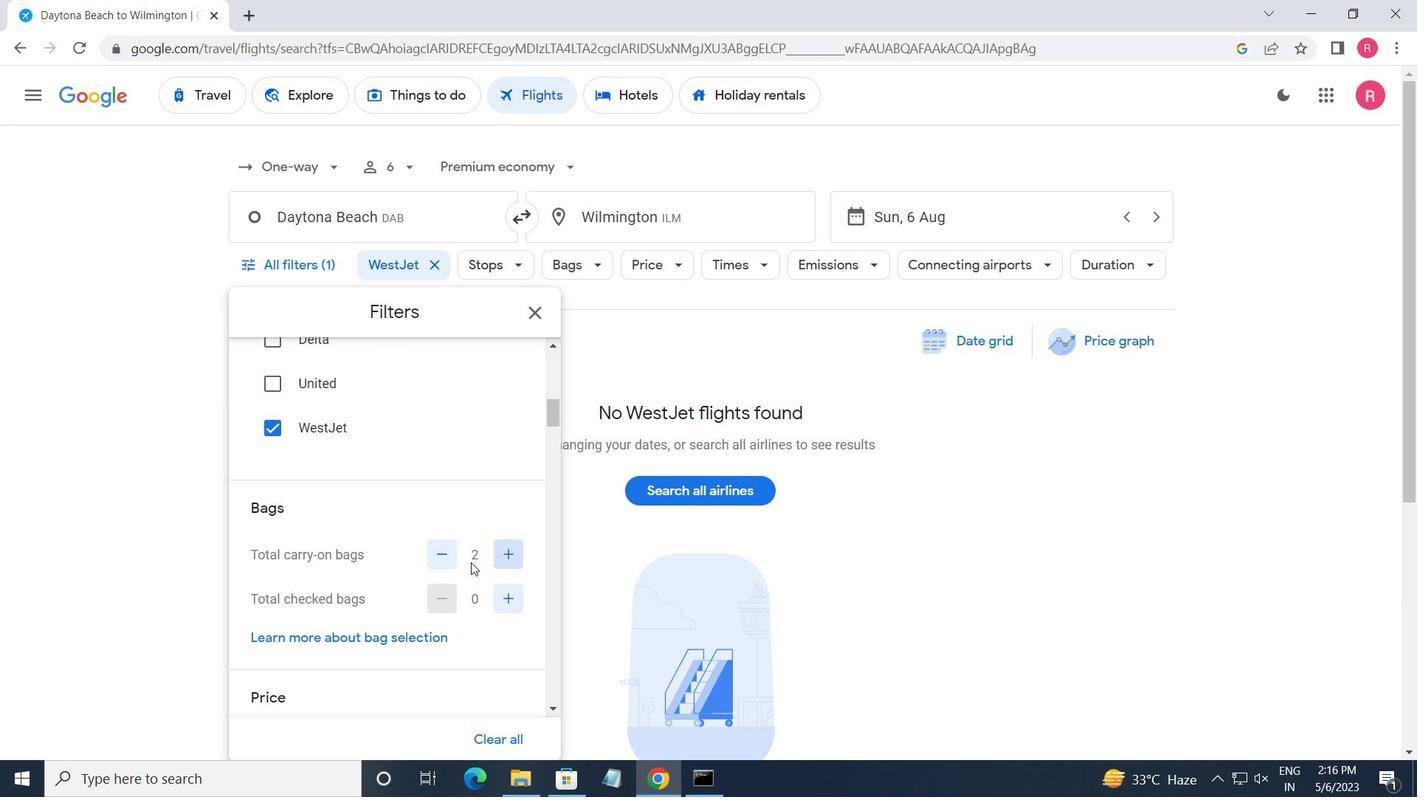 
Action: Mouse pressed left at (457, 561)
Screenshot: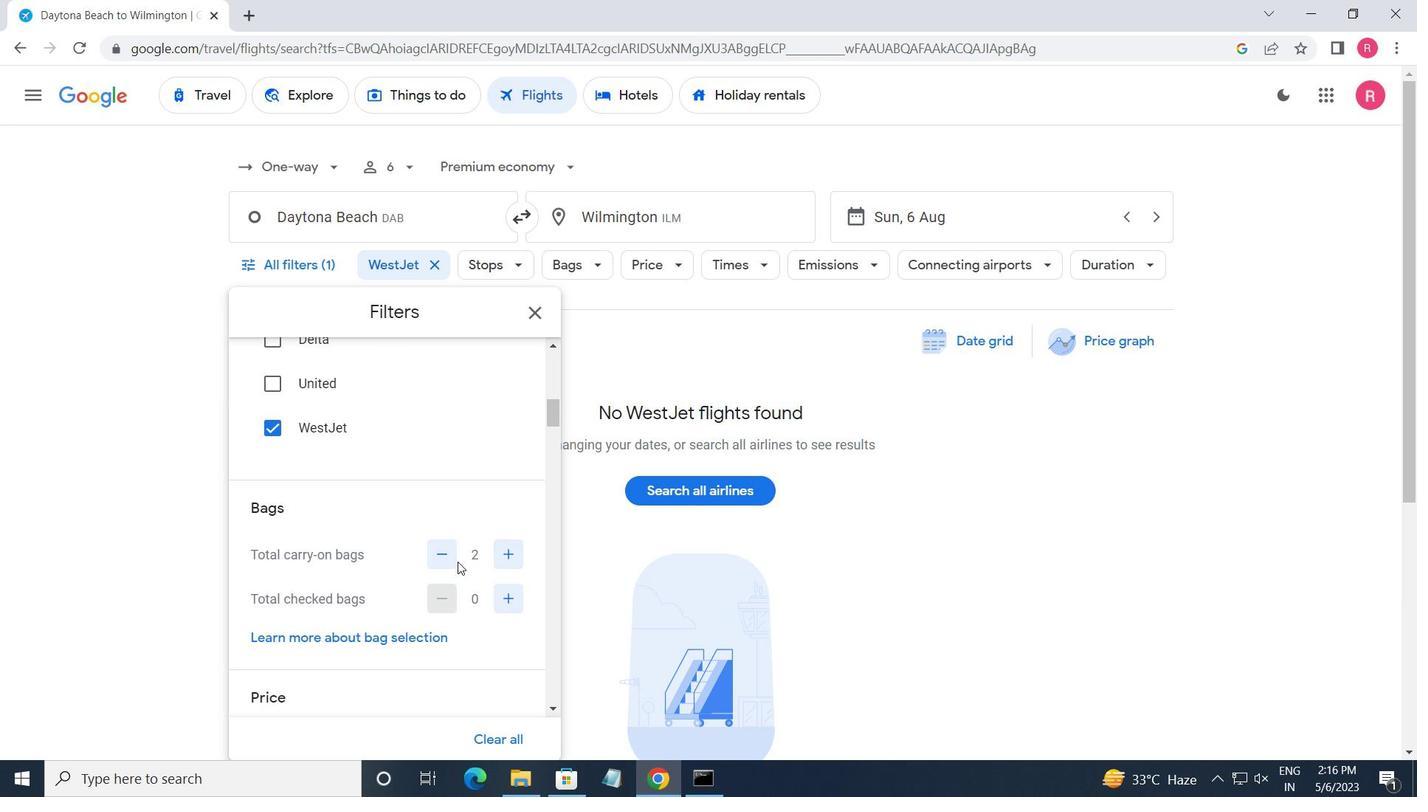 
Action: Mouse moved to (443, 560)
Screenshot: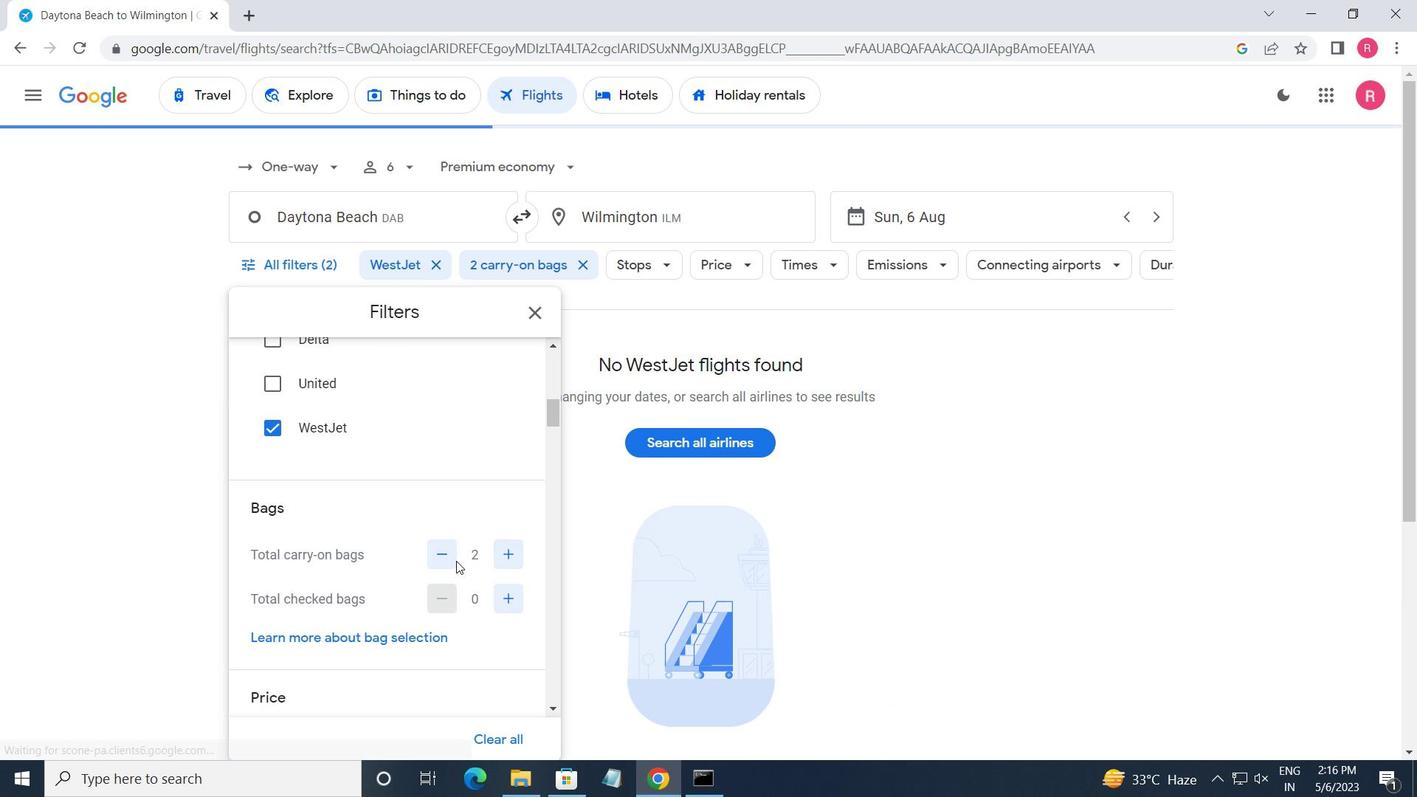 
Action: Mouse pressed left at (443, 560)
Screenshot: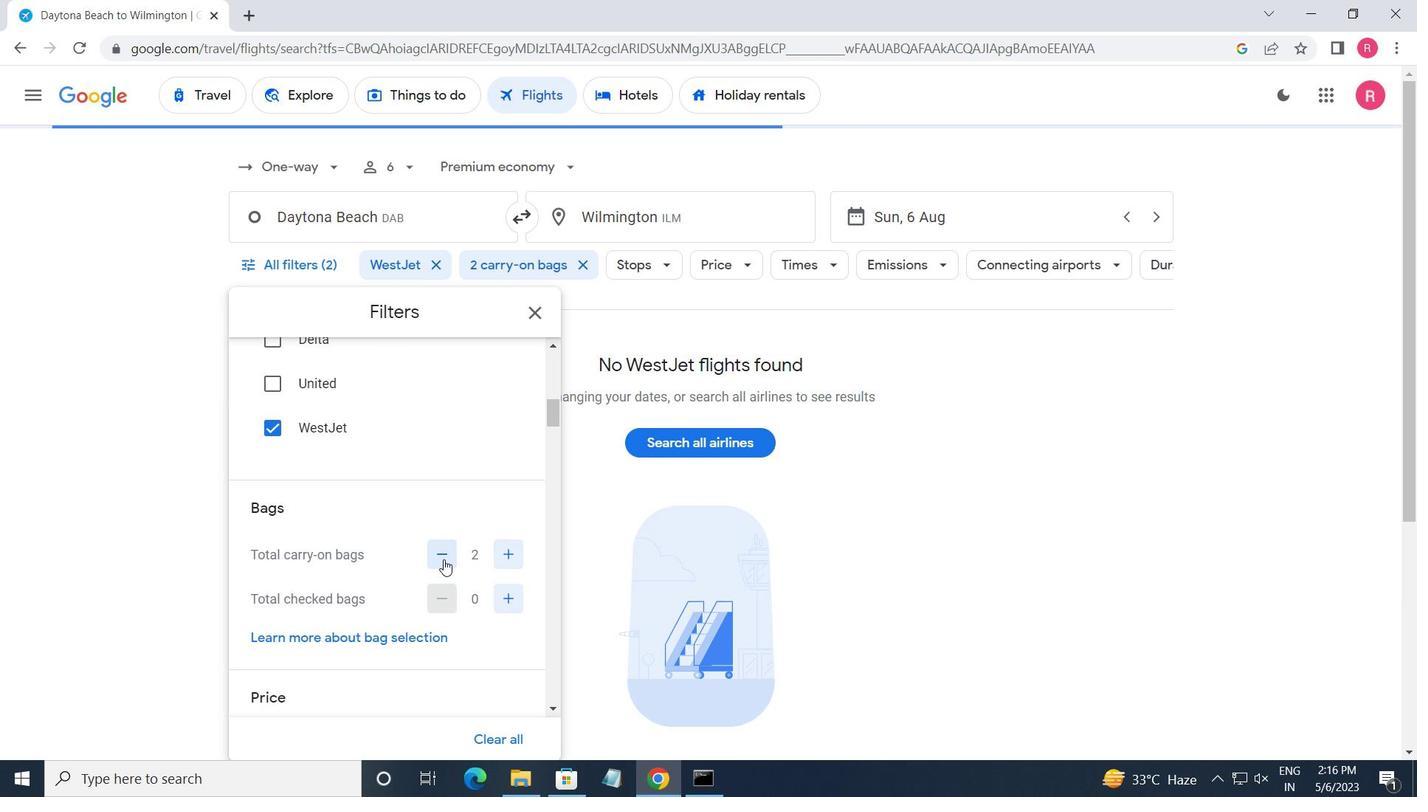 
Action: Mouse moved to (443, 457)
Screenshot: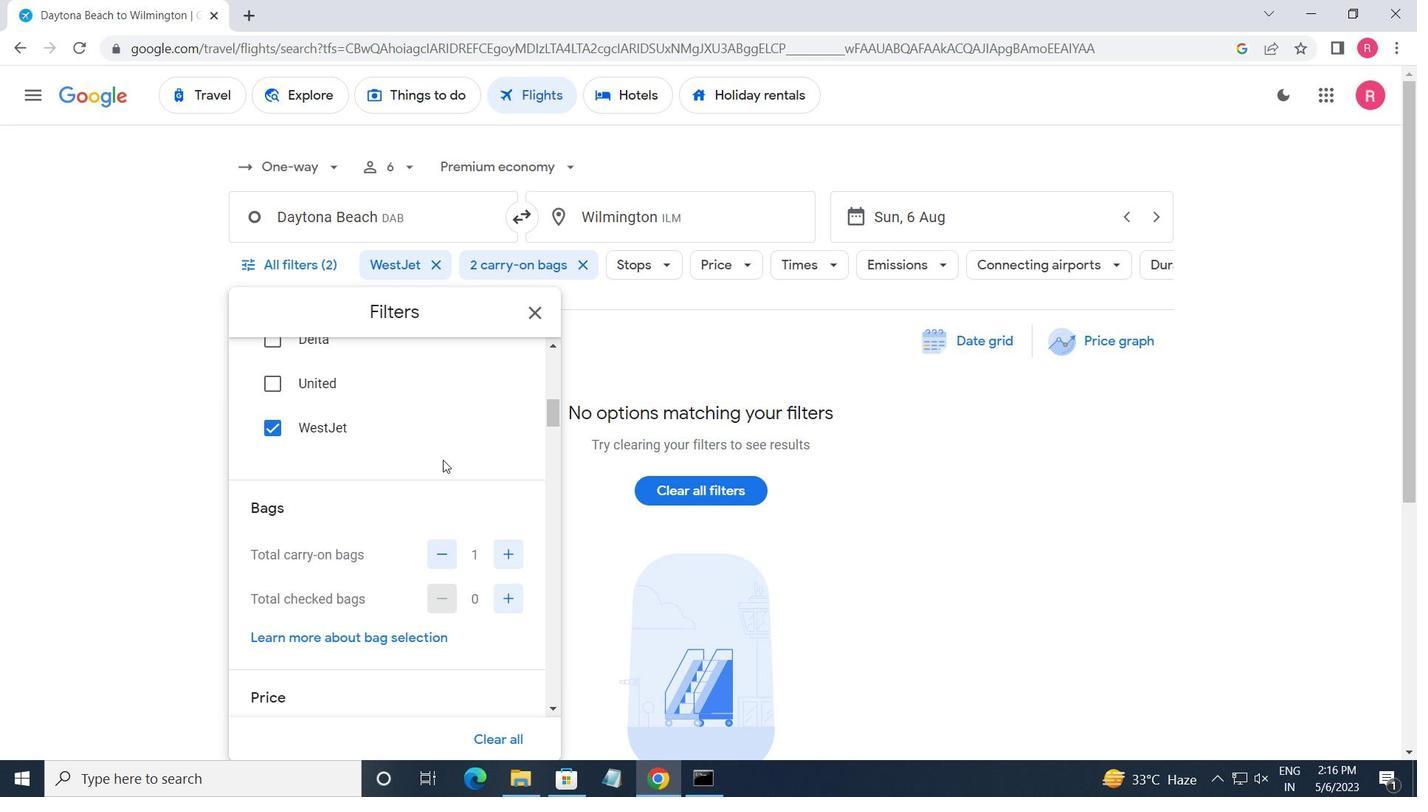 
Action: Mouse scrolled (443, 457) with delta (0, 0)
Screenshot: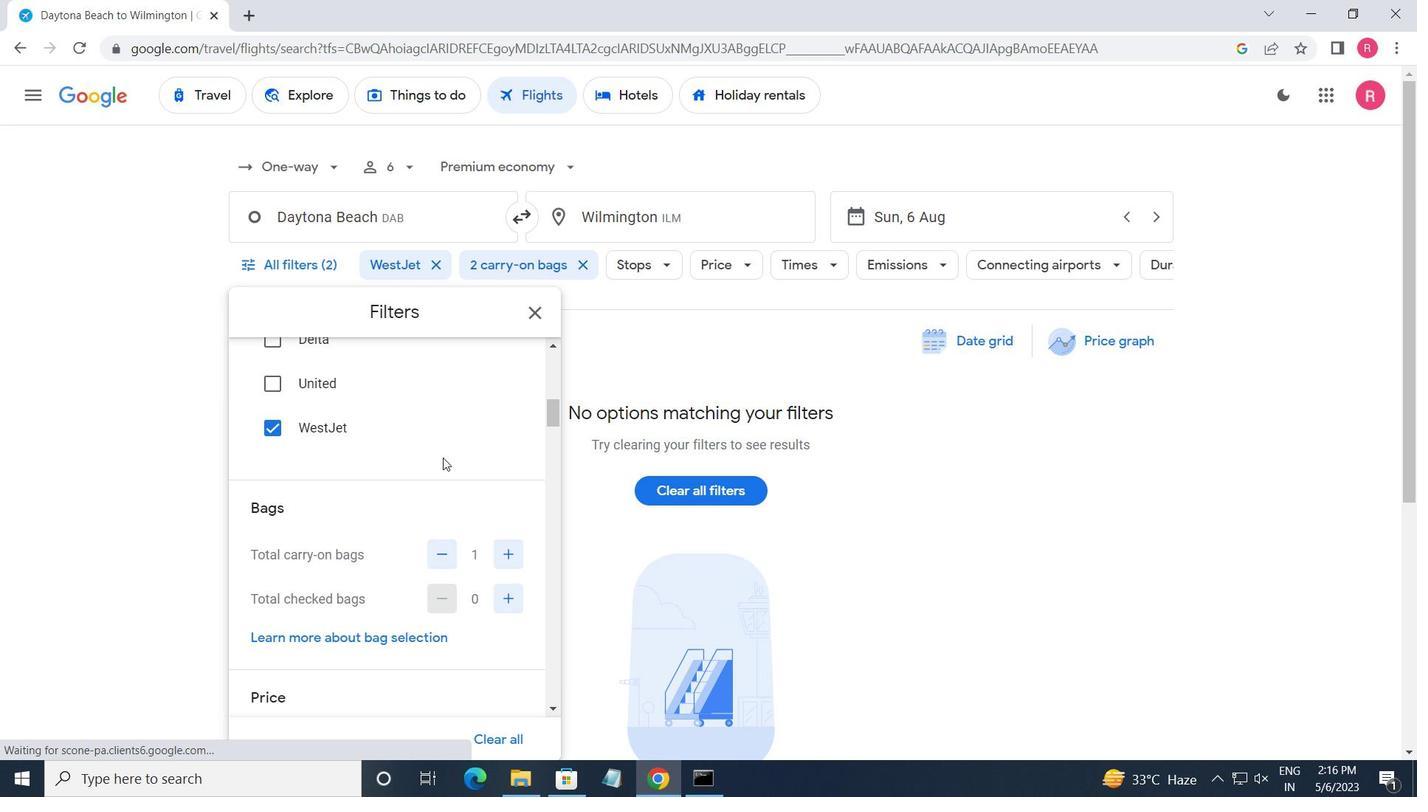 
Action: Mouse moved to (443, 457)
Screenshot: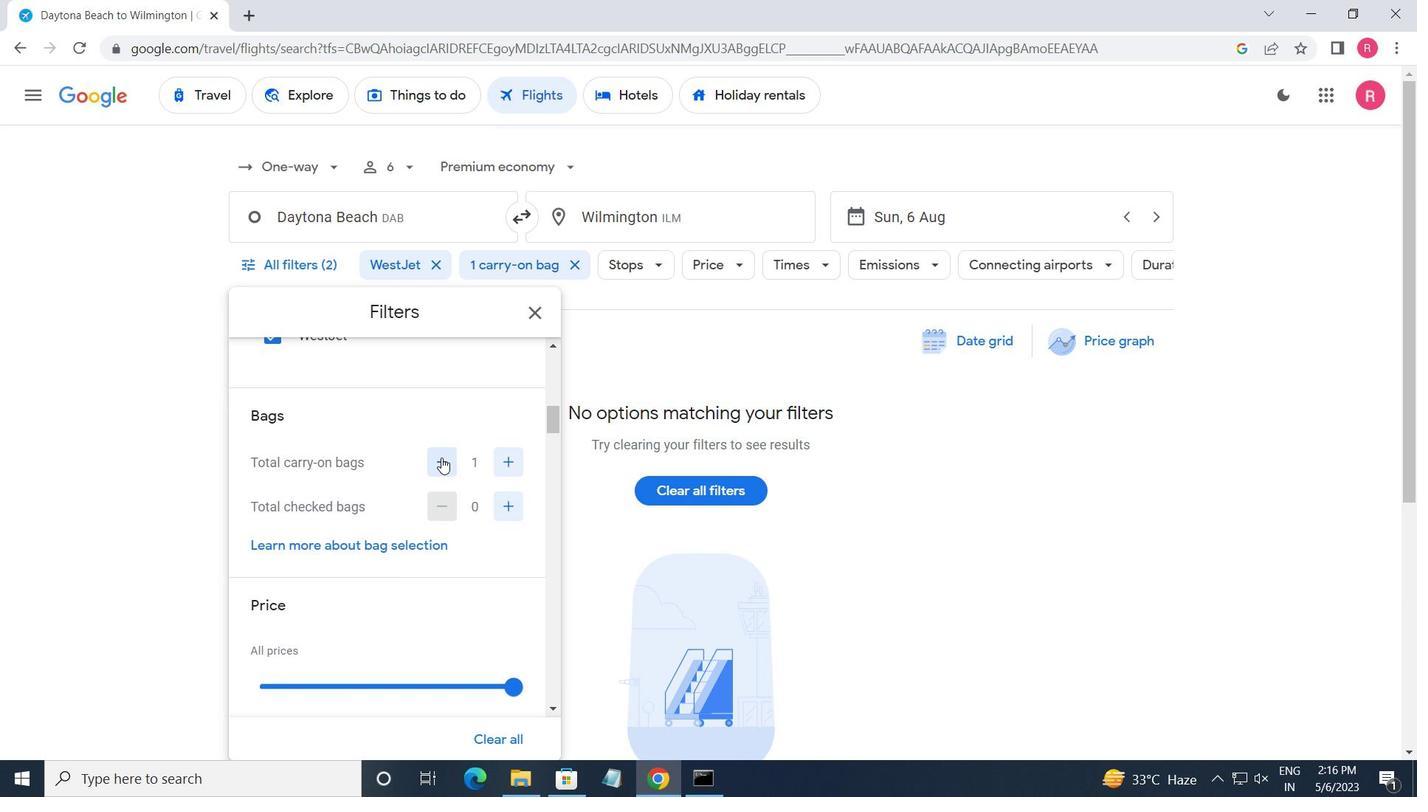 
Action: Mouse scrolled (443, 457) with delta (0, 0)
Screenshot: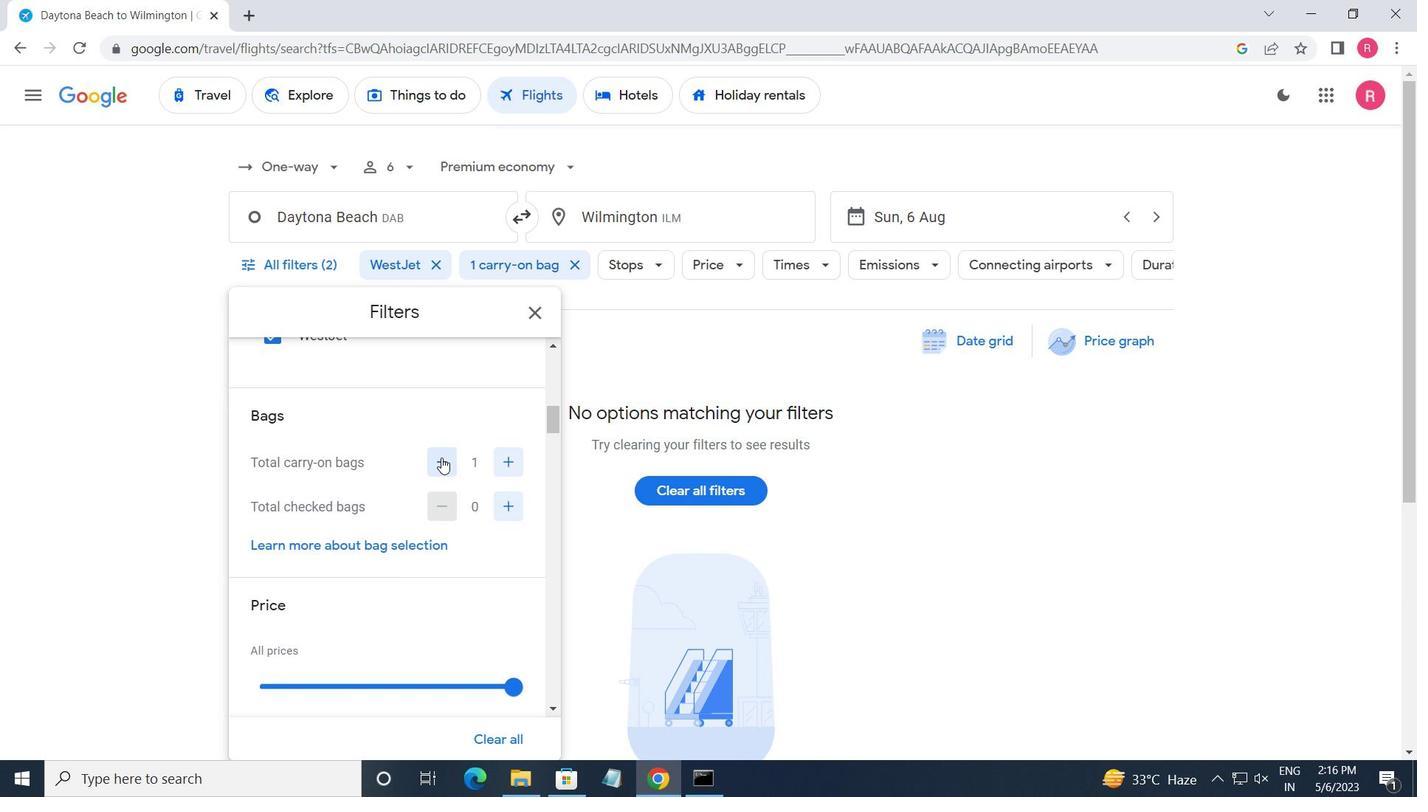 
Action: Mouse moved to (505, 597)
Screenshot: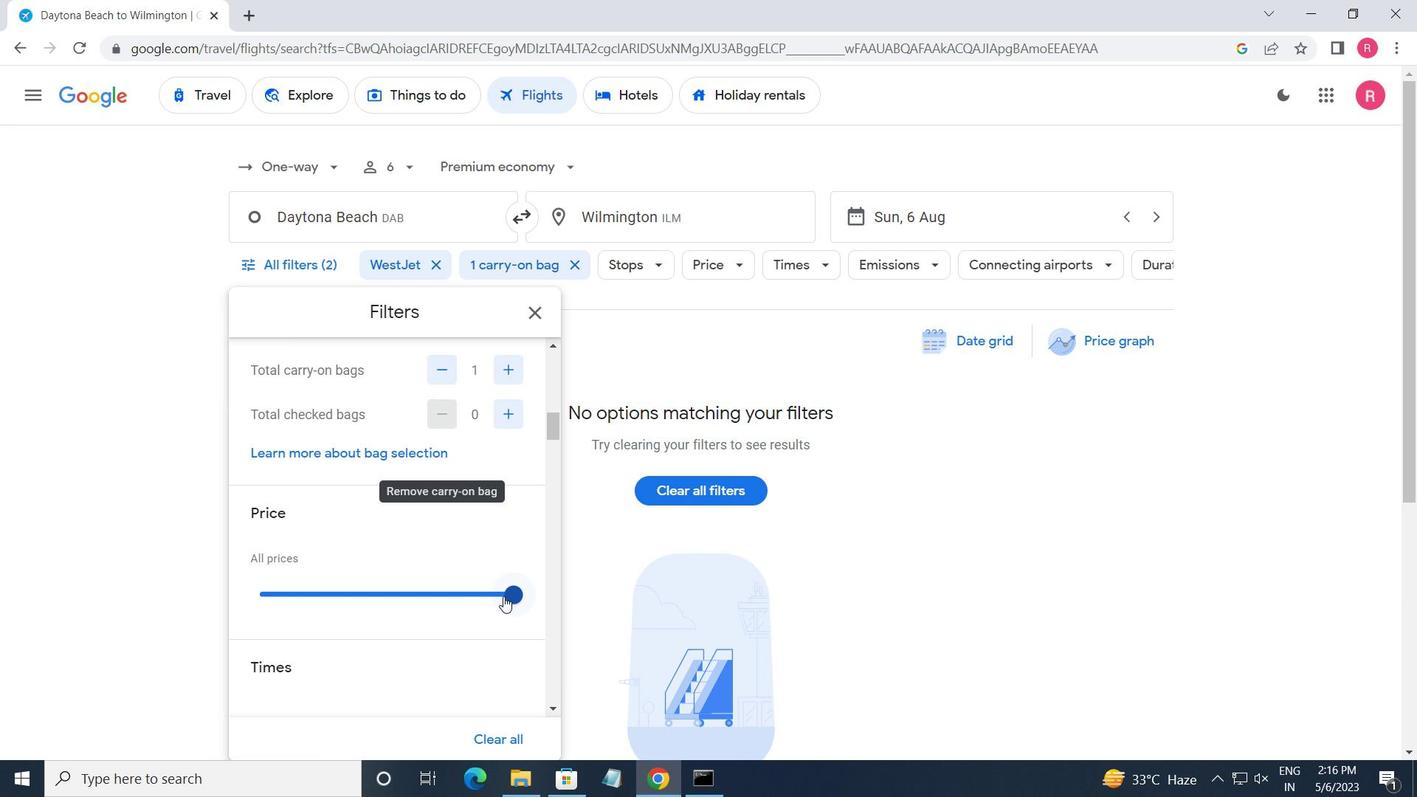 
Action: Mouse pressed left at (505, 597)
Screenshot: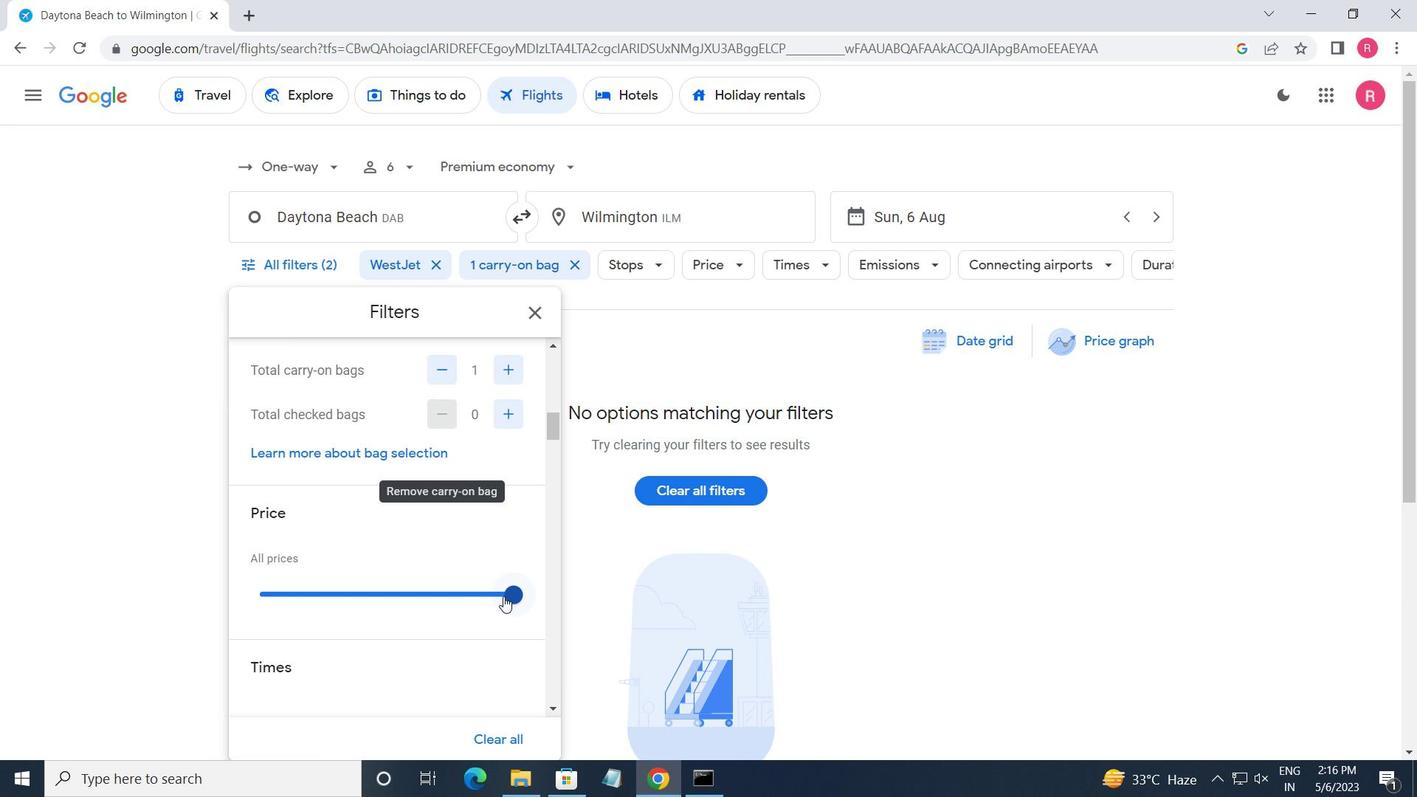 
Action: Mouse moved to (357, 528)
Screenshot: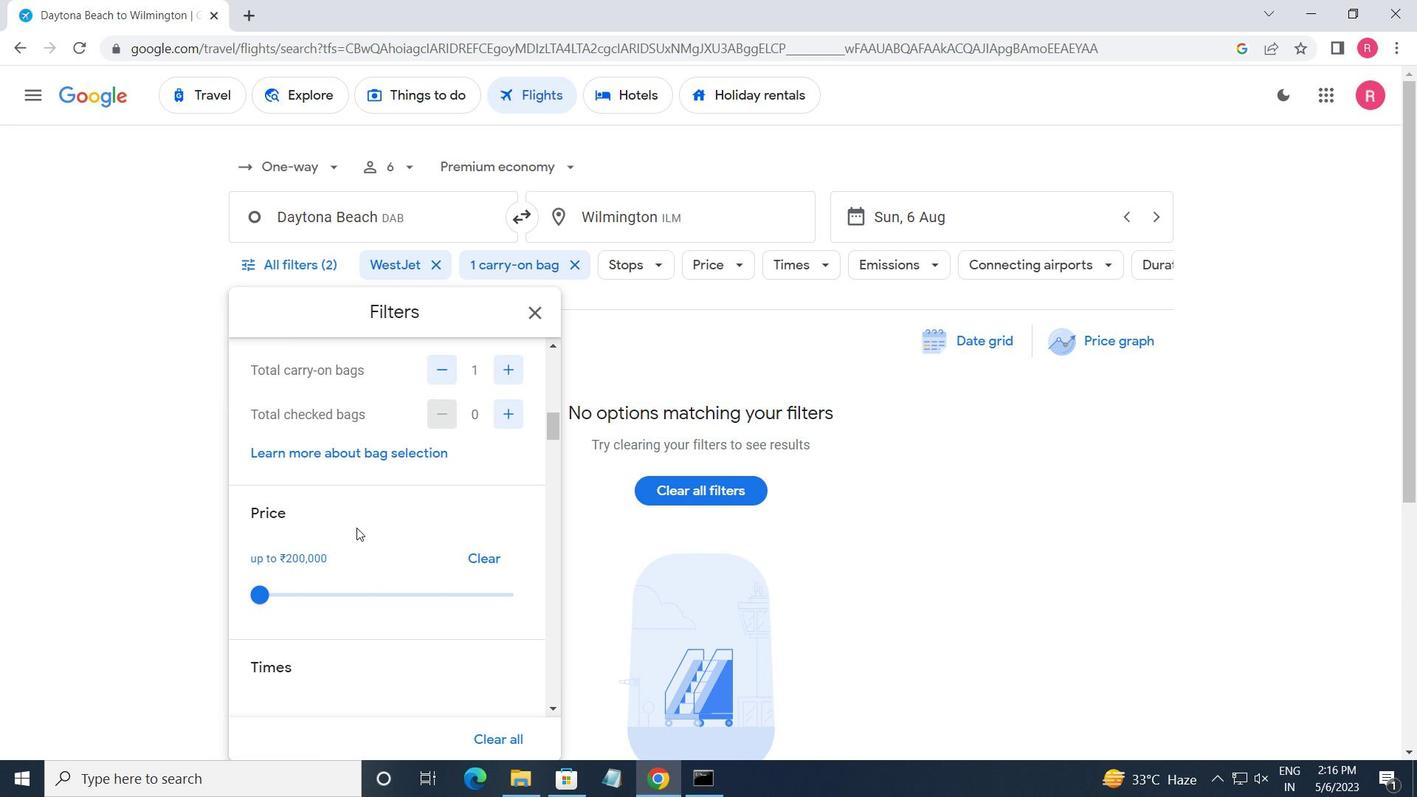 
Action: Mouse scrolled (357, 527) with delta (0, 0)
Screenshot: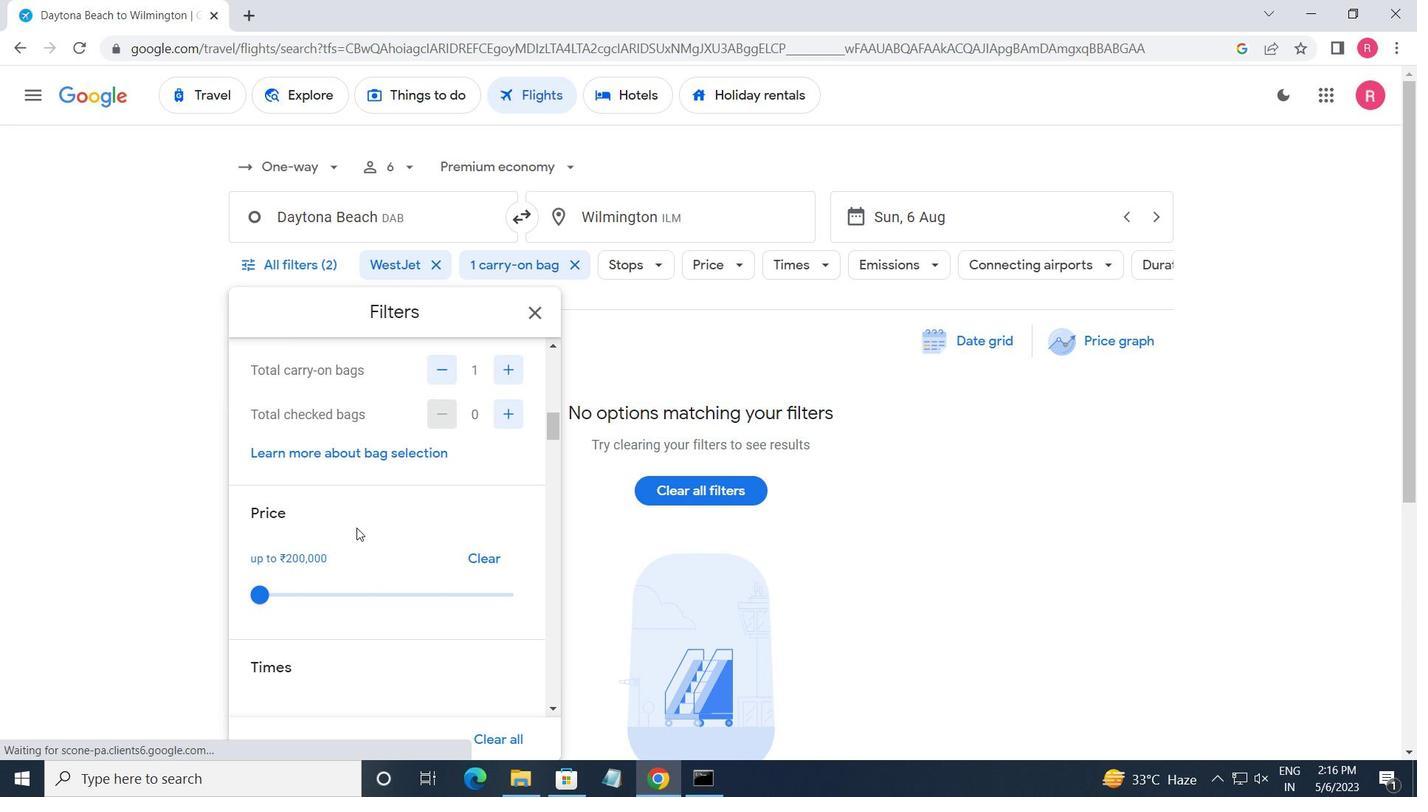 
Action: Mouse moved to (364, 536)
Screenshot: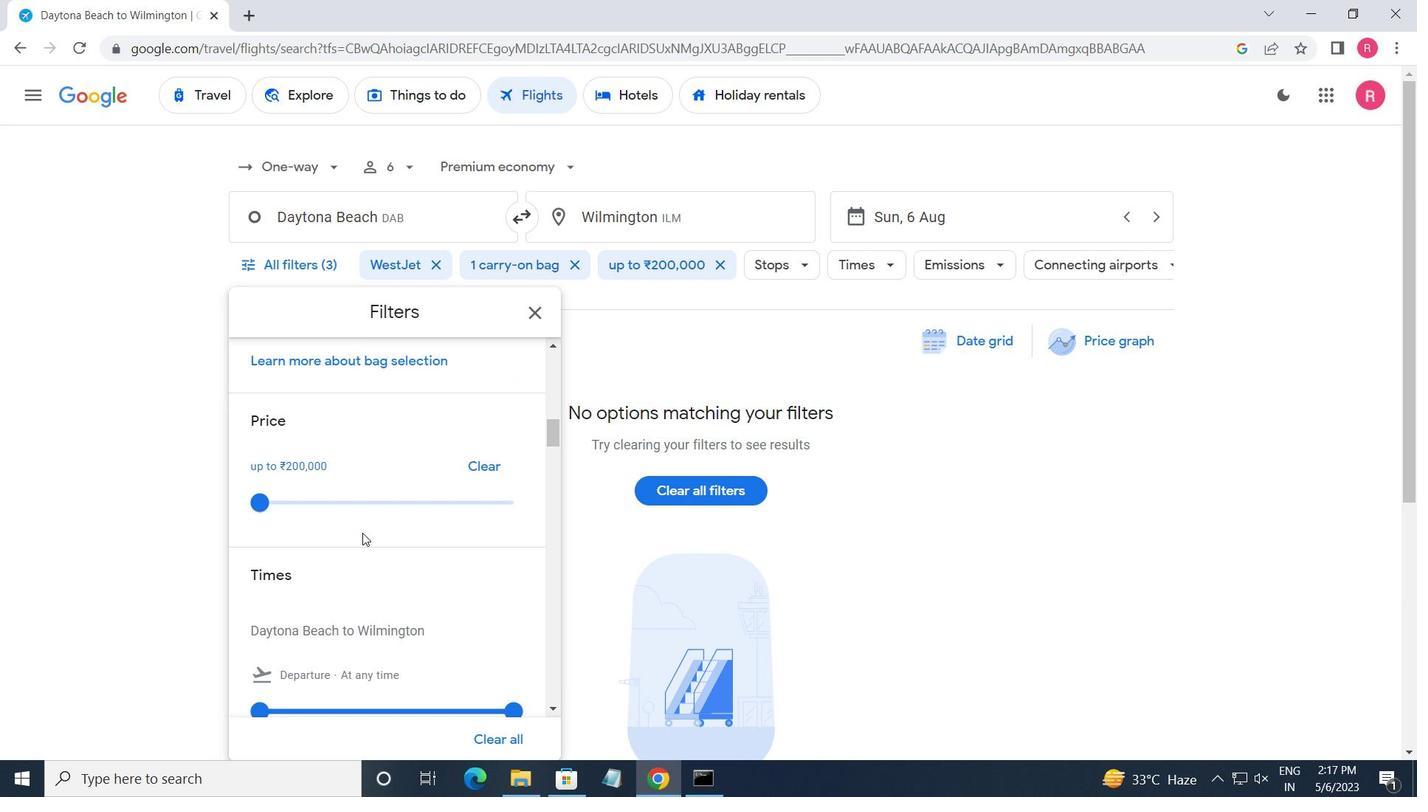 
Action: Mouse scrolled (364, 536) with delta (0, 0)
Screenshot: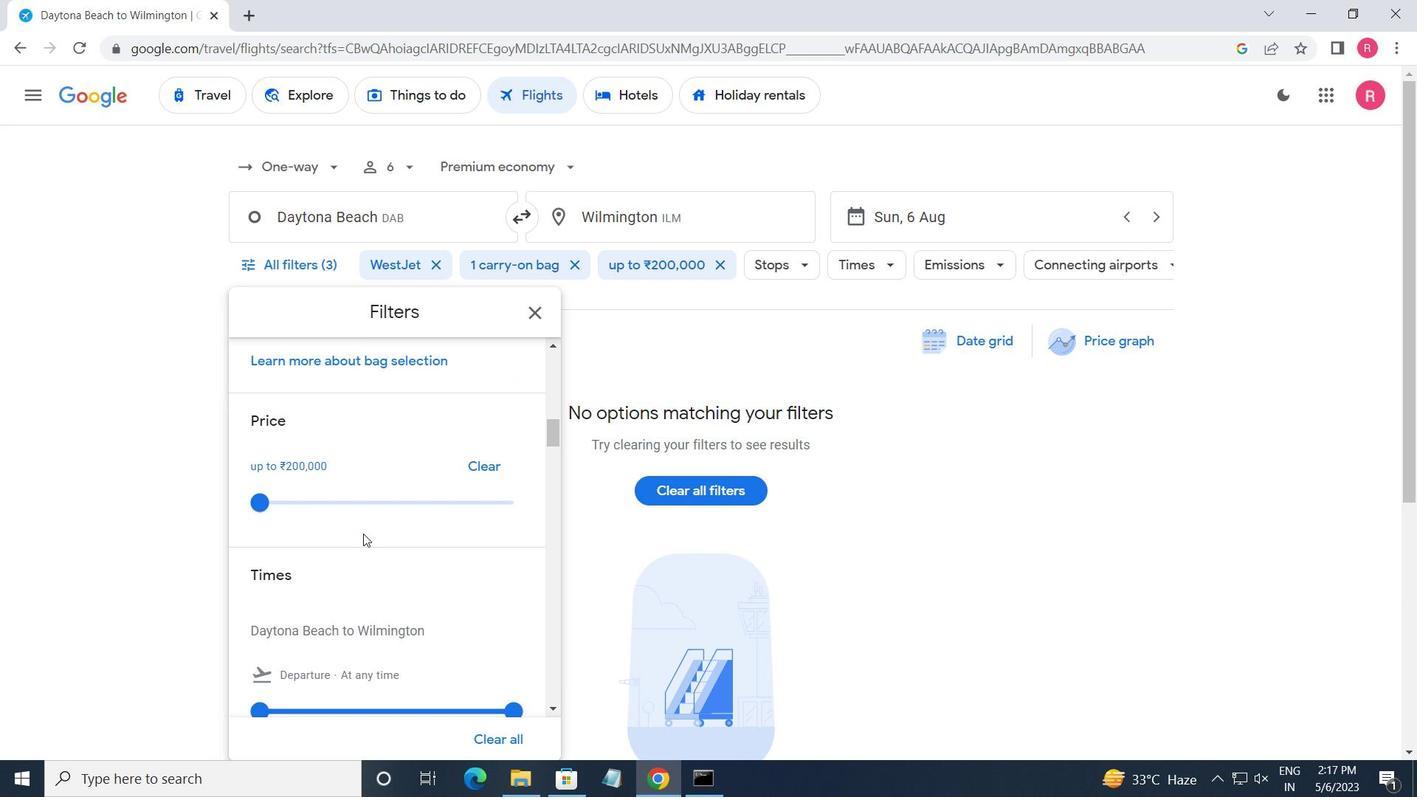 
Action: Mouse moved to (260, 626)
Screenshot: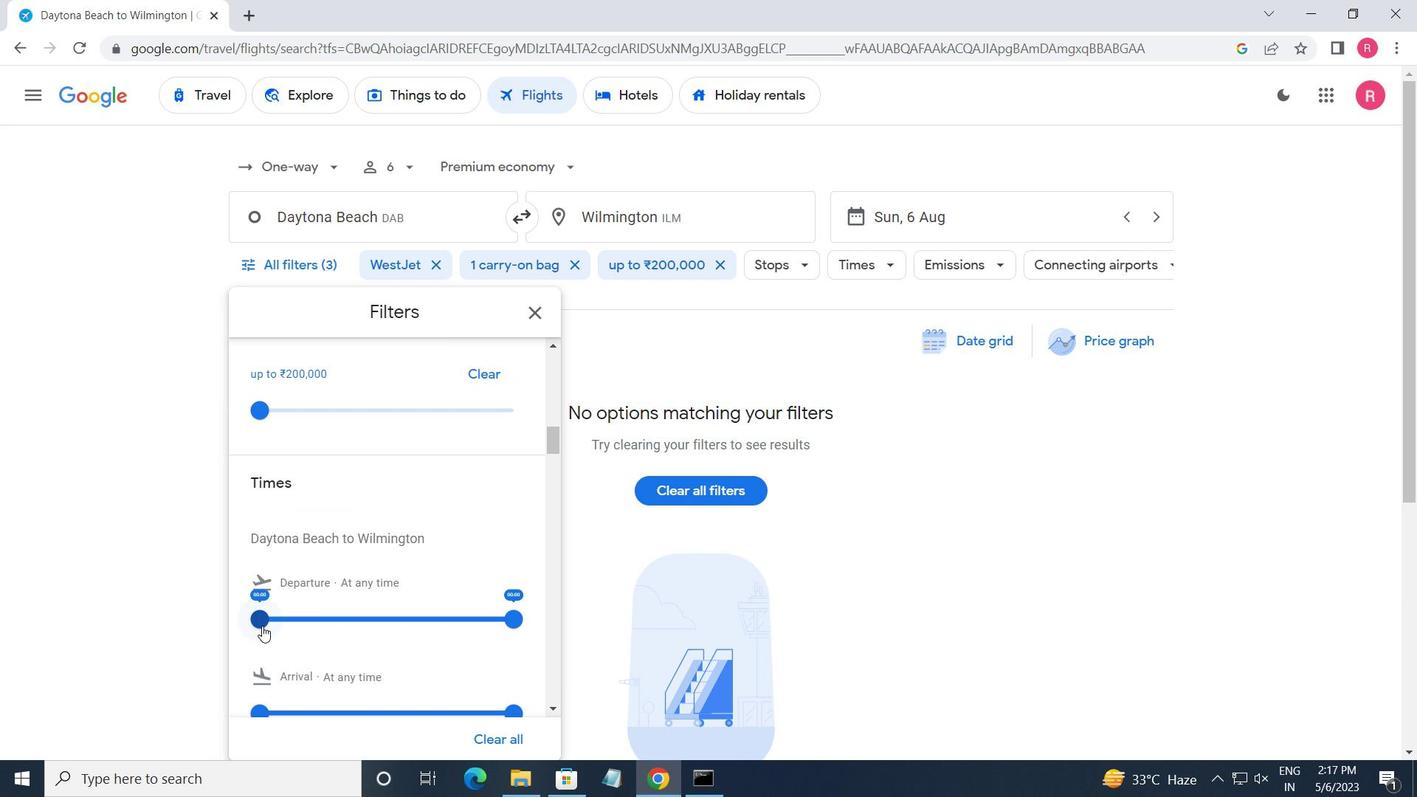 
Action: Mouse pressed left at (260, 626)
Screenshot: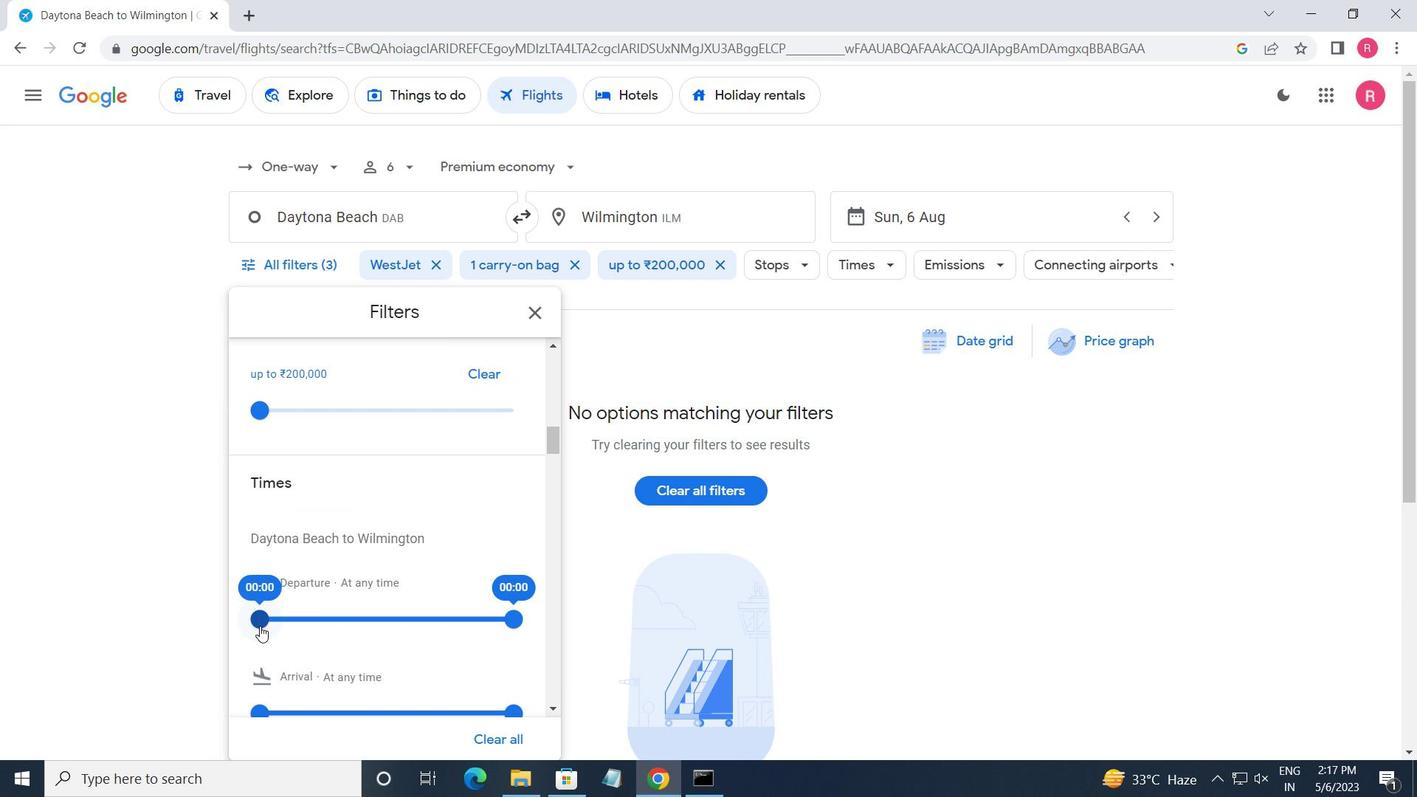
Action: Mouse moved to (509, 617)
Screenshot: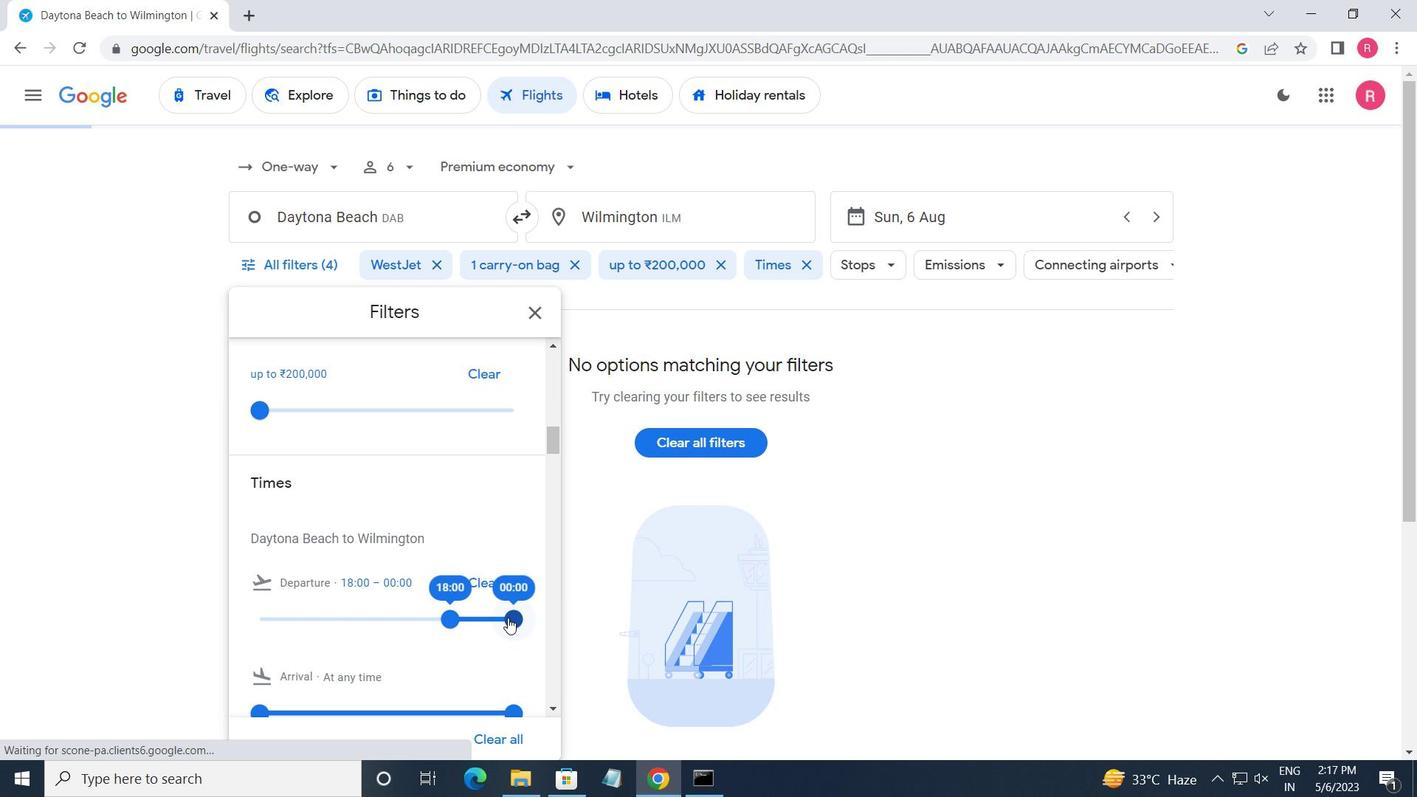 
Action: Mouse pressed left at (509, 617)
Screenshot: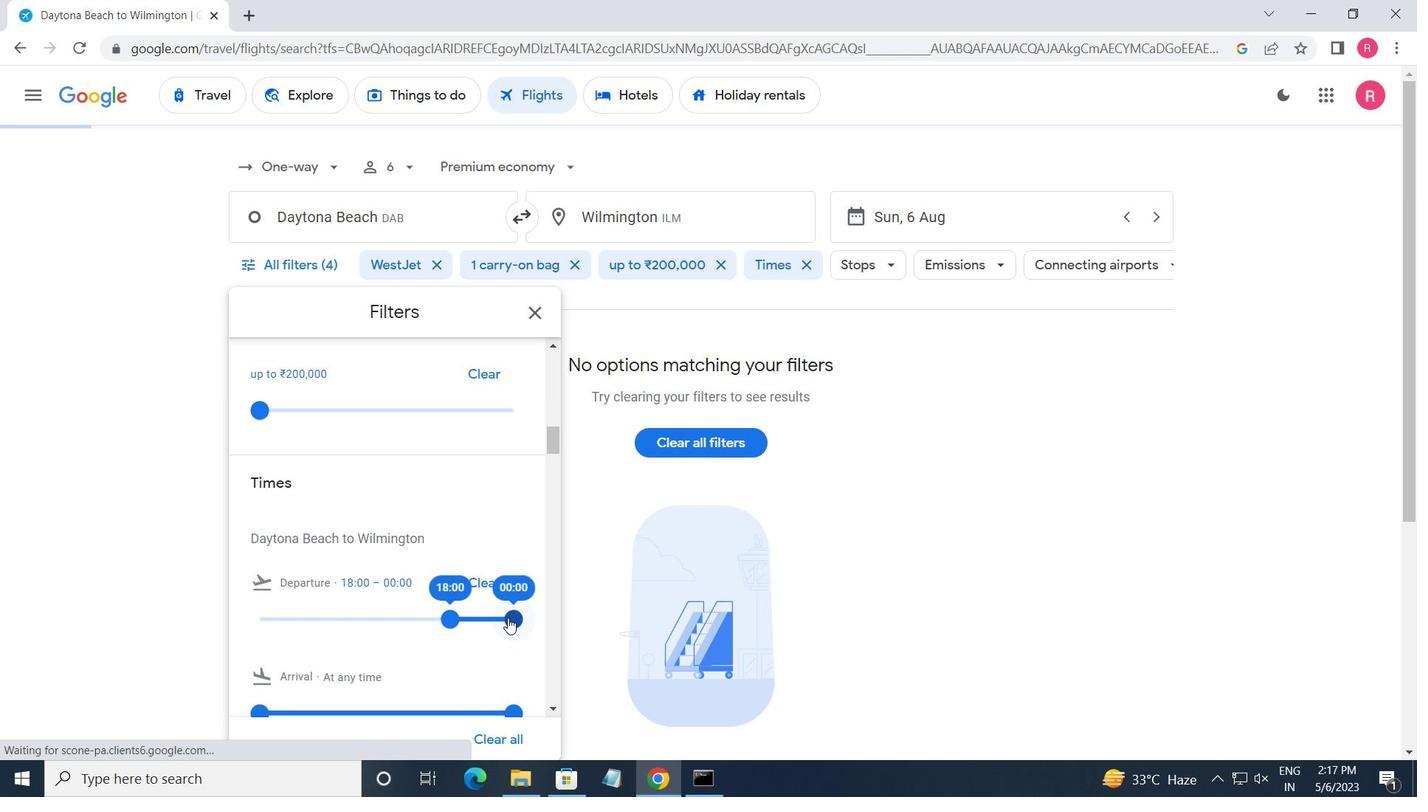 
Action: Mouse moved to (522, 316)
Screenshot: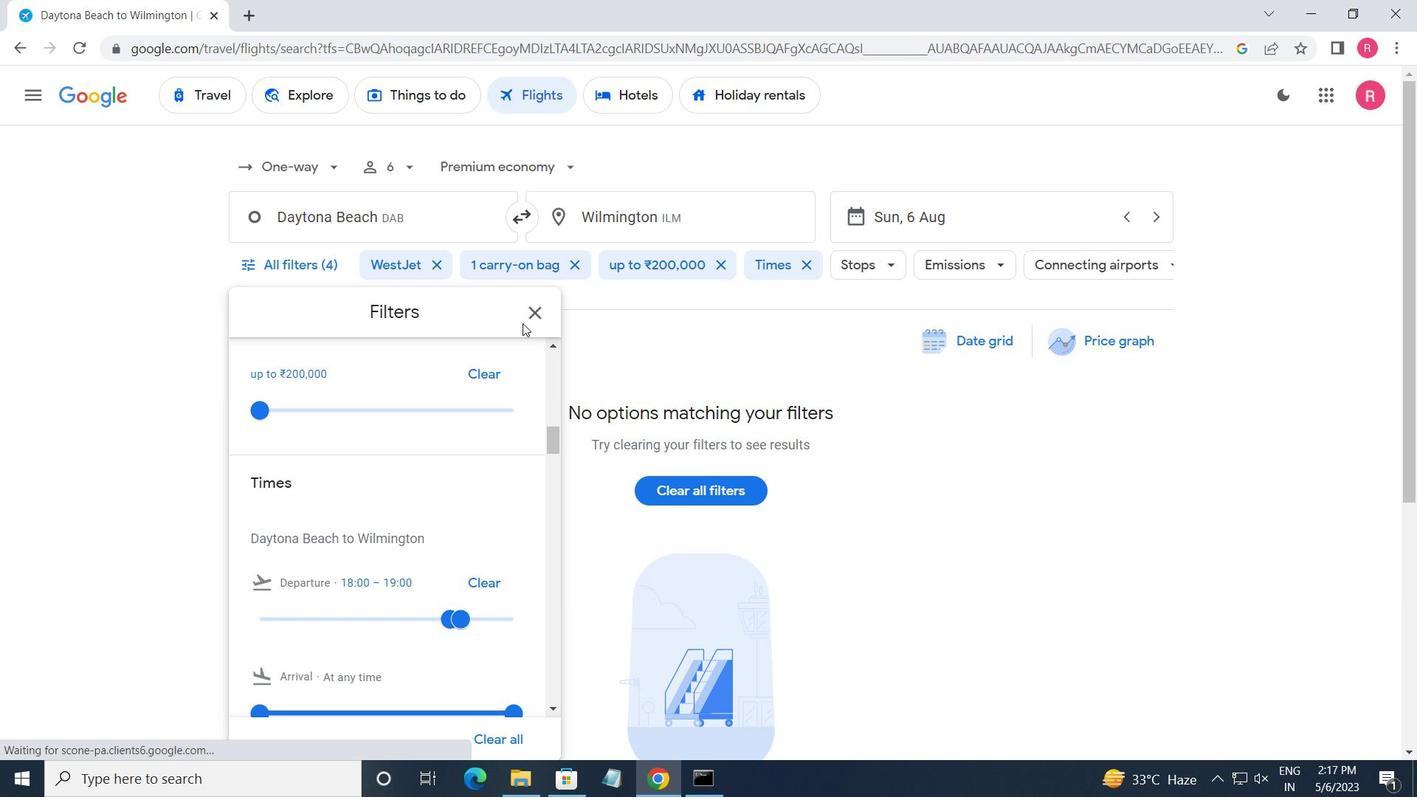 
Action: Mouse pressed left at (522, 316)
Screenshot: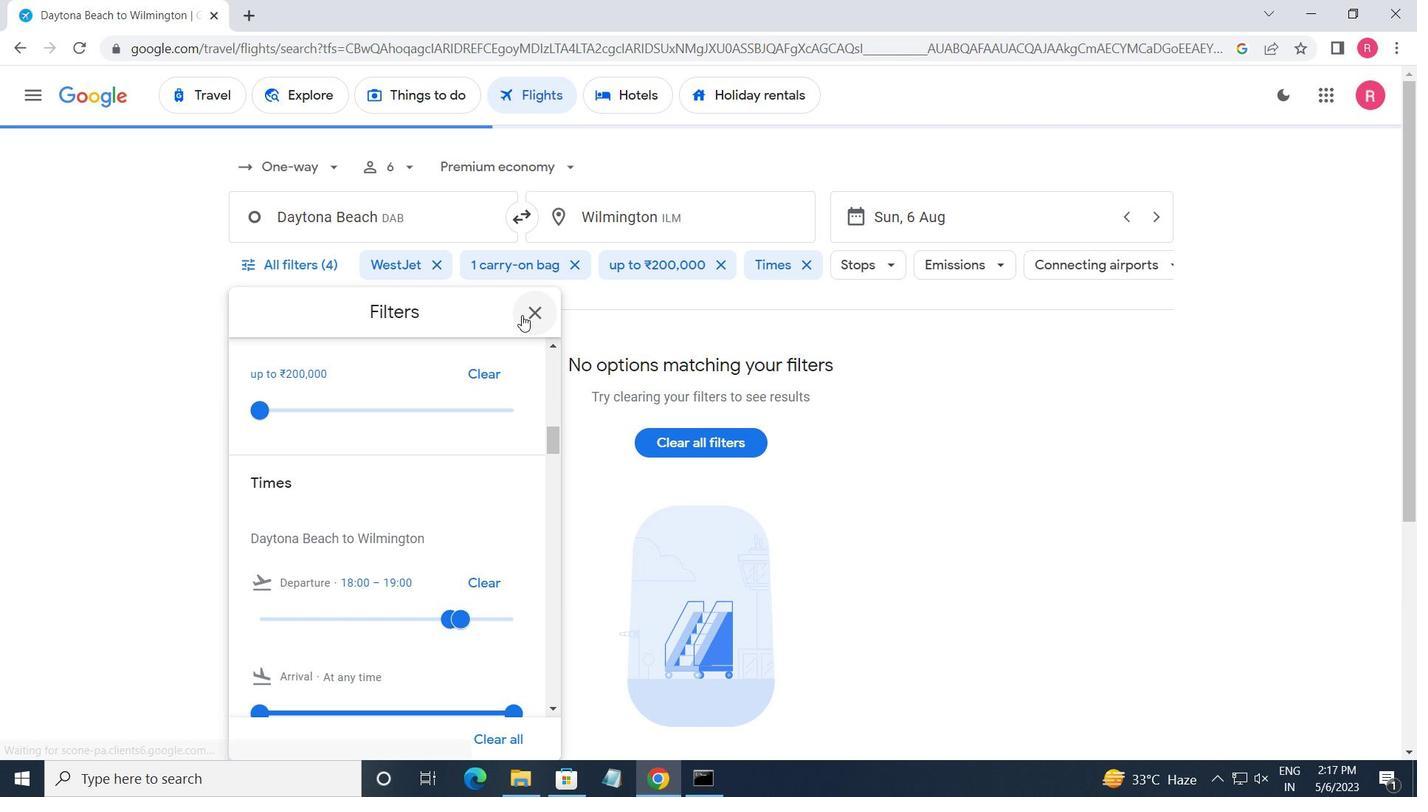 
Action: Mouse moved to (519, 317)
Screenshot: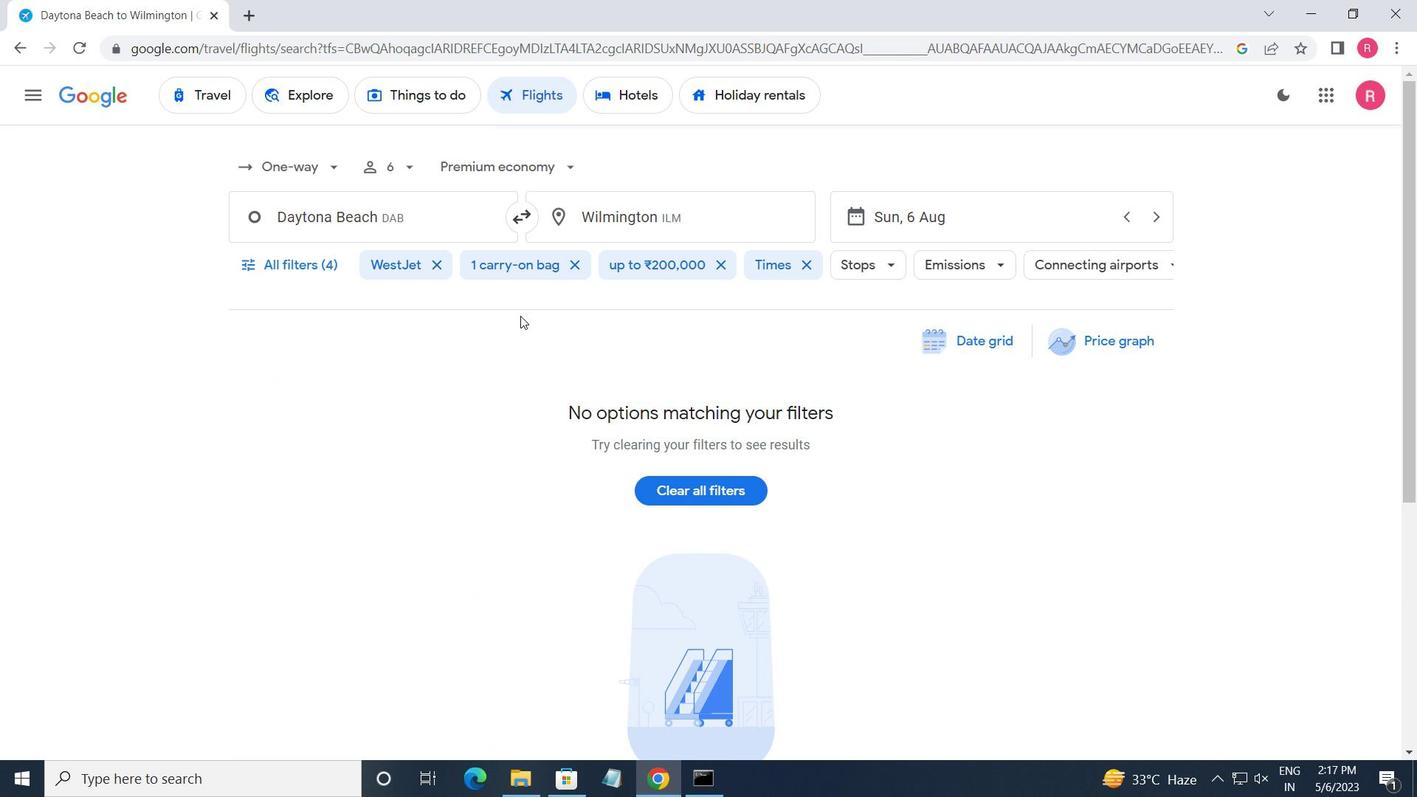 
